 Task: Find a flat in Grand Island, United States for 8 guests from 12th to 16th July, with a price range of ₹10,000 to ₹16,000, including amenities like Wifi, TV, and Gym.
Action: Mouse moved to (797, 147)
Screenshot: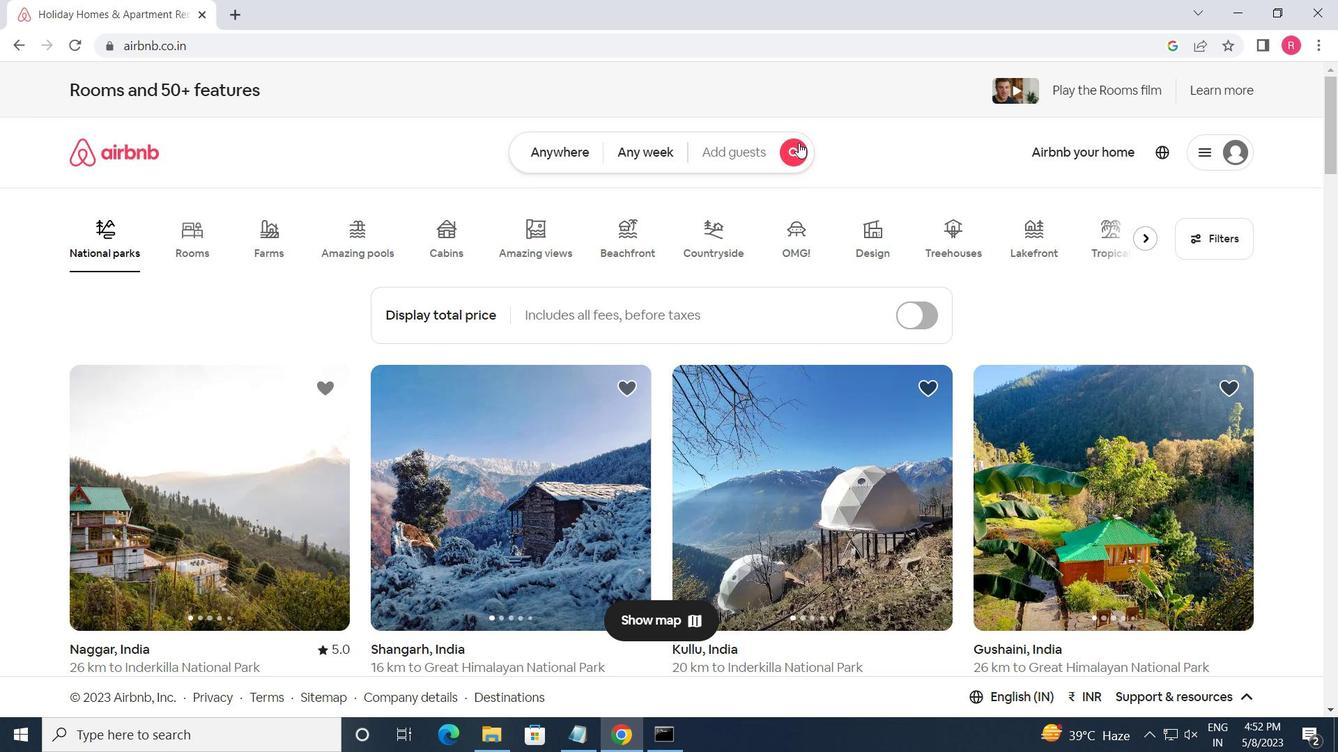 
Action: Mouse pressed left at (797, 147)
Screenshot: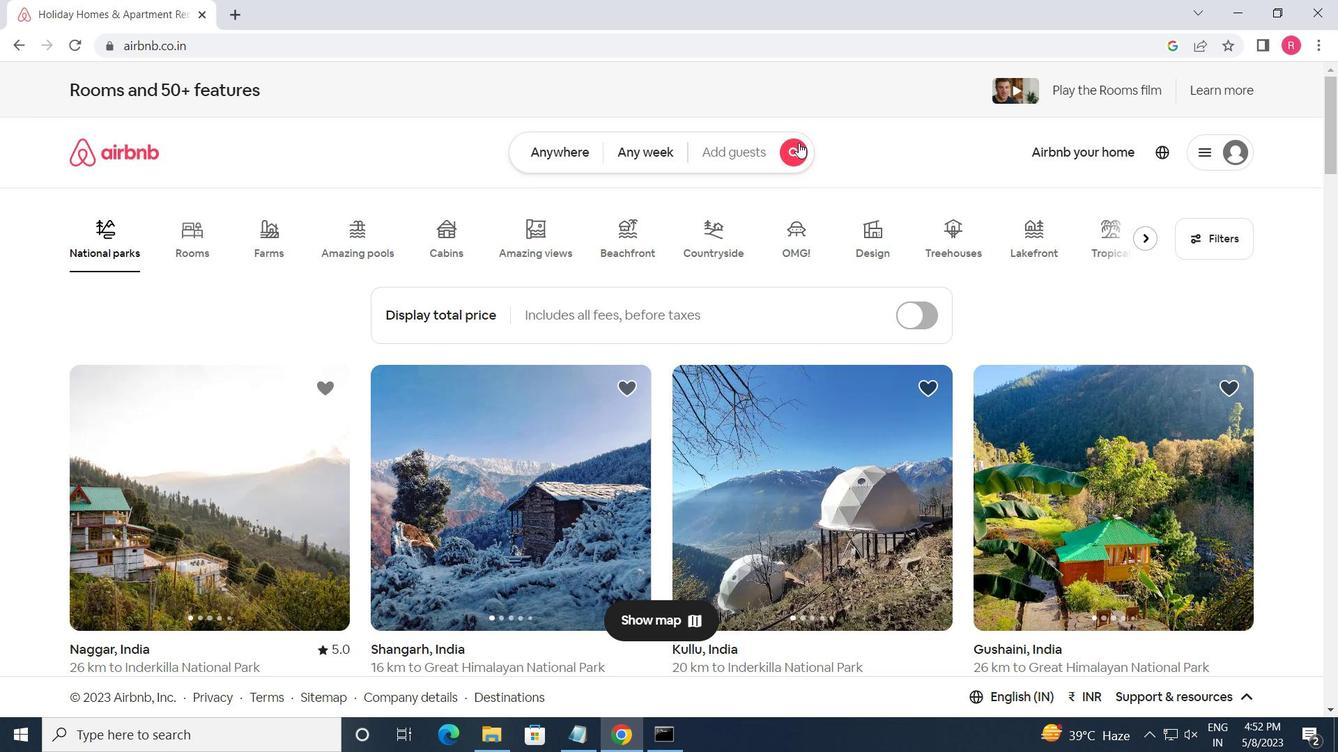 
Action: Mouse moved to (412, 220)
Screenshot: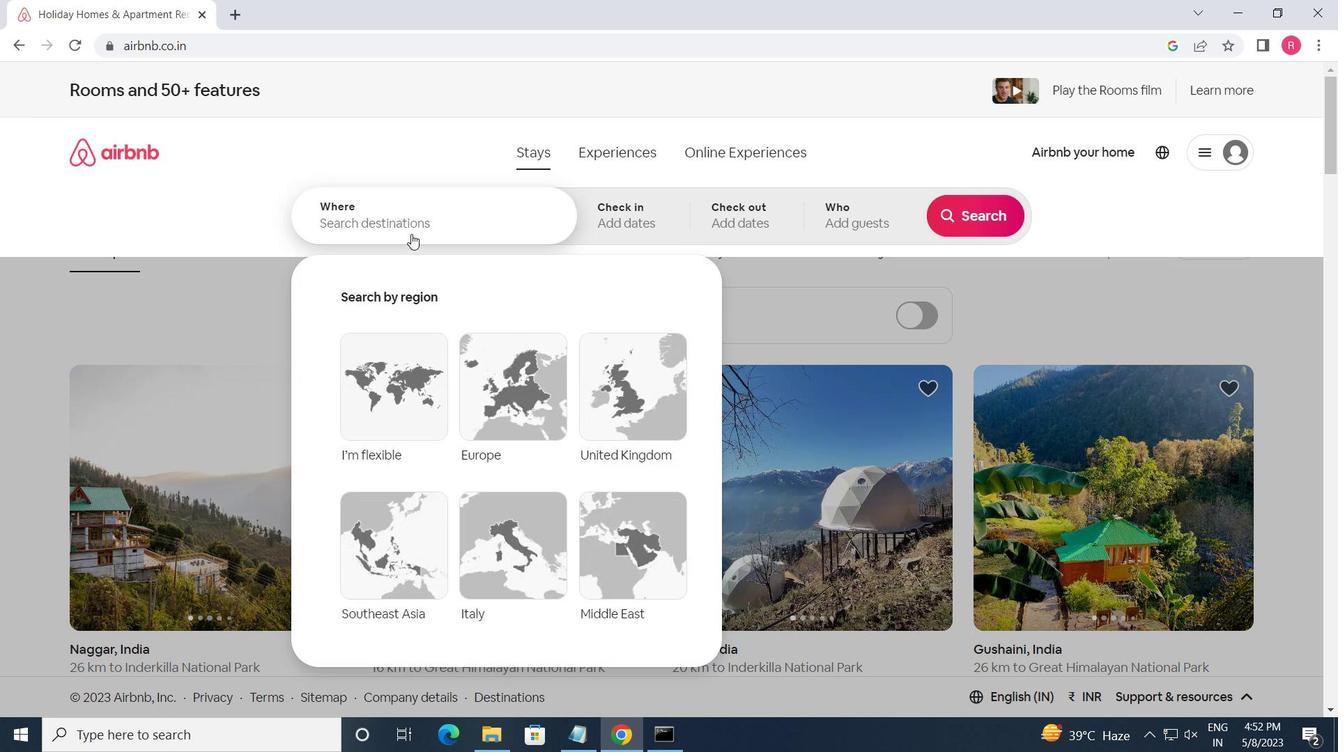
Action: Mouse pressed left at (412, 220)
Screenshot: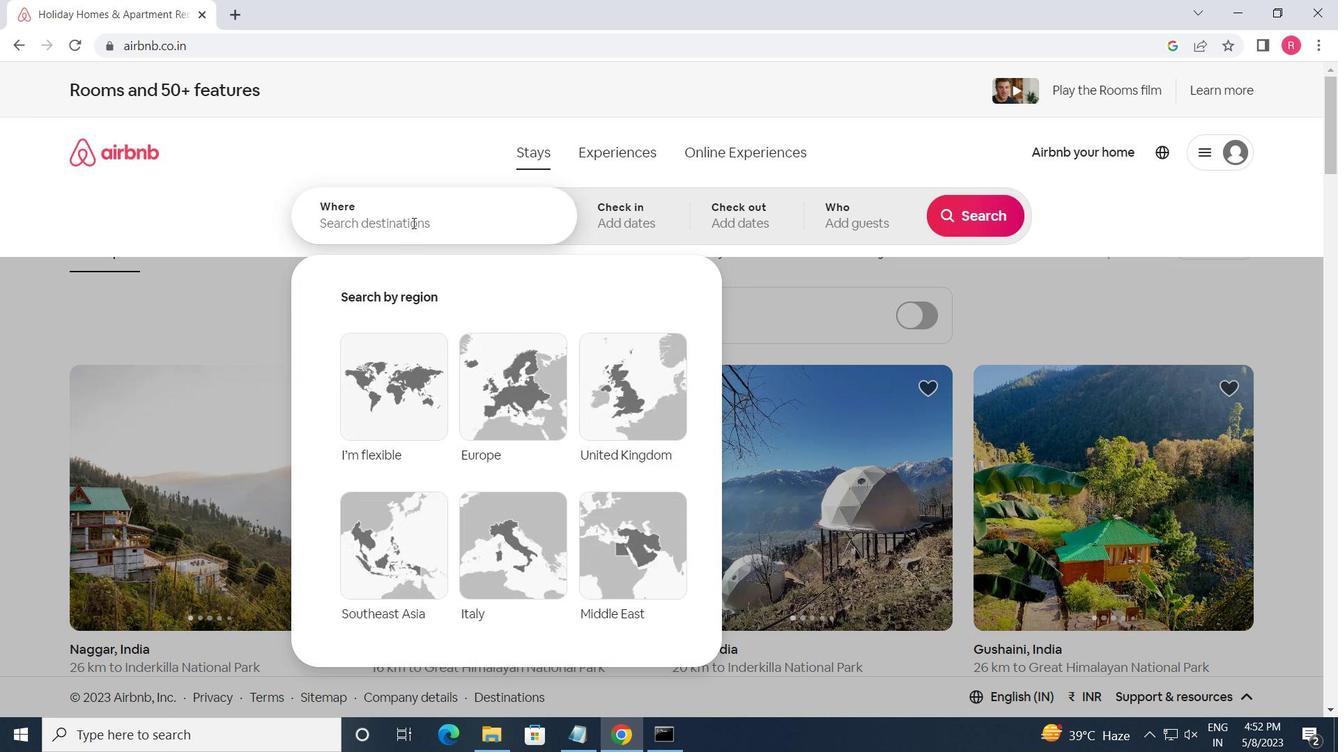 
Action: Key pressed <Key.shift><Key.shift><Key.shift>GRAND<Key.space><Key.shift_r>LSLAND<Key.backspace><Key.backspace><Key.backspace><Key.backspace><Key.backspace><Key.backspace><Key.space><Key.shift_r>ISLAND,<Key.space><Key.shift_r>UNITED<Key.space><Key.shift>STATES<Key.enter>
Screenshot: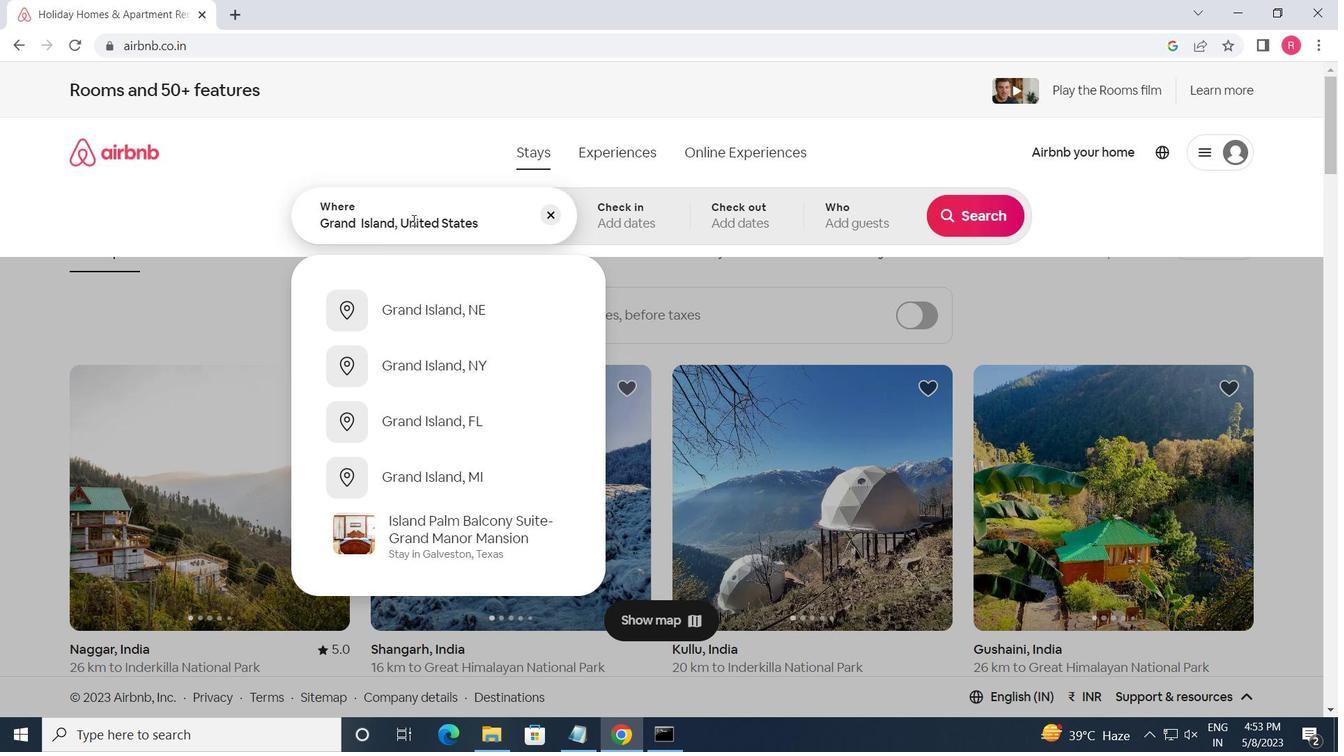 
Action: Mouse moved to (980, 353)
Screenshot: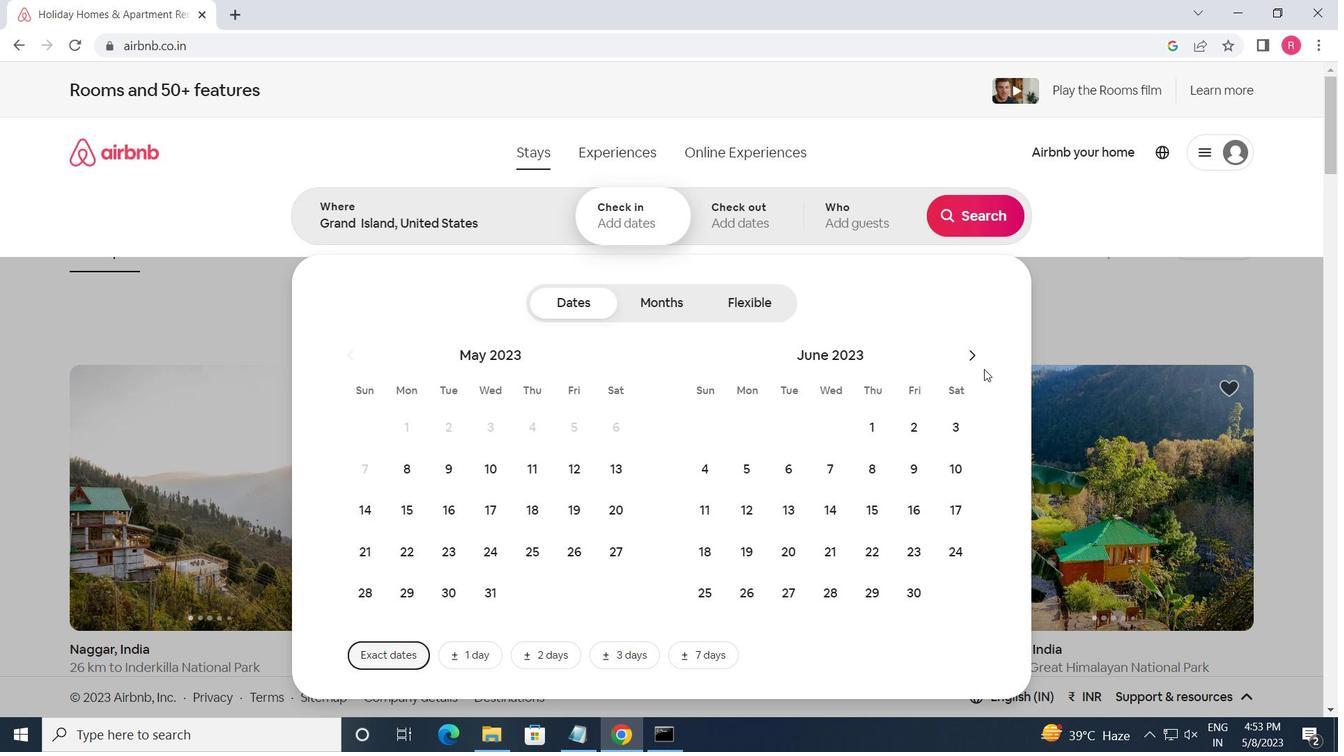
Action: Mouse pressed left at (980, 353)
Screenshot: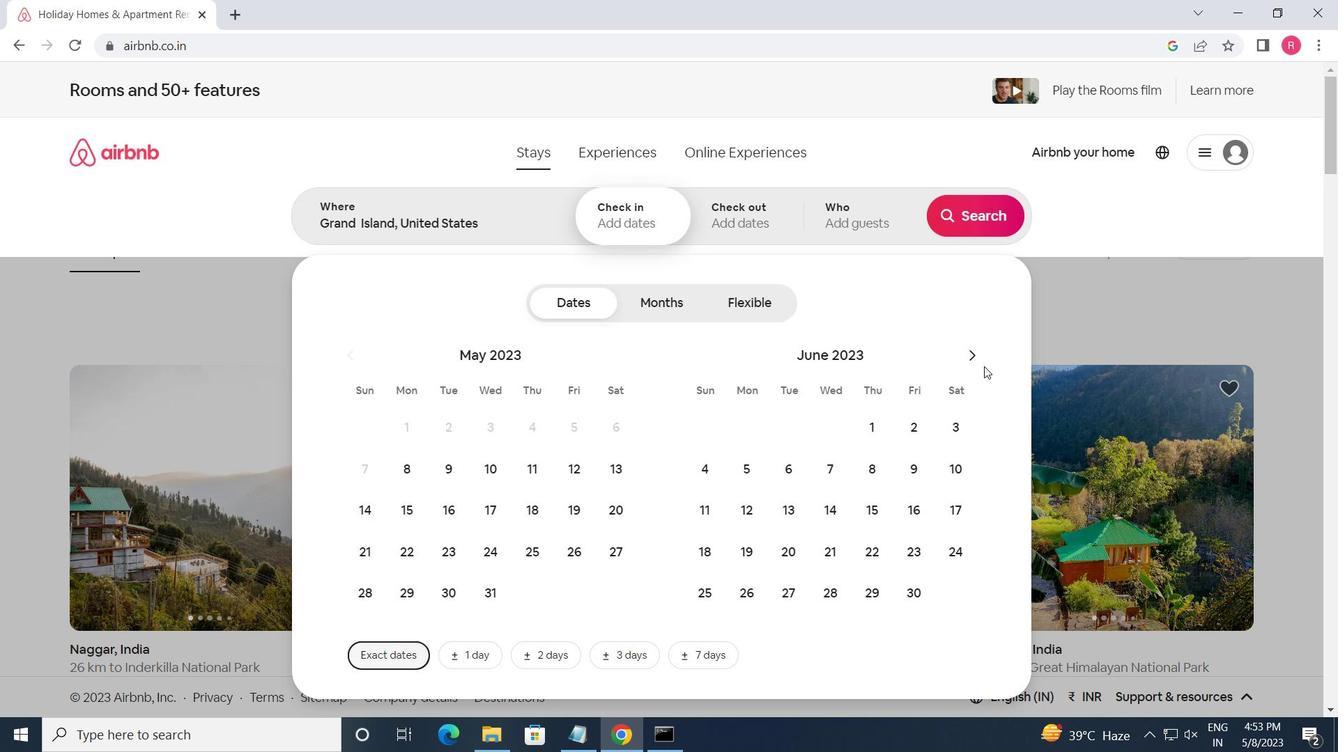 
Action: Mouse moved to (830, 513)
Screenshot: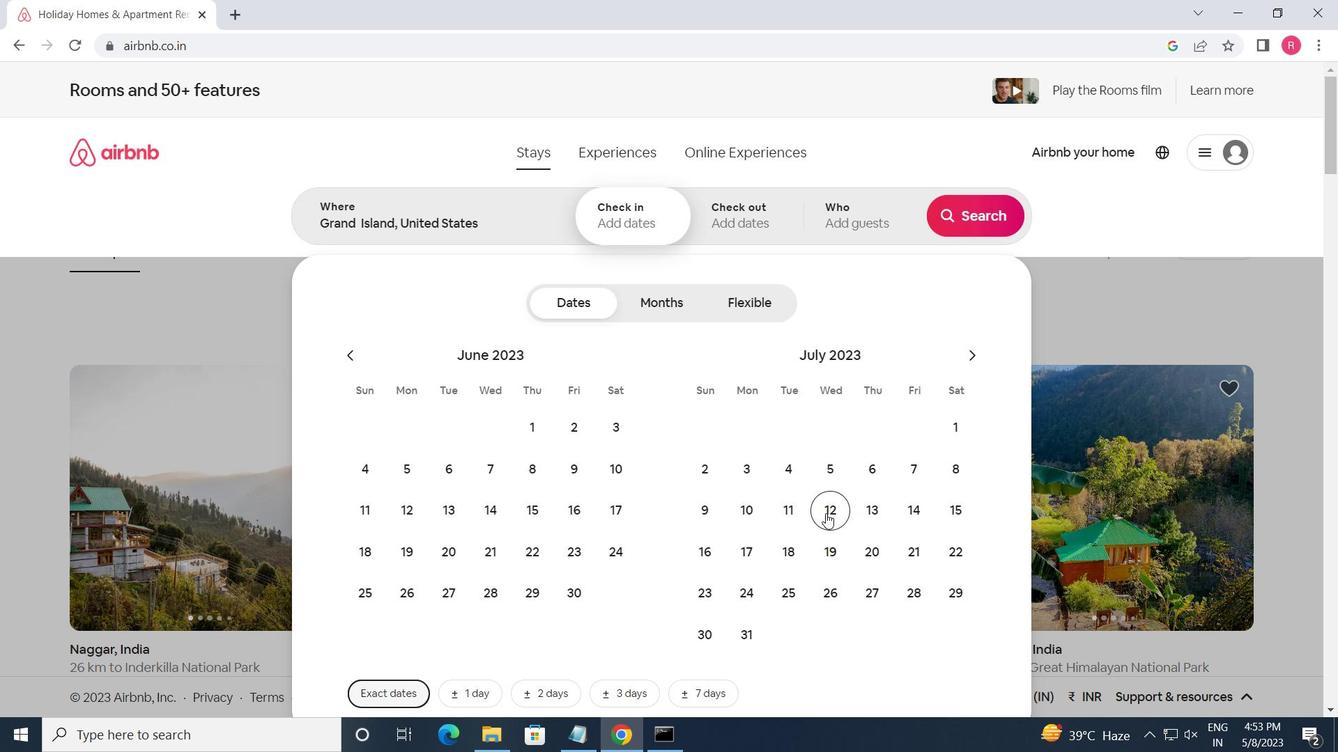 
Action: Mouse pressed left at (830, 513)
Screenshot: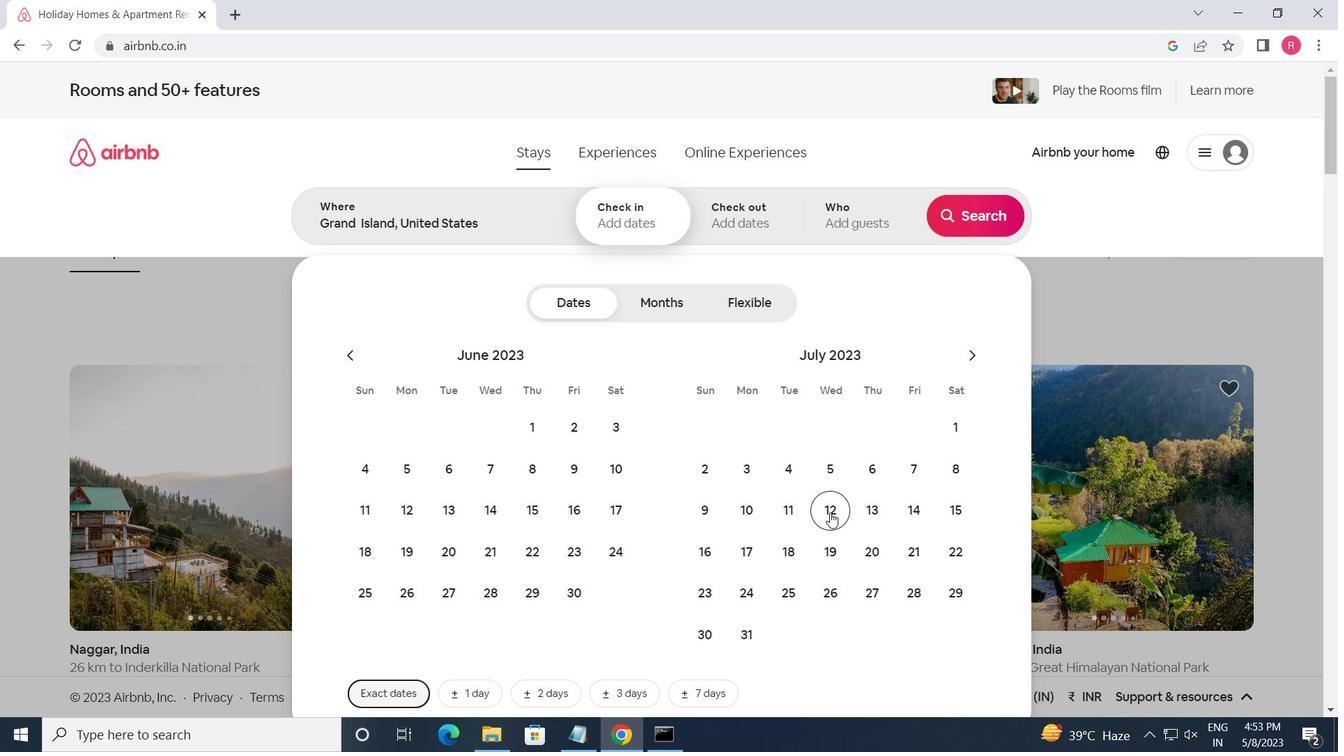 
Action: Mouse moved to (713, 558)
Screenshot: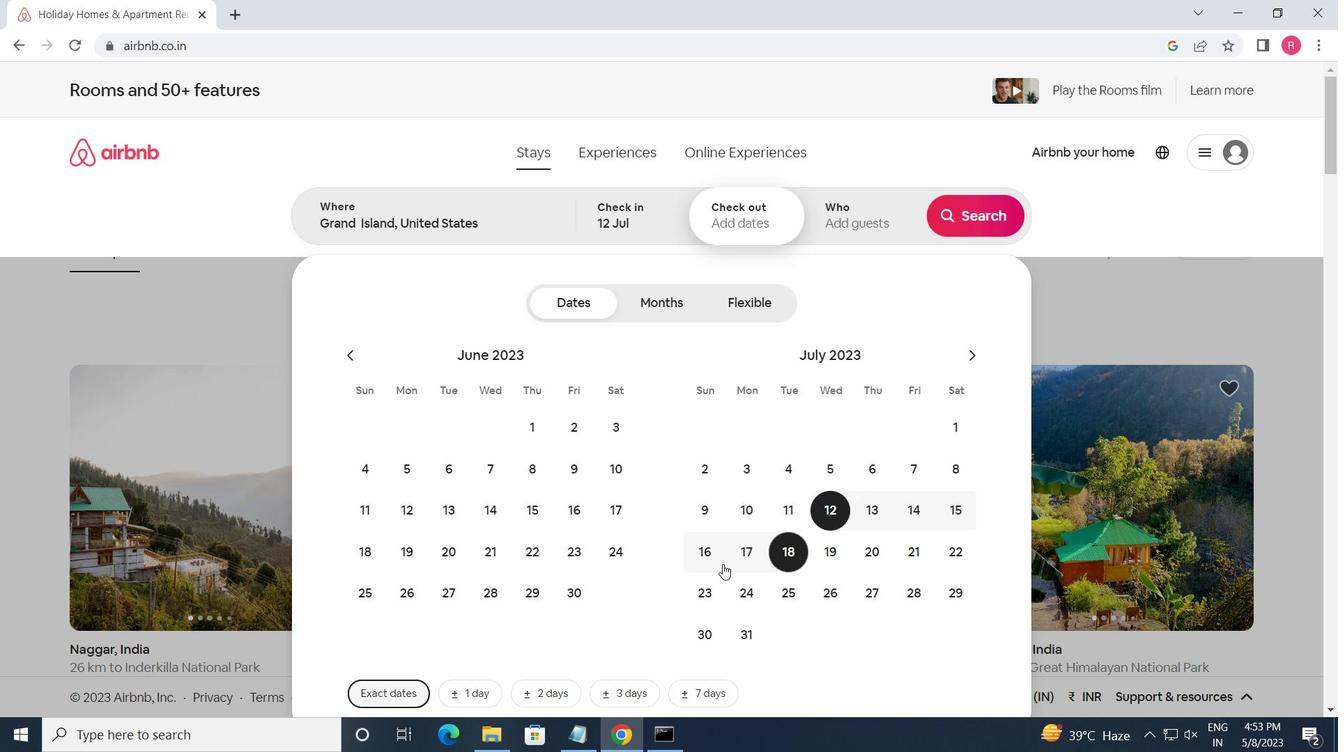 
Action: Mouse pressed left at (713, 558)
Screenshot: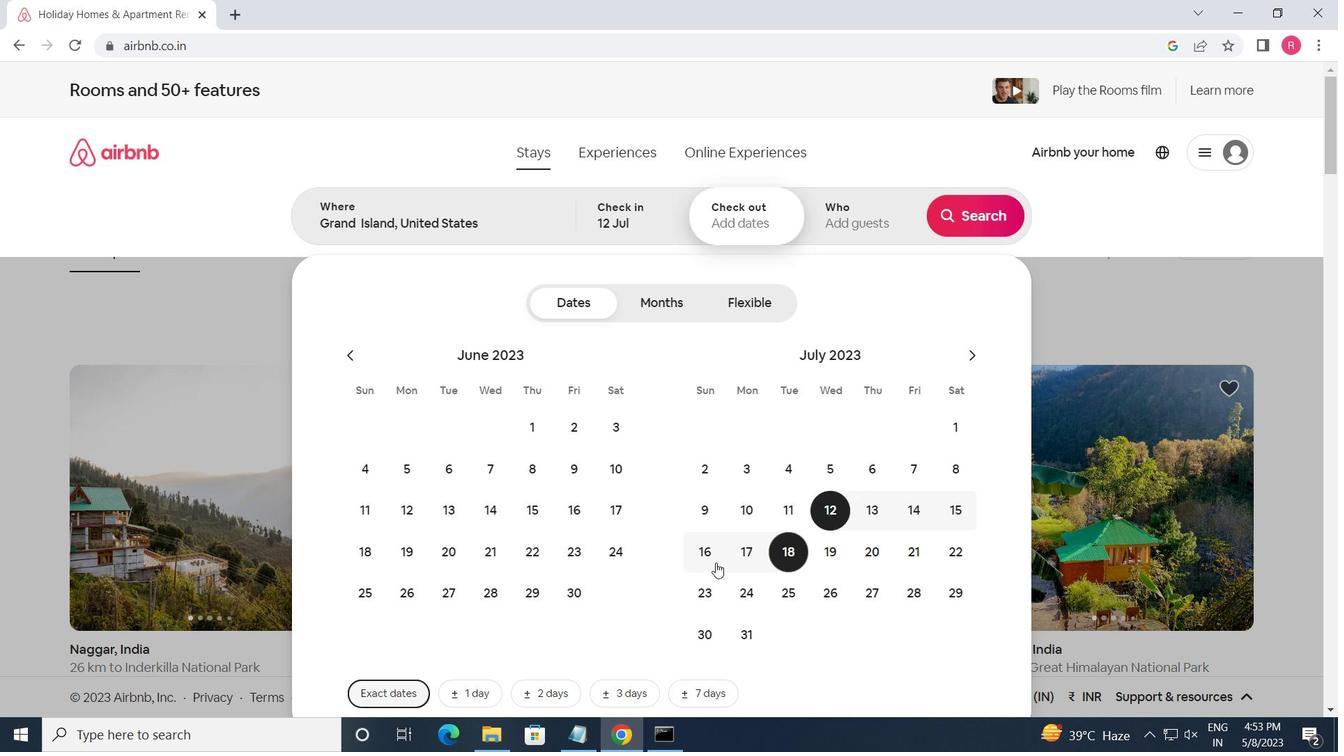 
Action: Mouse moved to (858, 233)
Screenshot: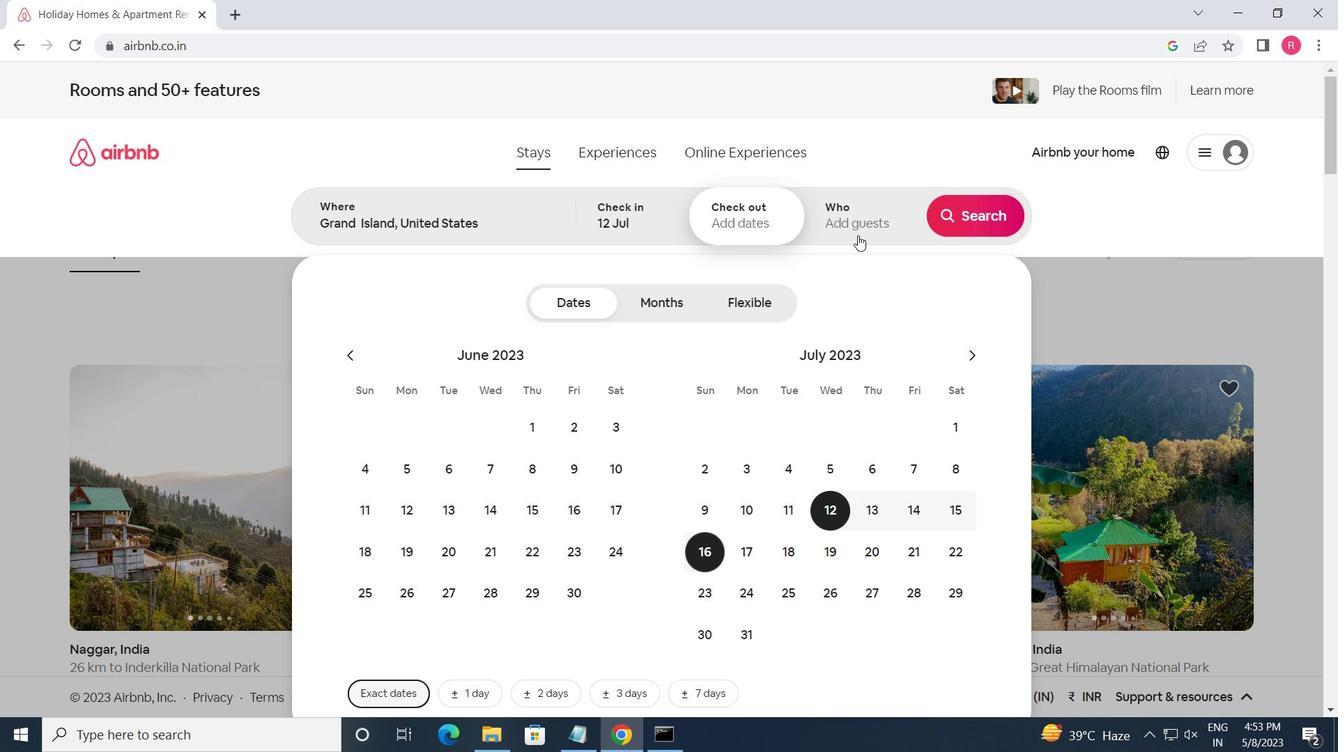 
Action: Mouse pressed left at (858, 233)
Screenshot: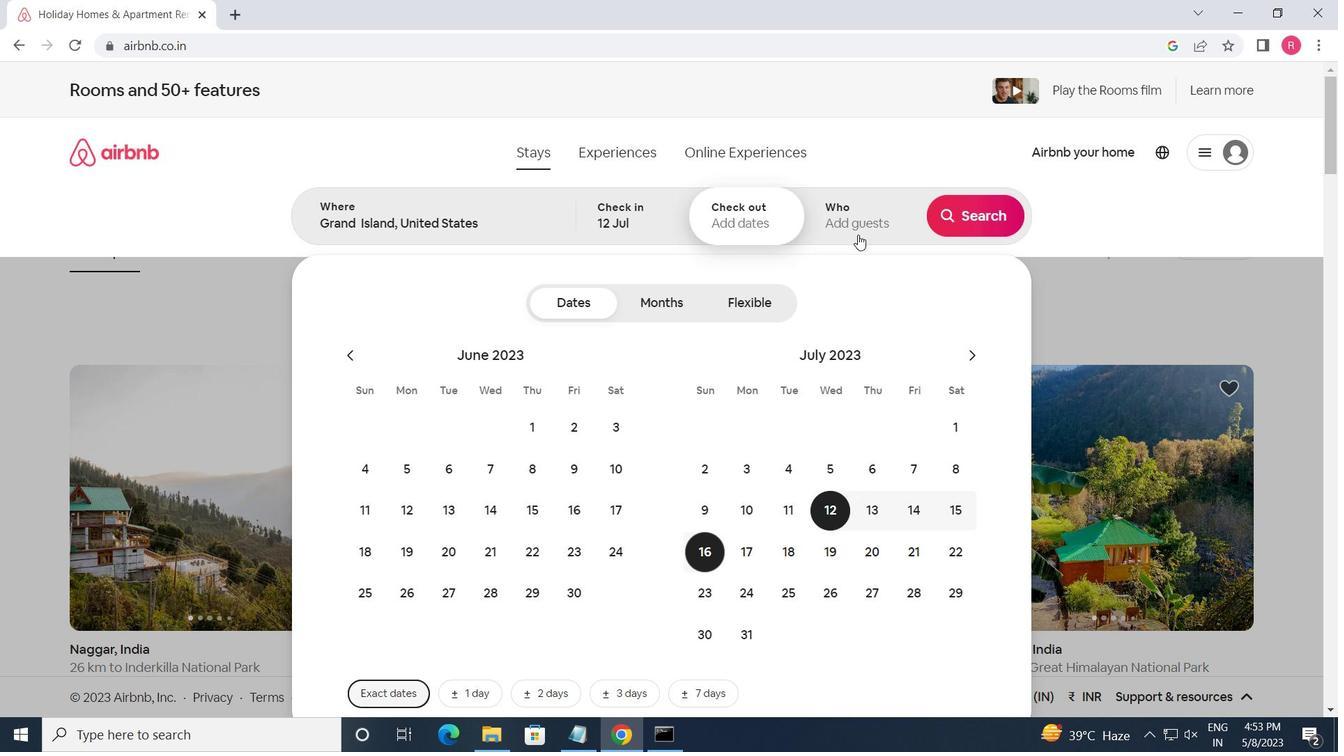 
Action: Mouse moved to (980, 300)
Screenshot: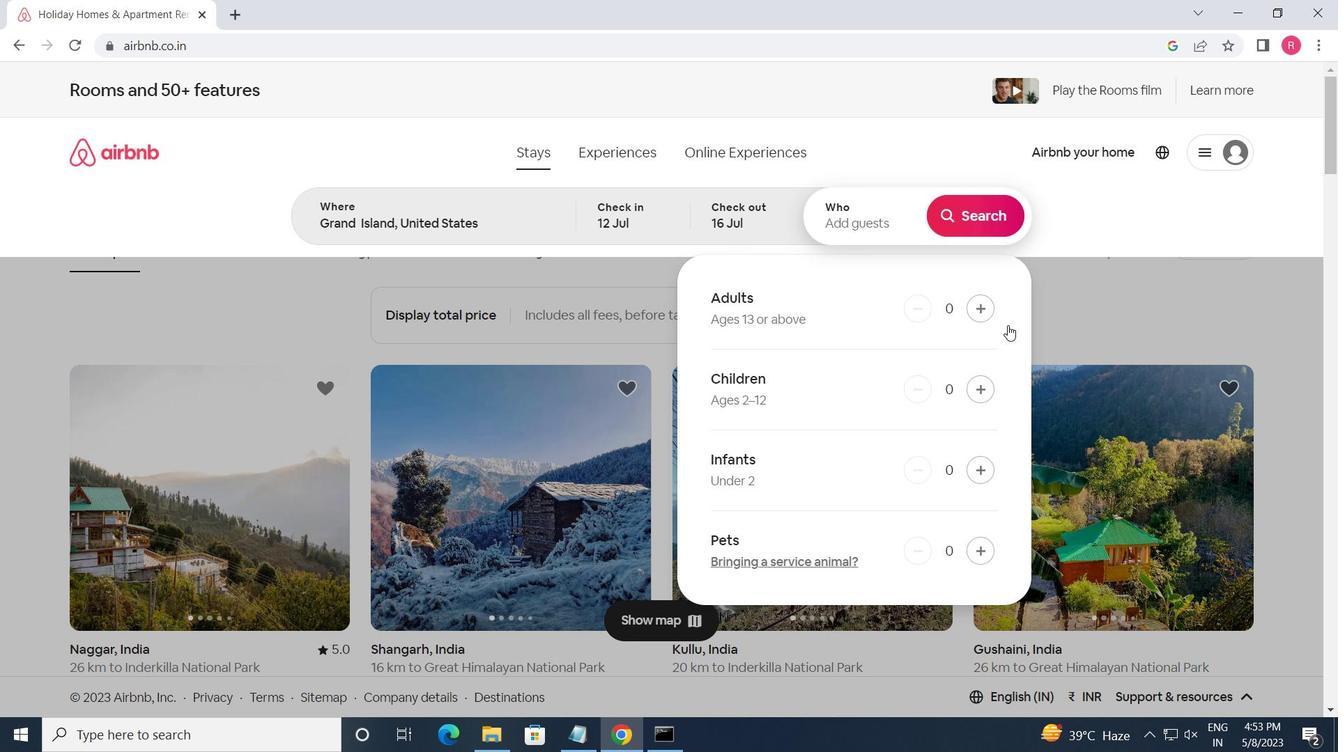 
Action: Mouse pressed left at (980, 300)
Screenshot: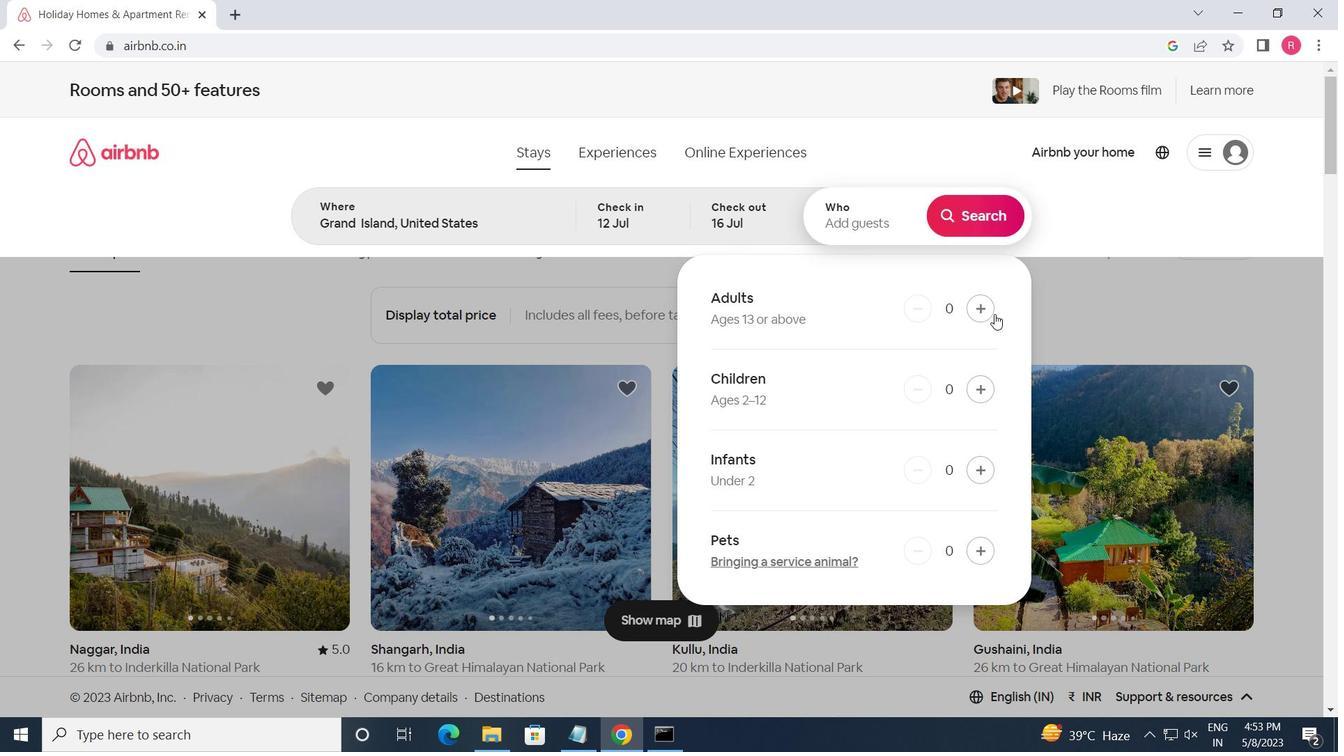 
Action: Mouse pressed left at (980, 300)
Screenshot: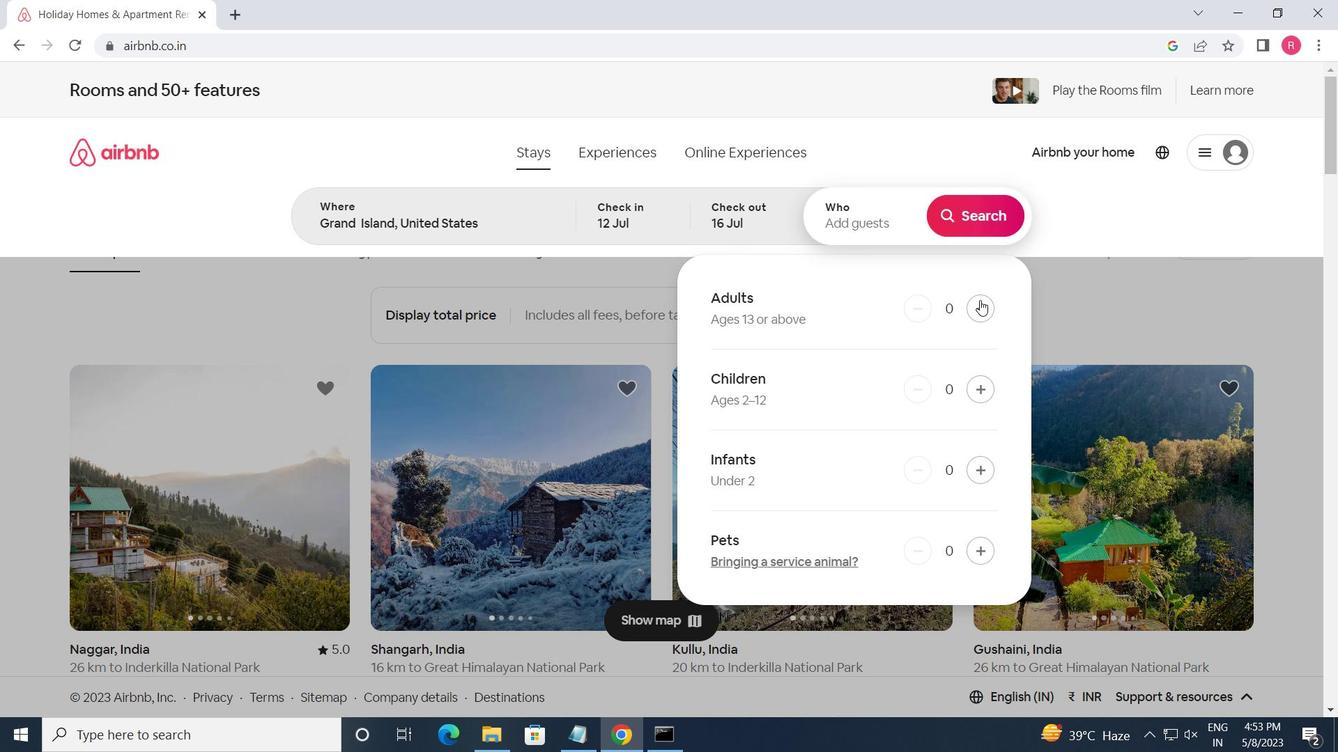 
Action: Mouse pressed left at (980, 300)
Screenshot: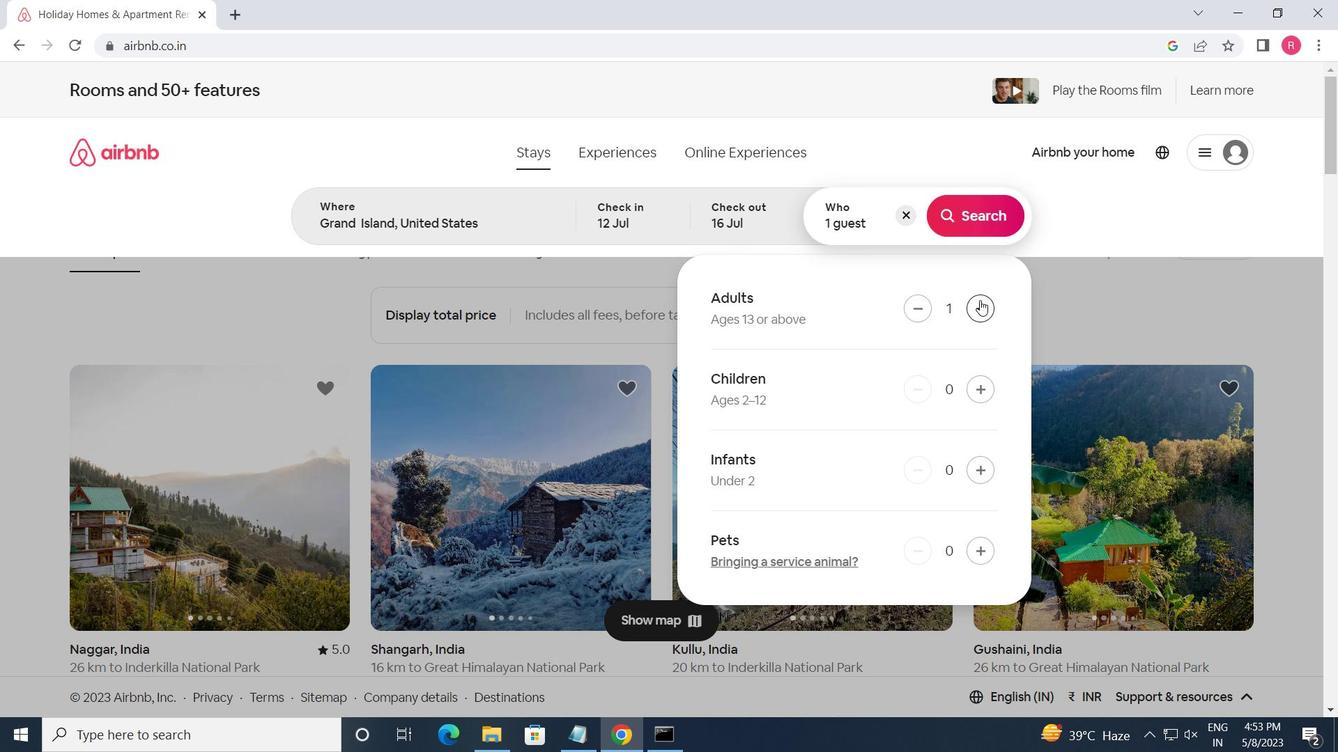 
Action: Mouse pressed left at (980, 300)
Screenshot: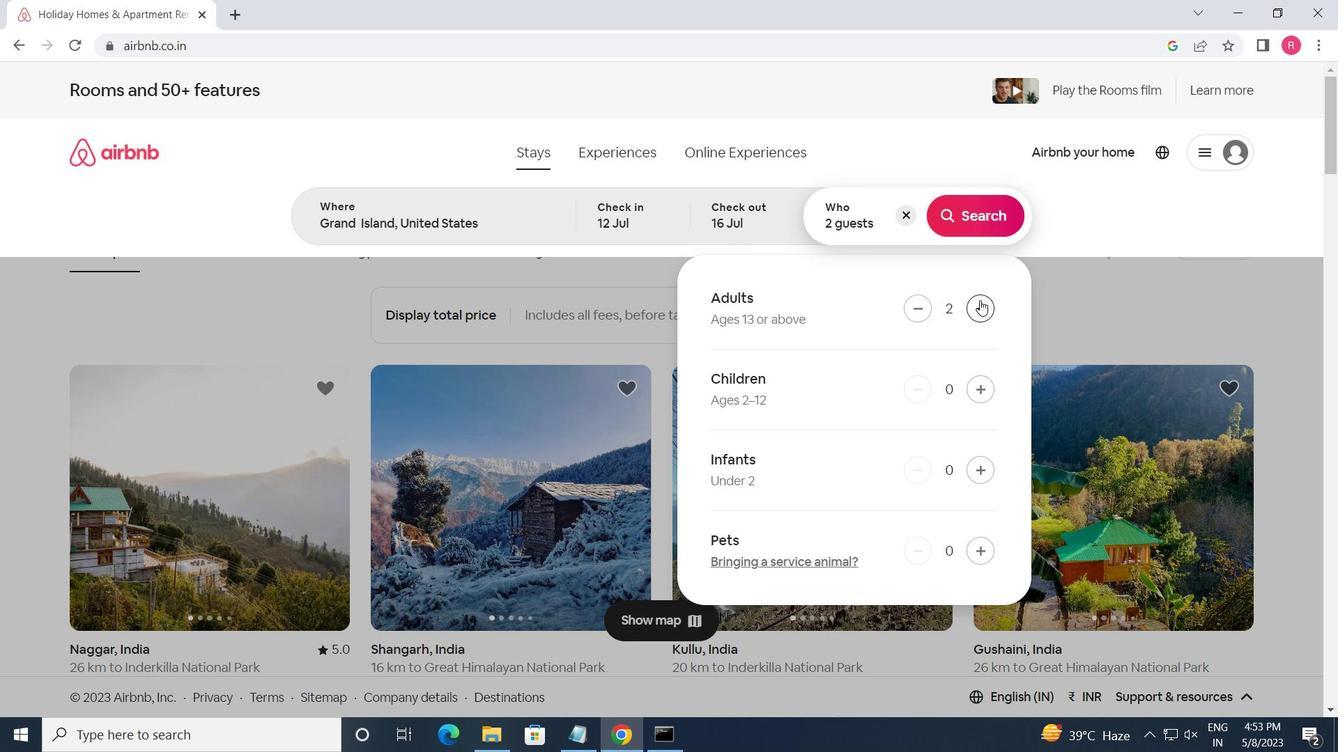 
Action: Mouse pressed left at (980, 300)
Screenshot: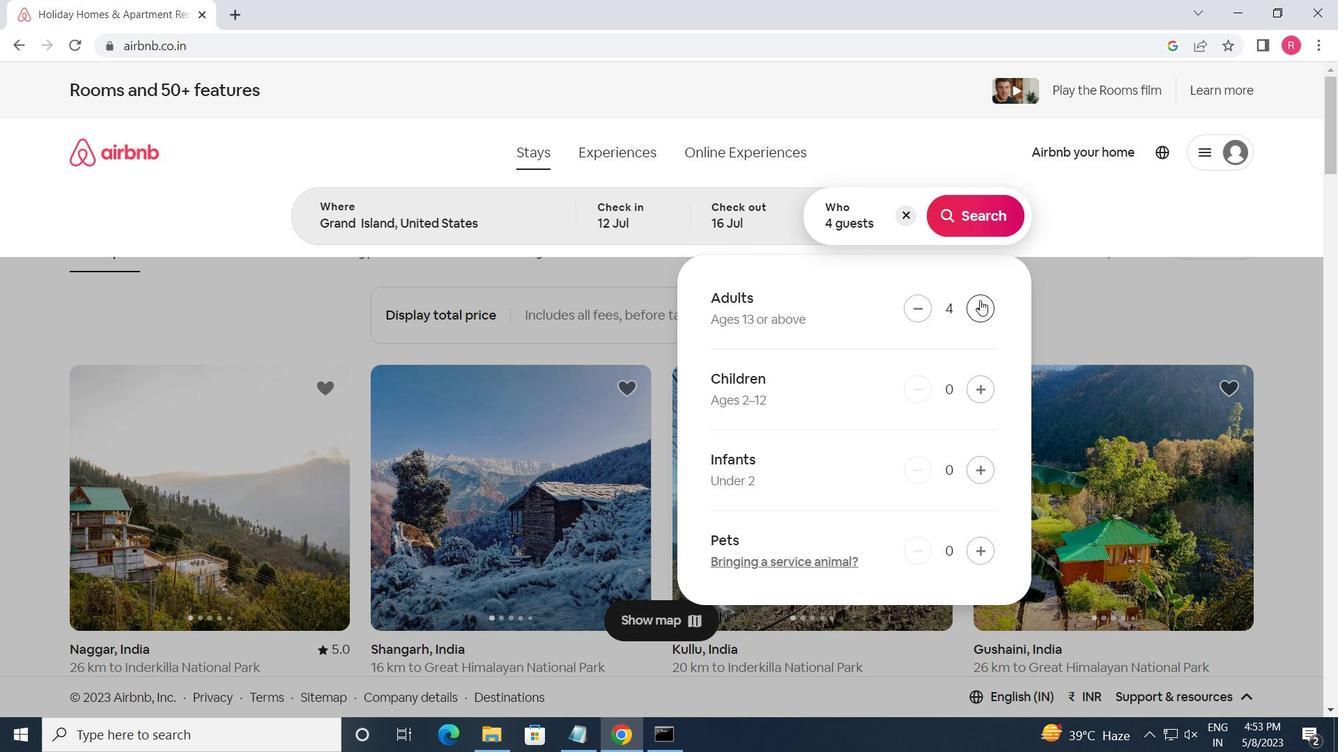 
Action: Mouse pressed left at (980, 300)
Screenshot: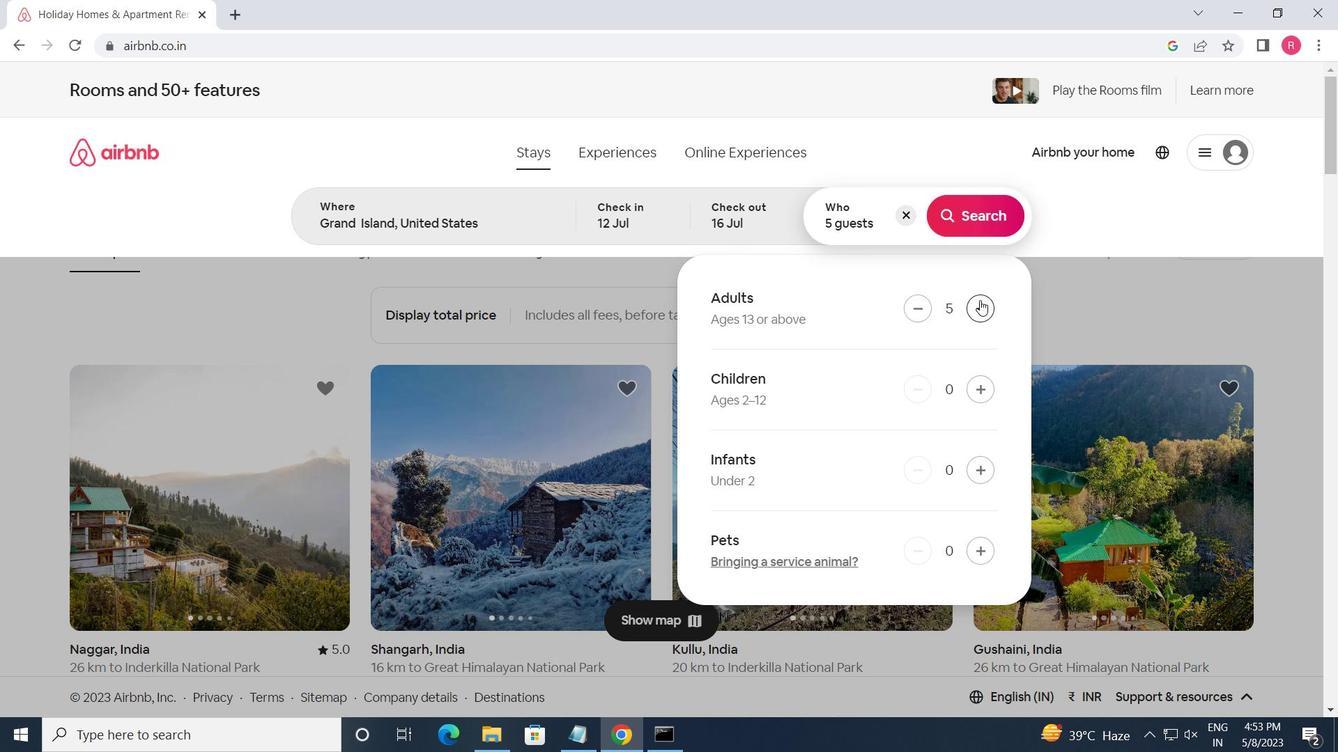 
Action: Mouse pressed left at (980, 300)
Screenshot: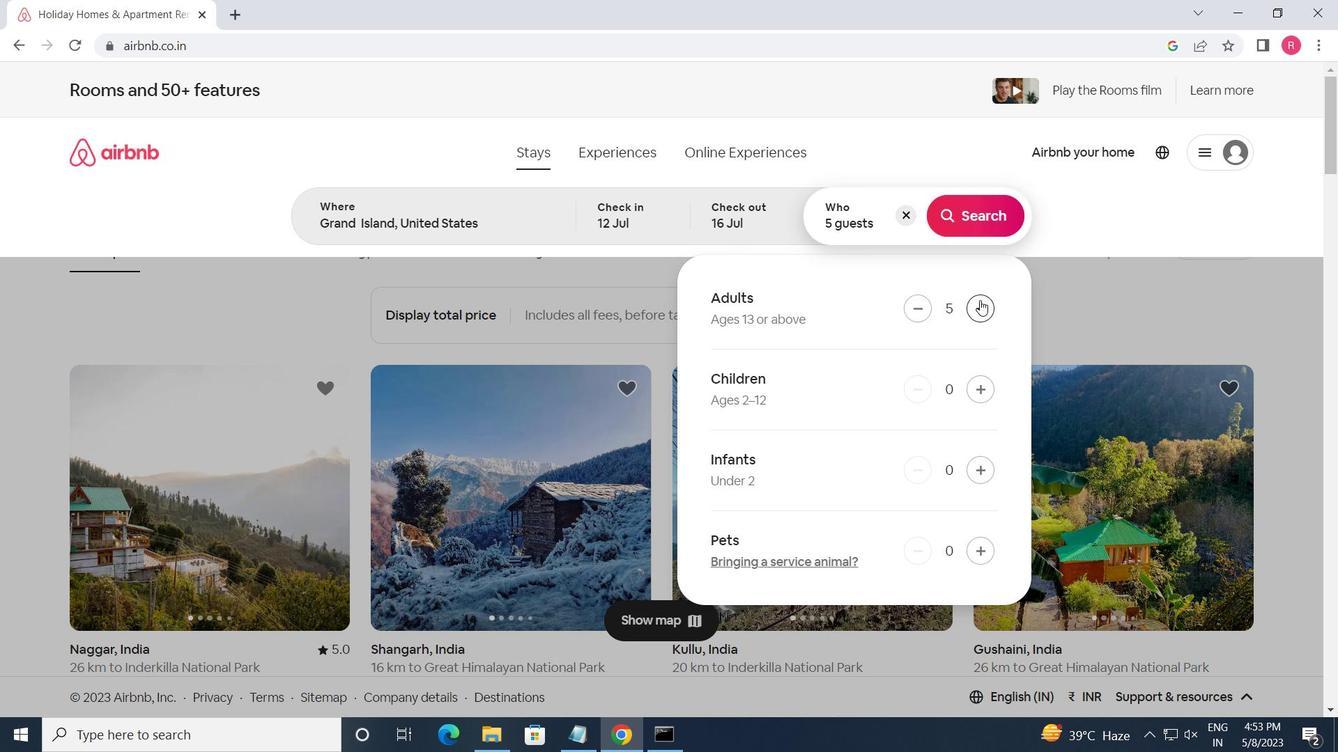 
Action: Mouse pressed left at (980, 300)
Screenshot: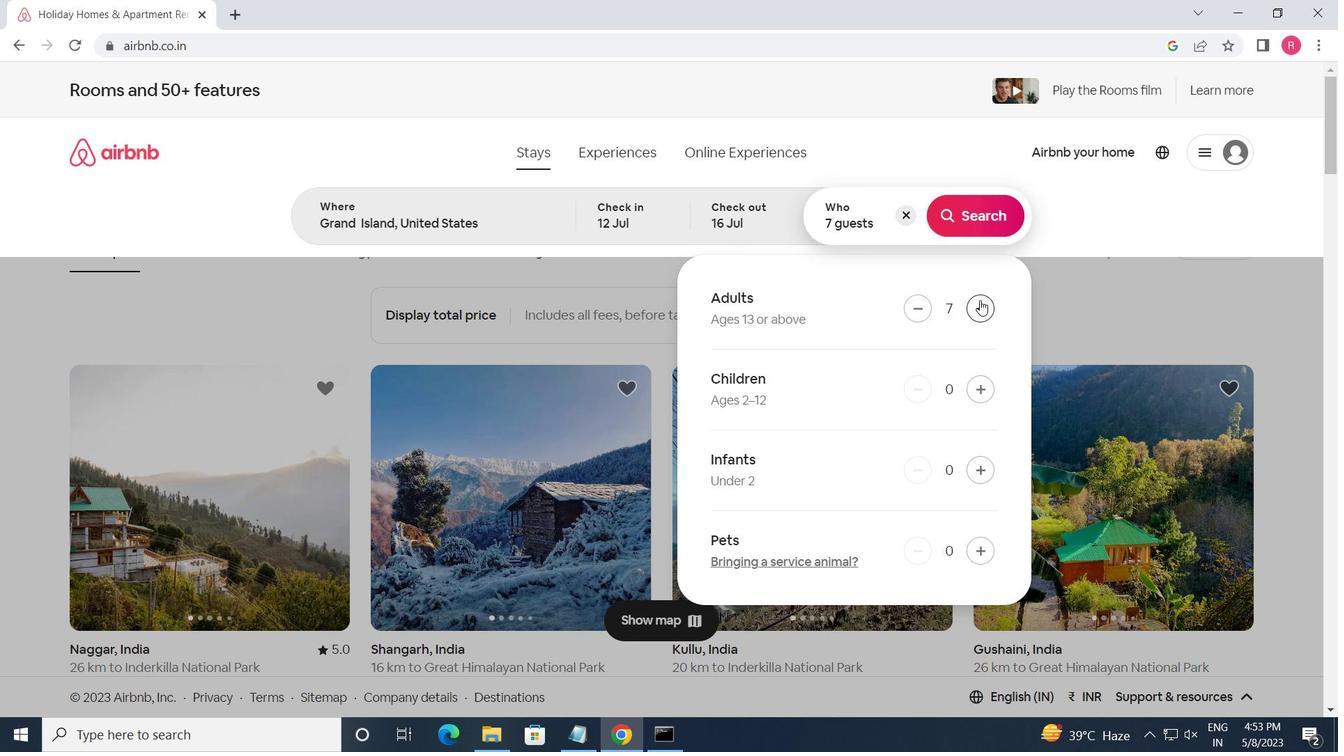 
Action: Mouse pressed left at (980, 300)
Screenshot: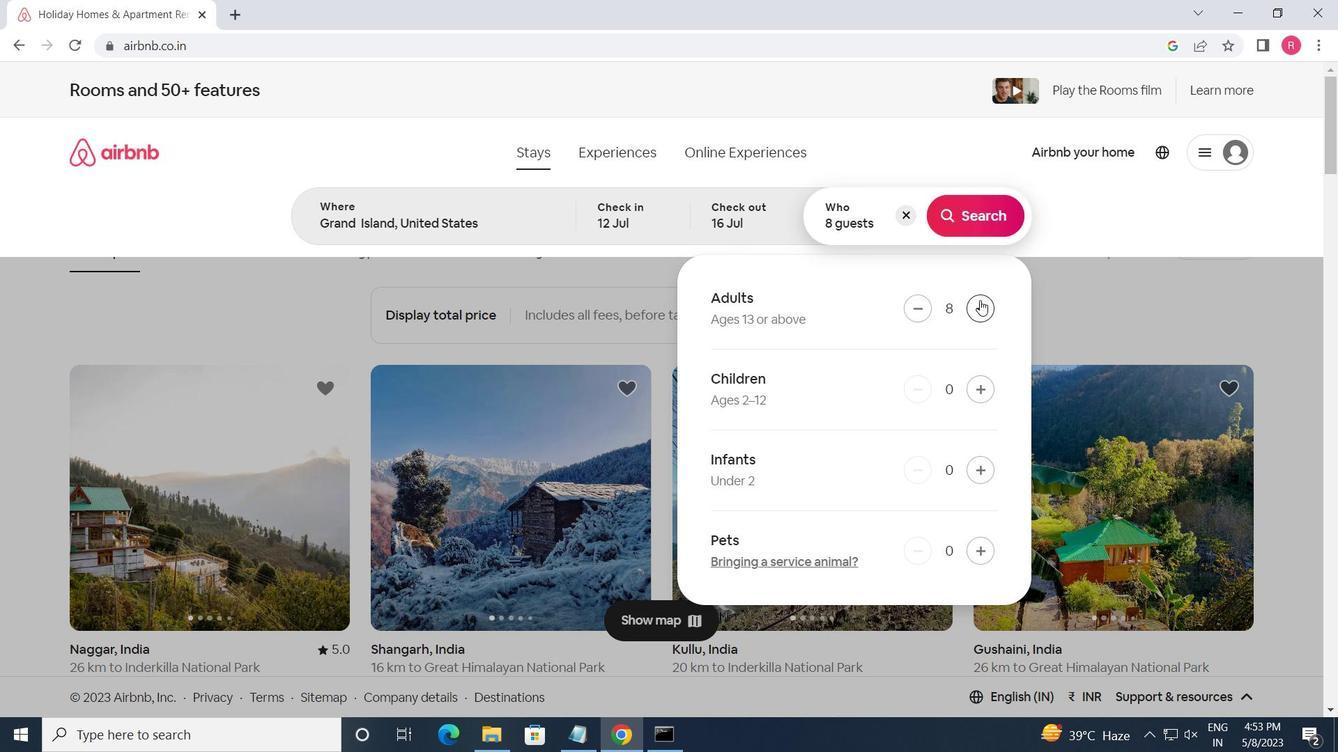 
Action: Mouse moved to (918, 303)
Screenshot: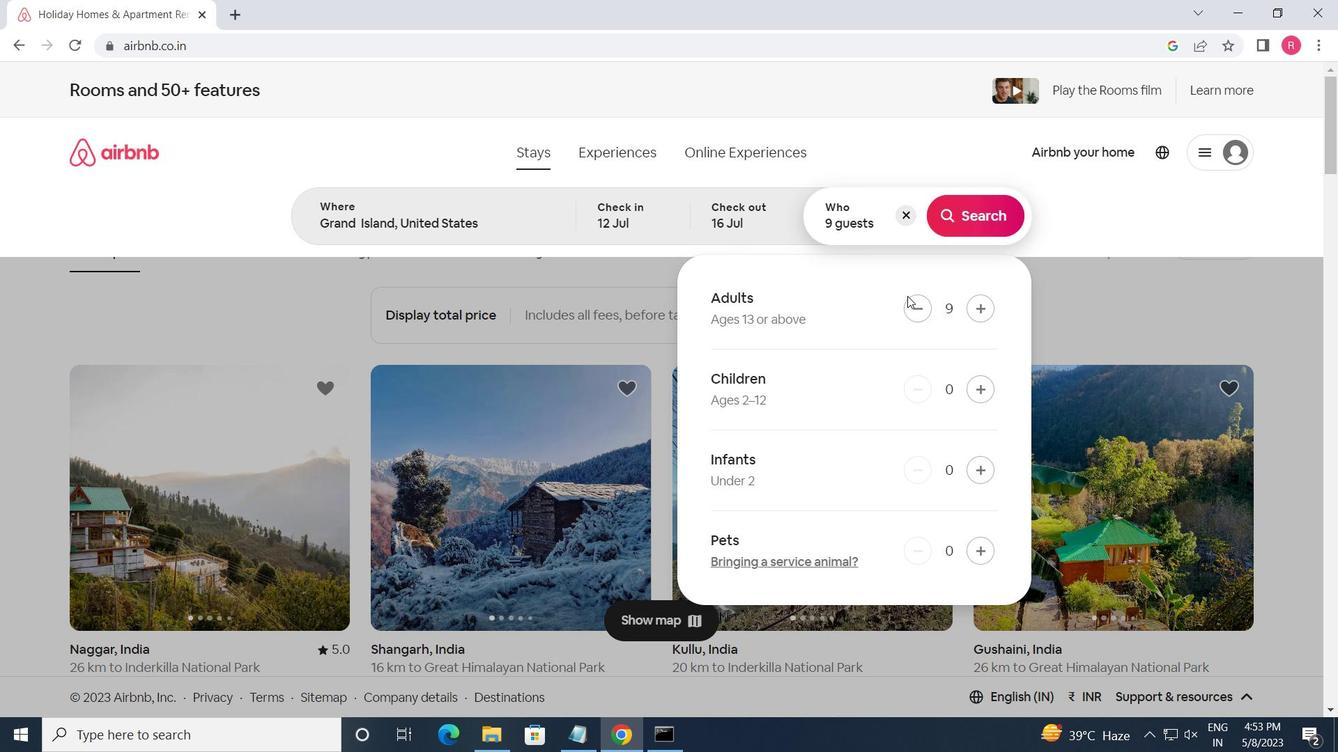 
Action: Mouse pressed left at (918, 303)
Screenshot: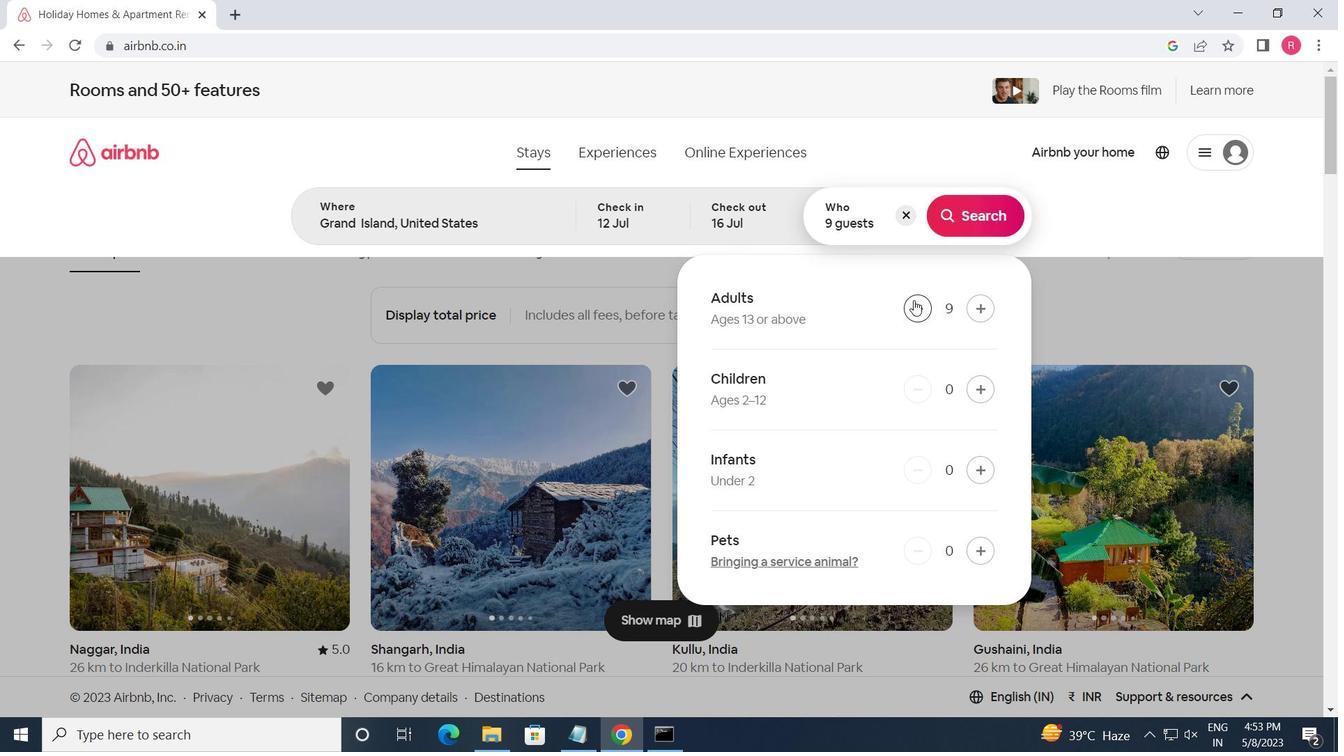 
Action: Mouse moved to (964, 209)
Screenshot: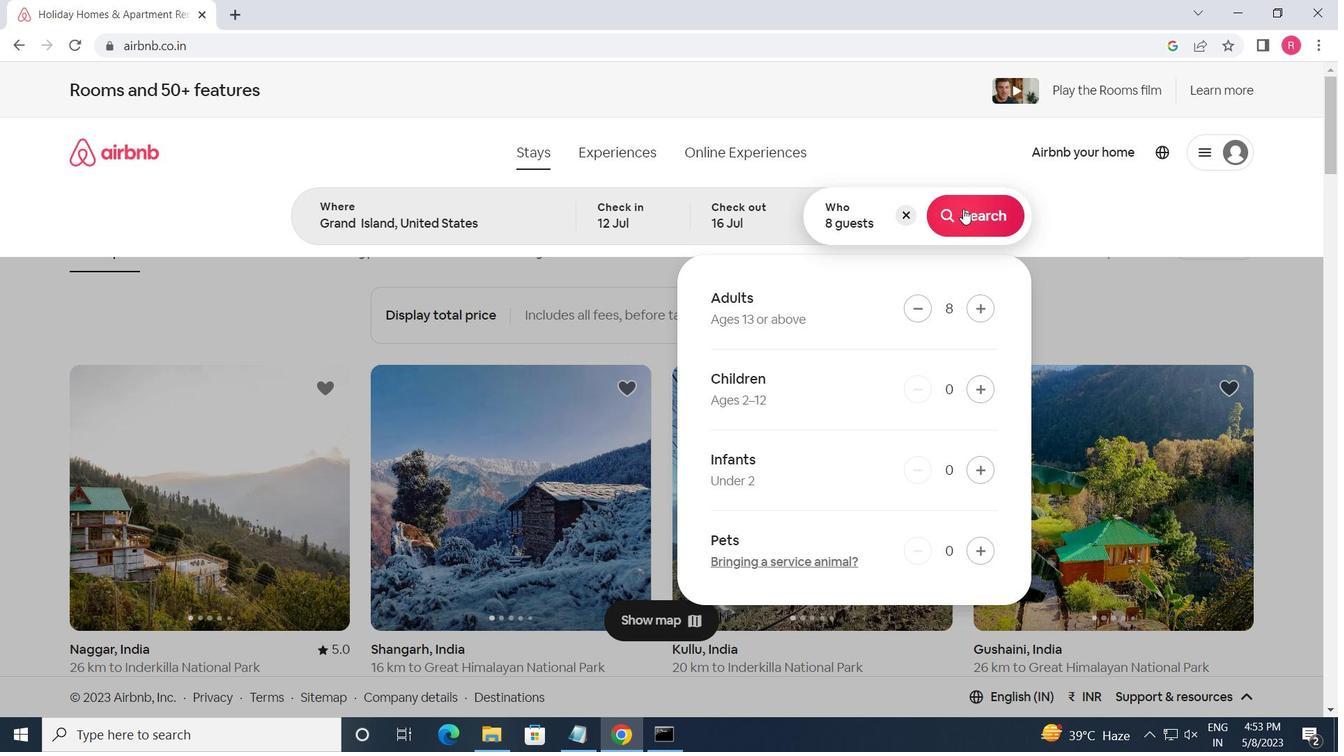 
Action: Mouse pressed left at (964, 209)
Screenshot: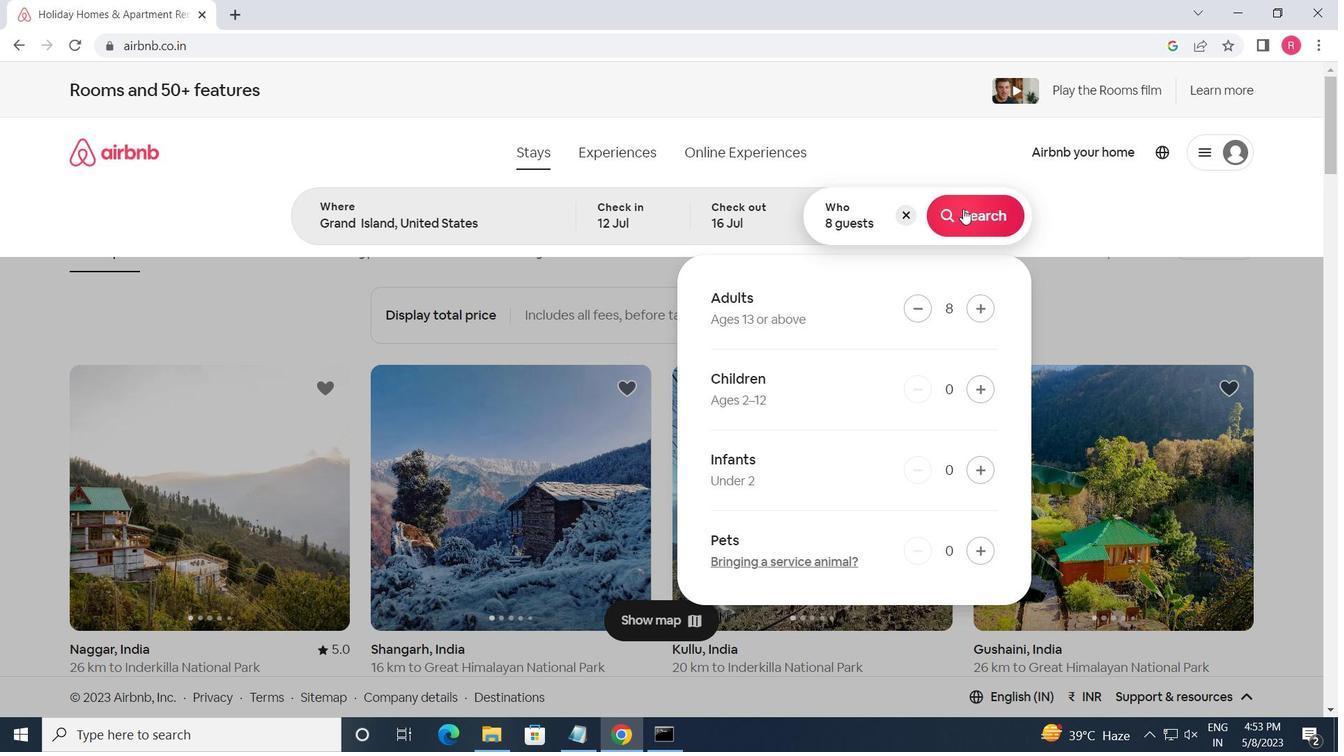 
Action: Mouse moved to (1249, 174)
Screenshot: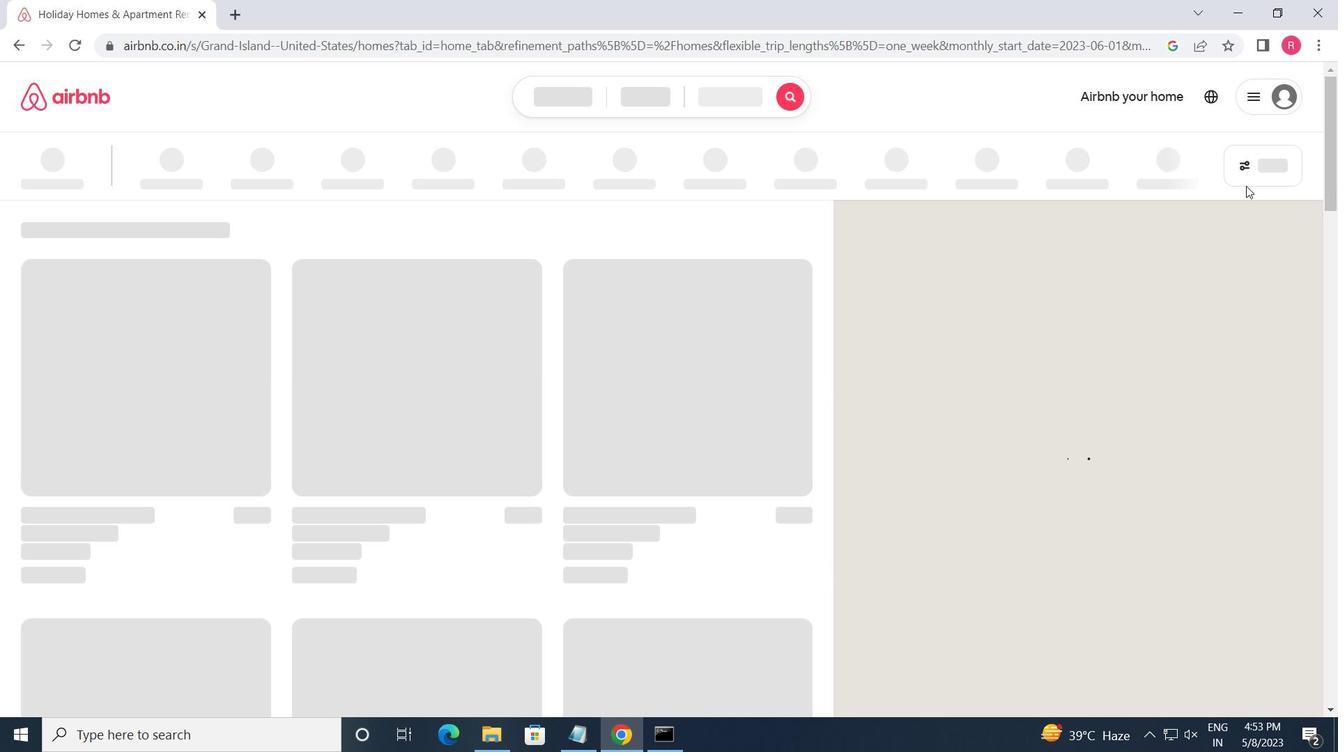 
Action: Mouse pressed left at (1249, 174)
Screenshot: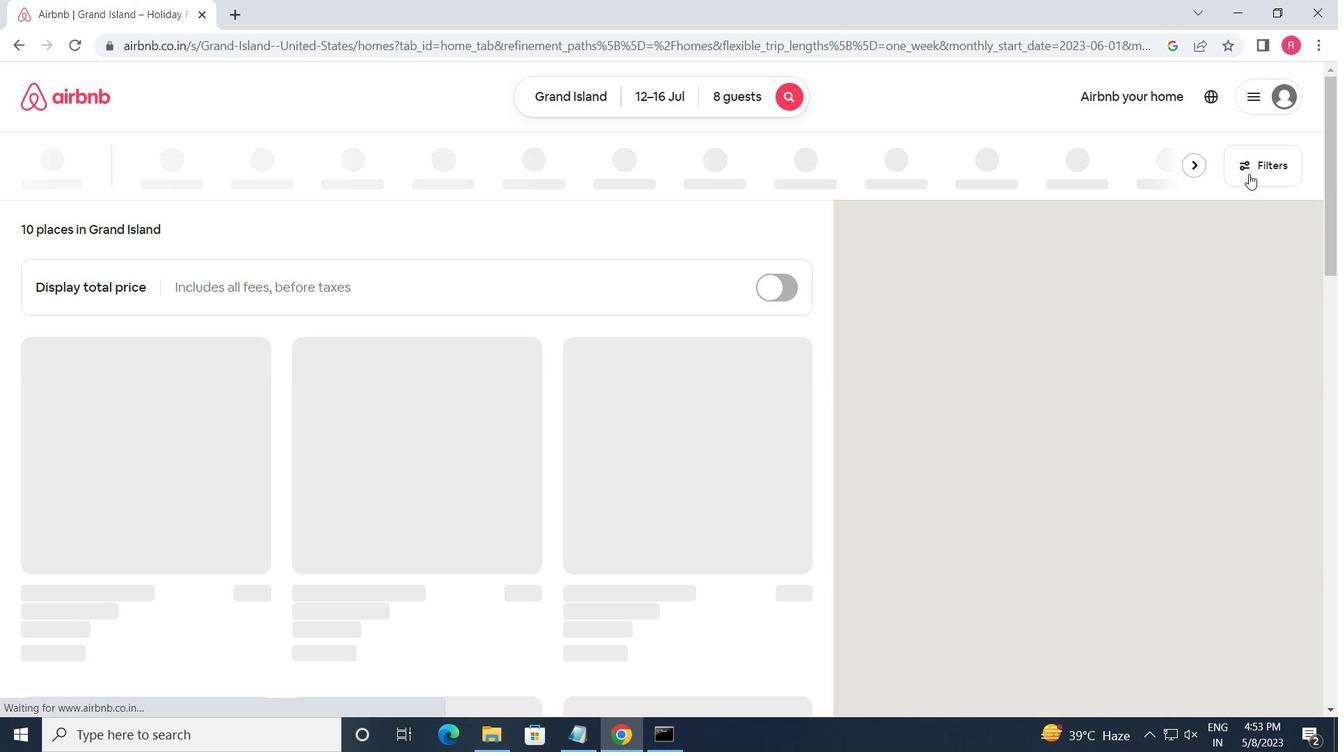 
Action: Mouse moved to (472, 590)
Screenshot: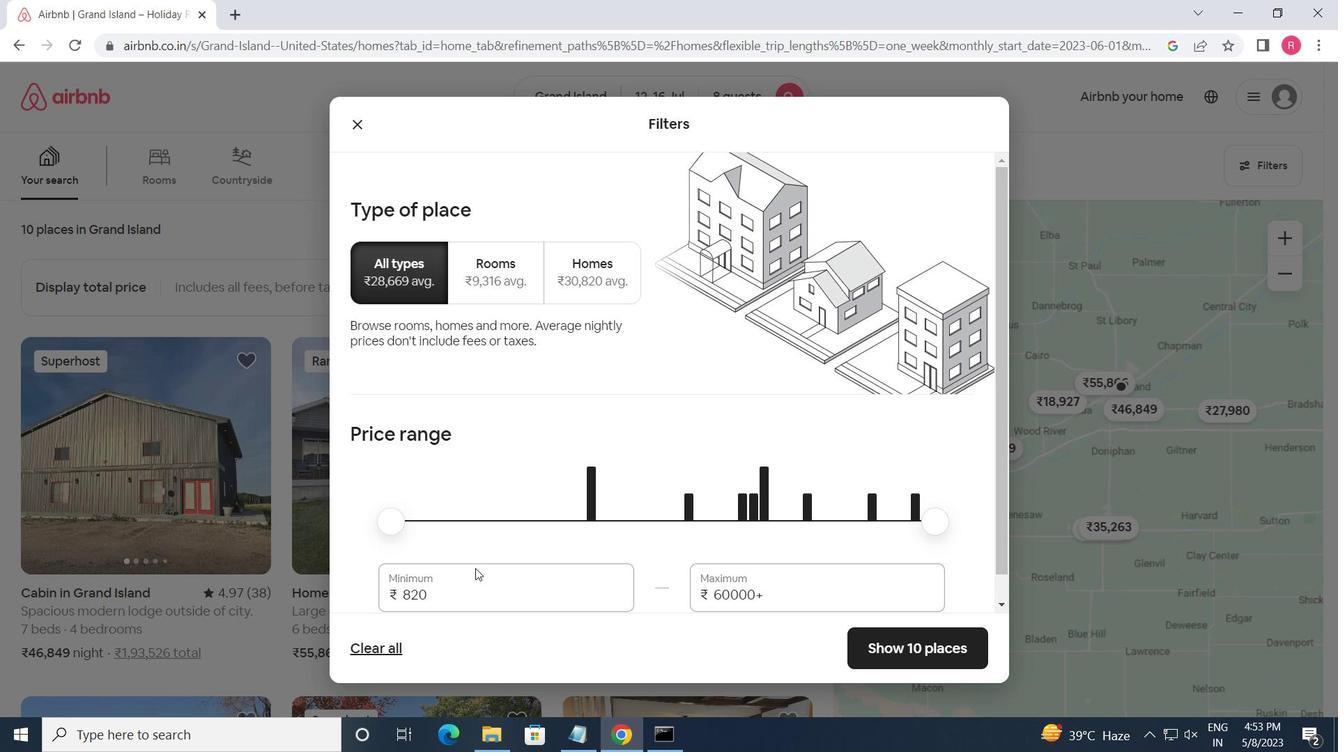 
Action: Mouse pressed left at (472, 590)
Screenshot: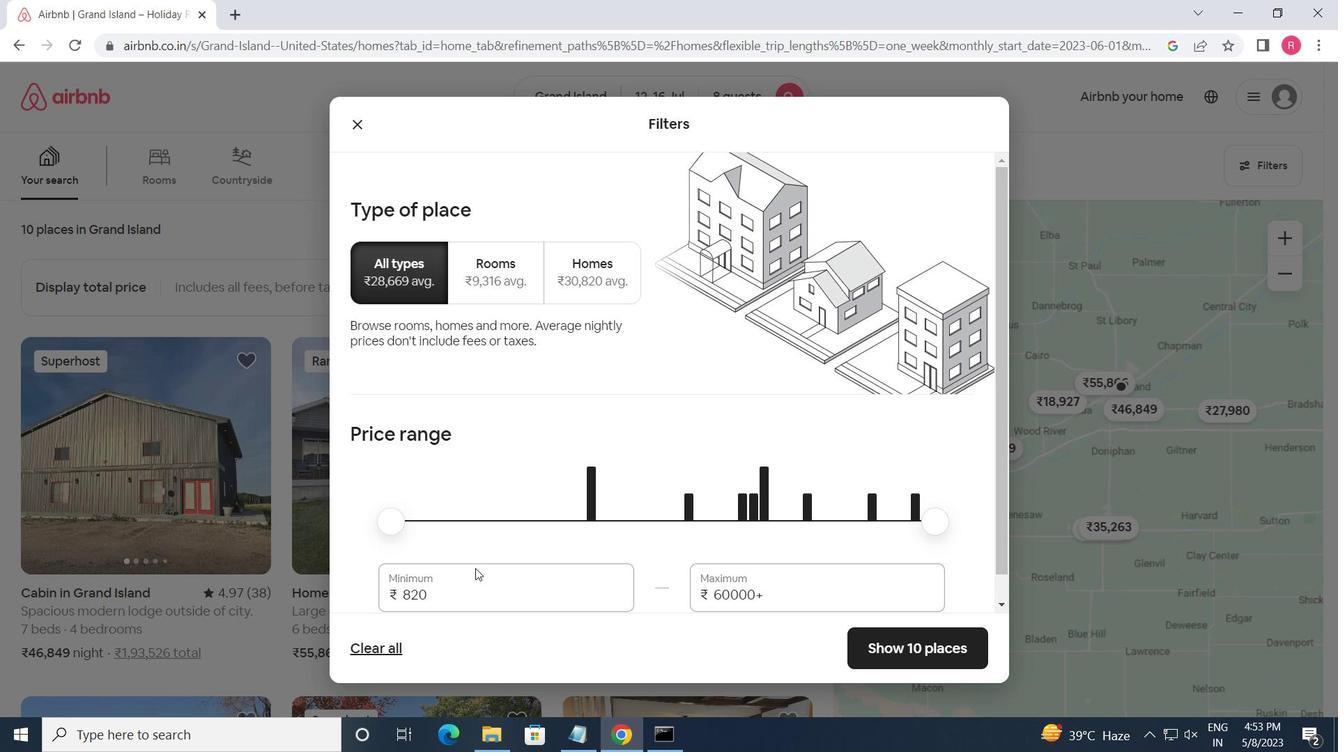 
Action: Mouse moved to (472, 591)
Screenshot: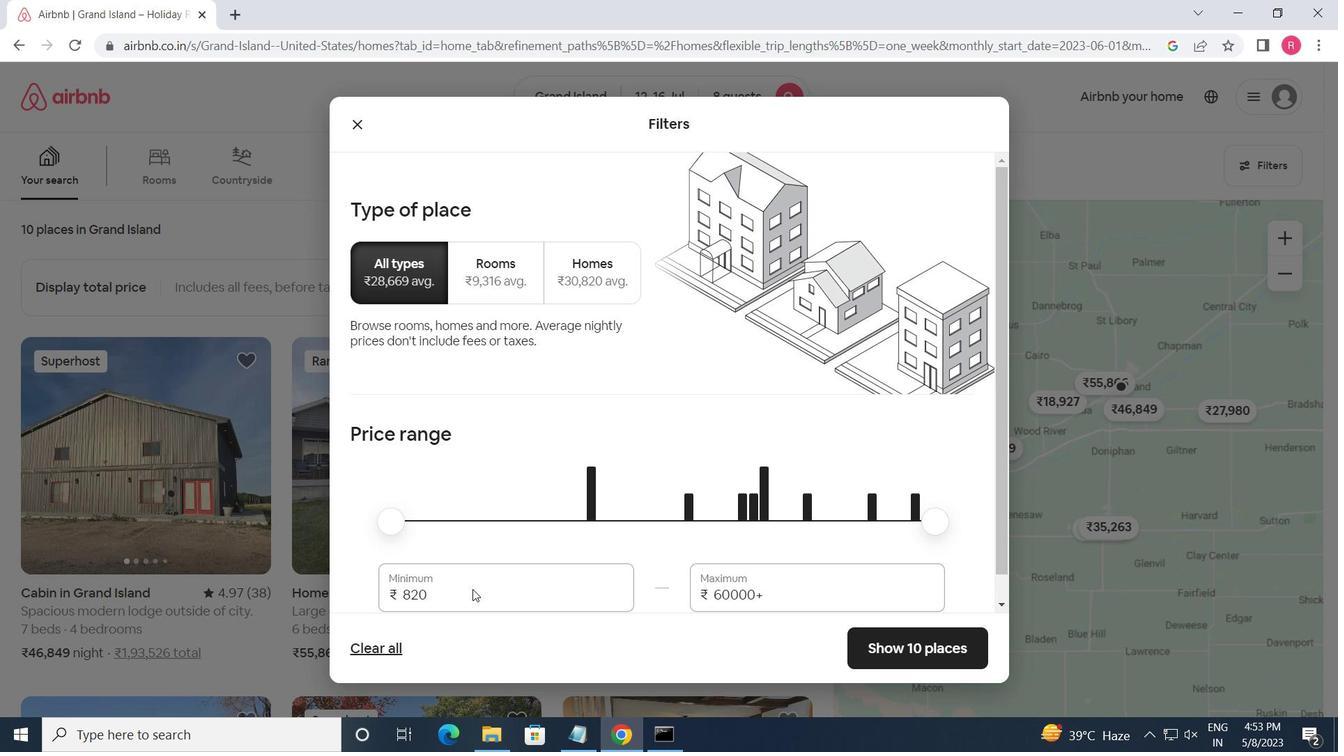 
Action: Mouse pressed left at (472, 591)
Screenshot: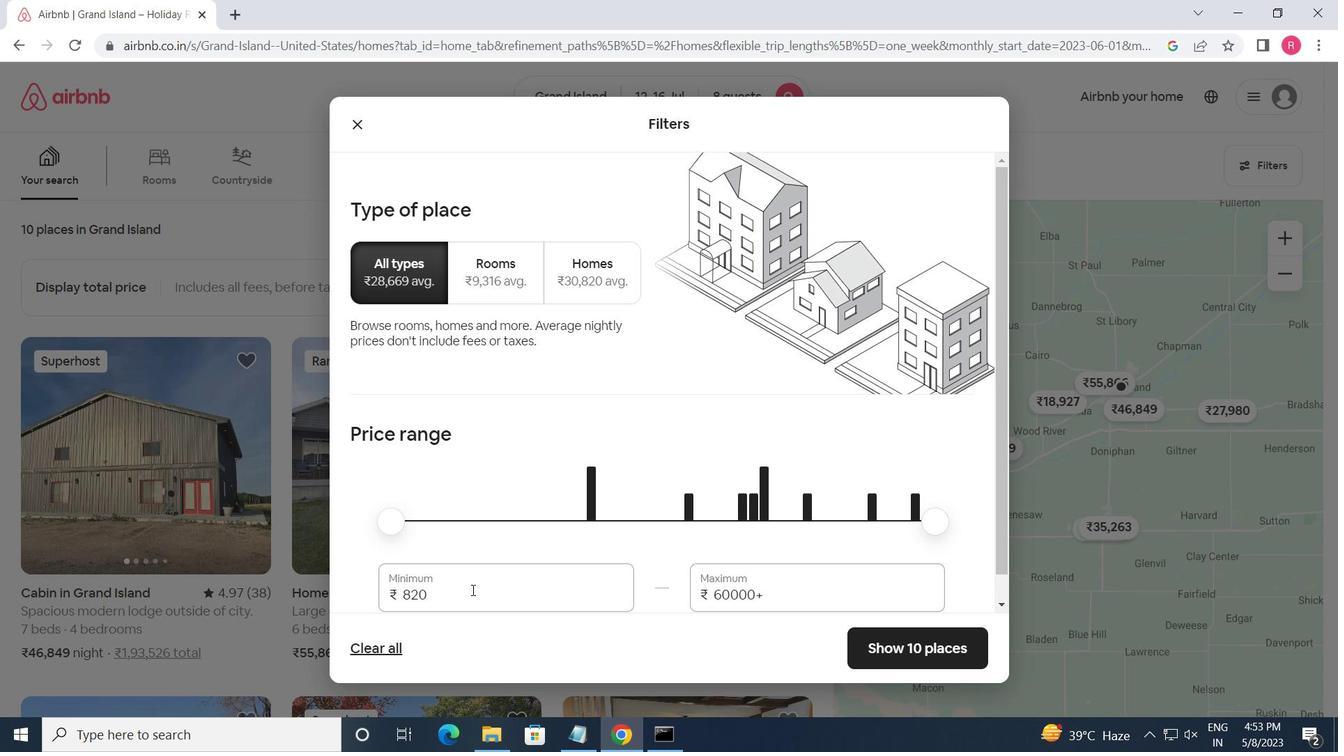 
Action: Mouse moved to (471, 591)
Screenshot: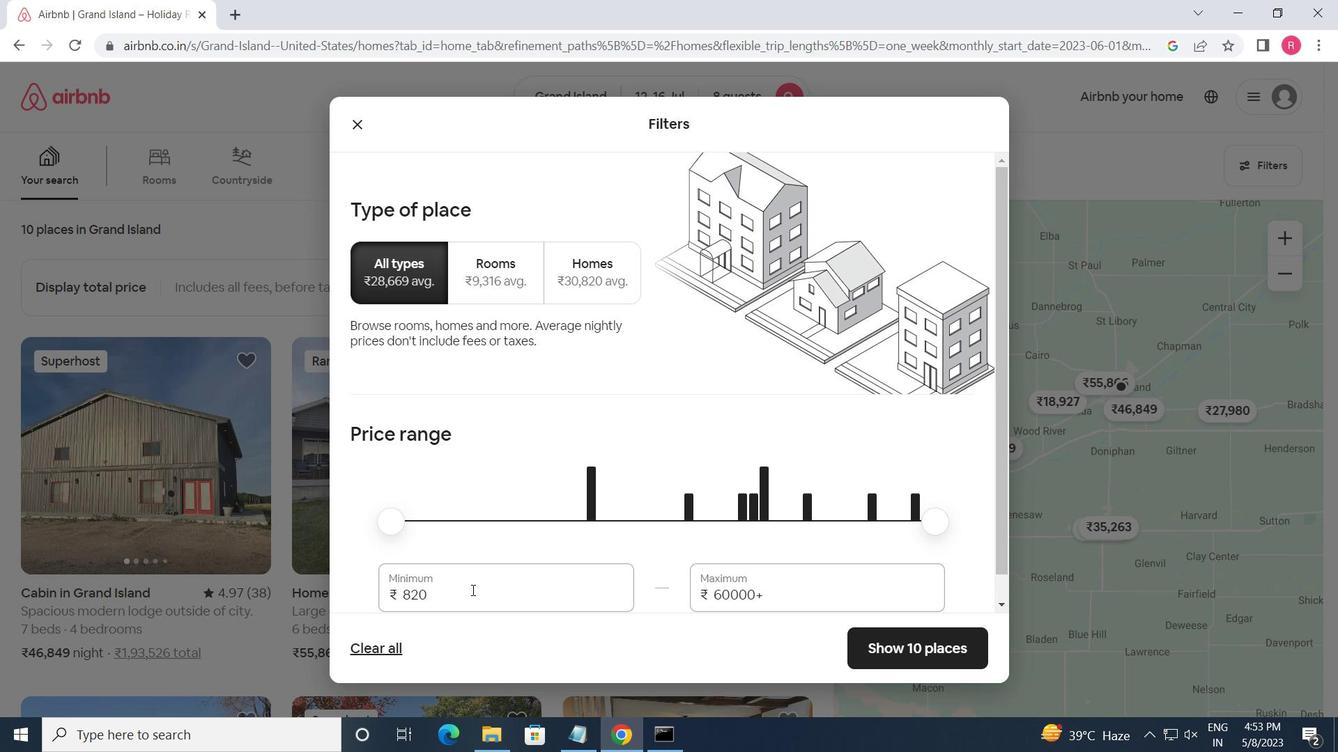 
Action: Key pressed 10000<Key.tab>16000
Screenshot: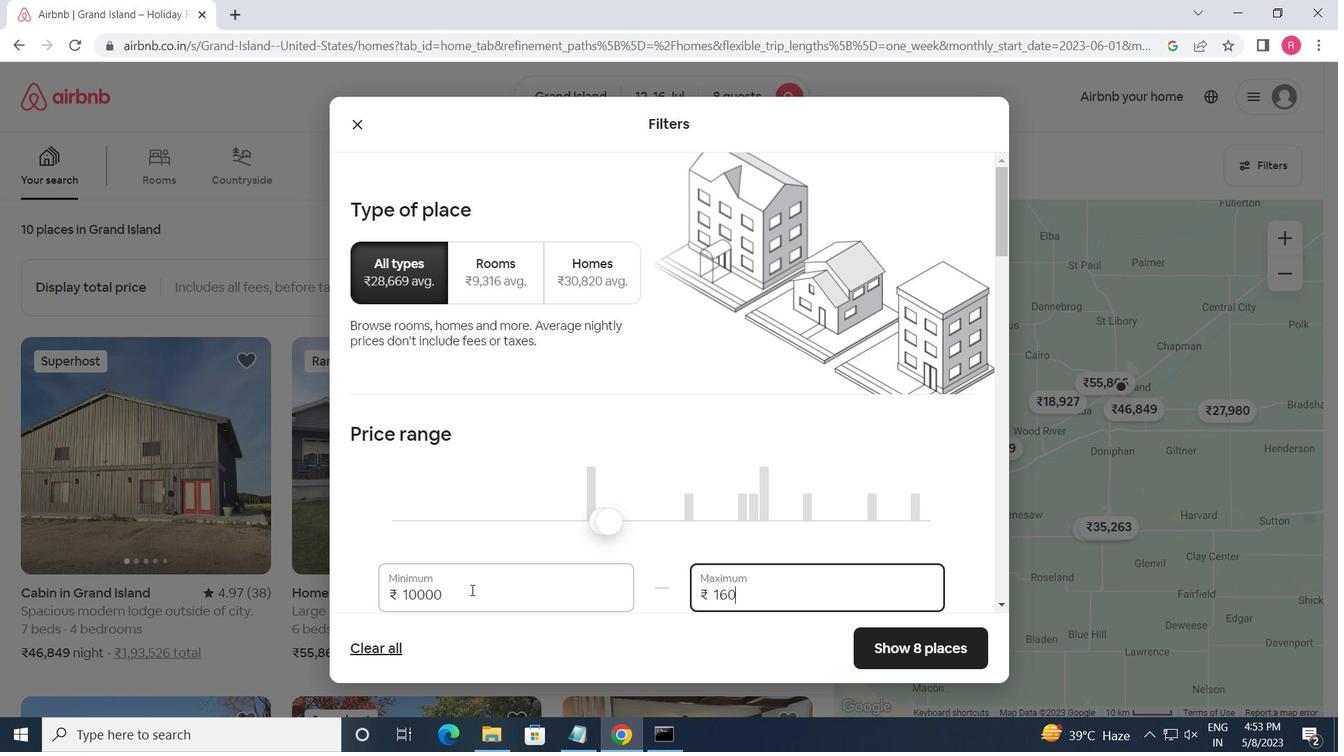 
Action: Mouse moved to (587, 604)
Screenshot: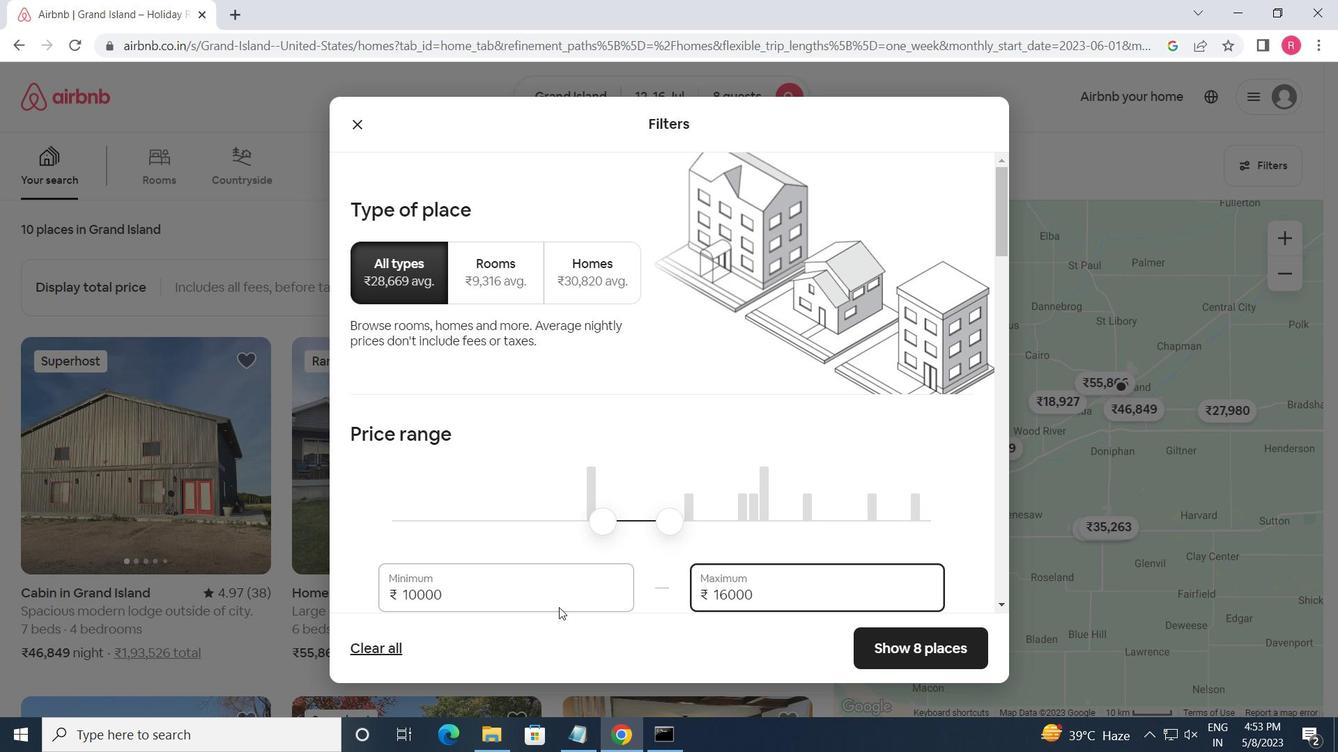 
Action: Mouse scrolled (587, 603) with delta (0, 0)
Screenshot: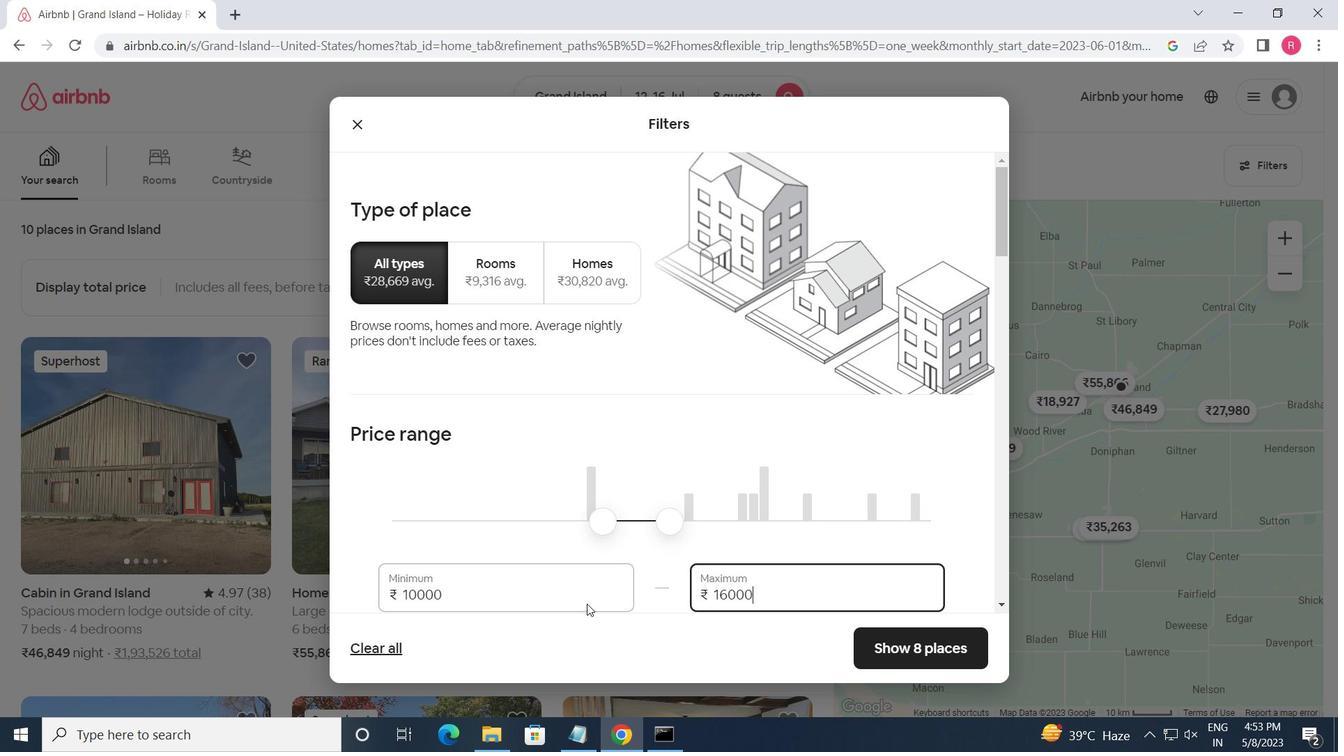 
Action: Mouse moved to (592, 603)
Screenshot: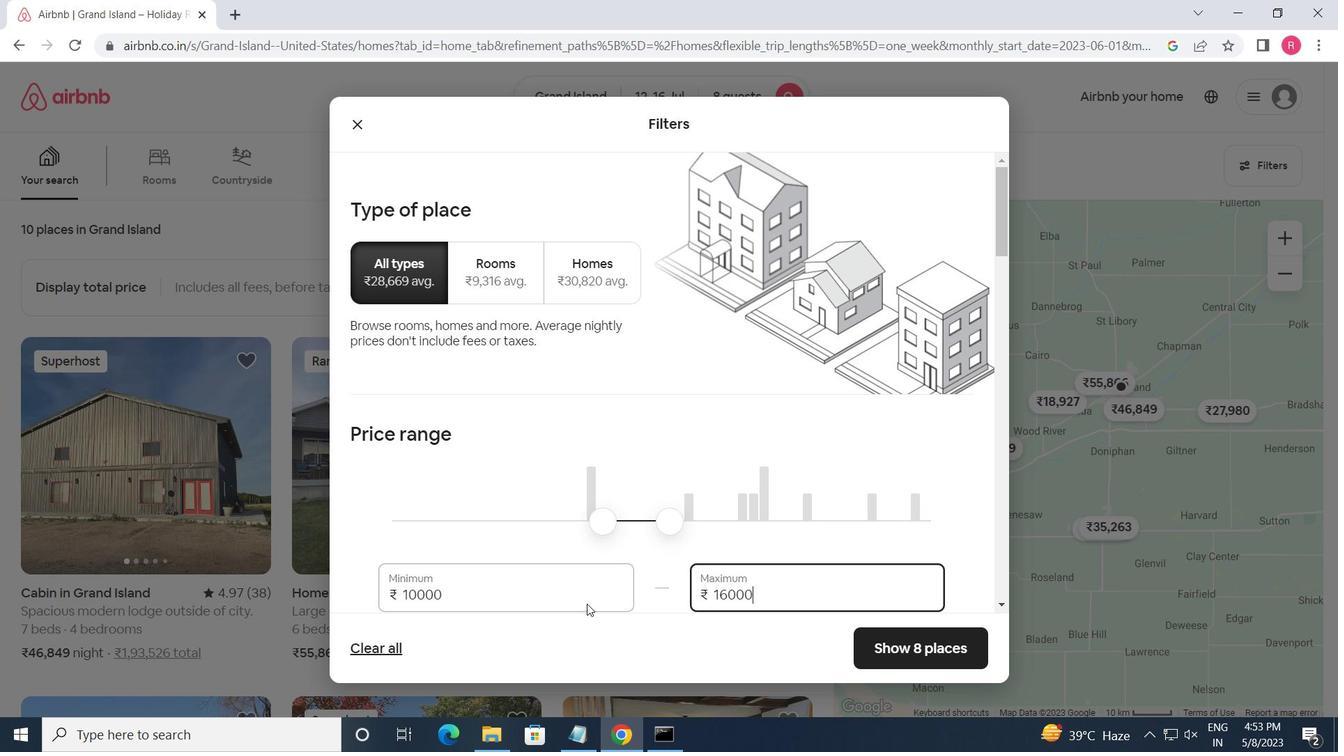 
Action: Mouse scrolled (592, 602) with delta (0, 0)
Screenshot: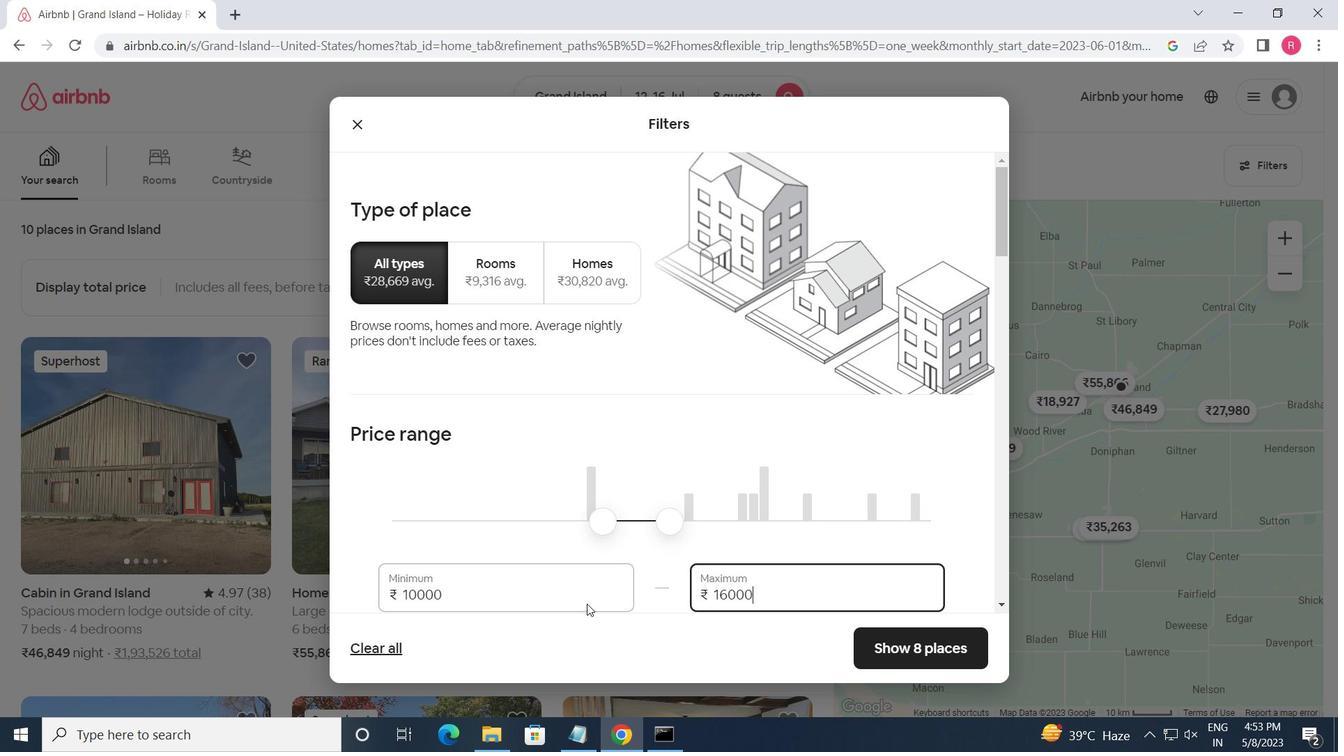 
Action: Mouse moved to (610, 598)
Screenshot: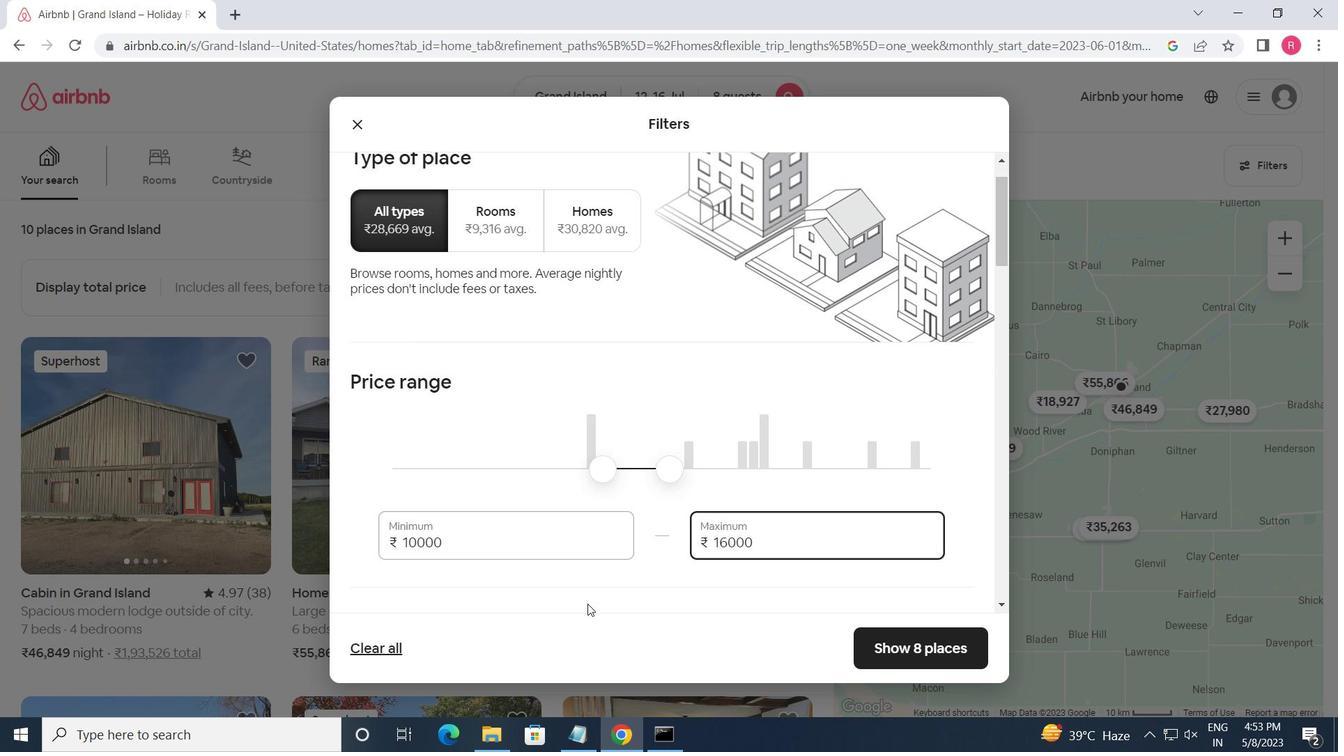 
Action: Mouse scrolled (610, 598) with delta (0, 0)
Screenshot: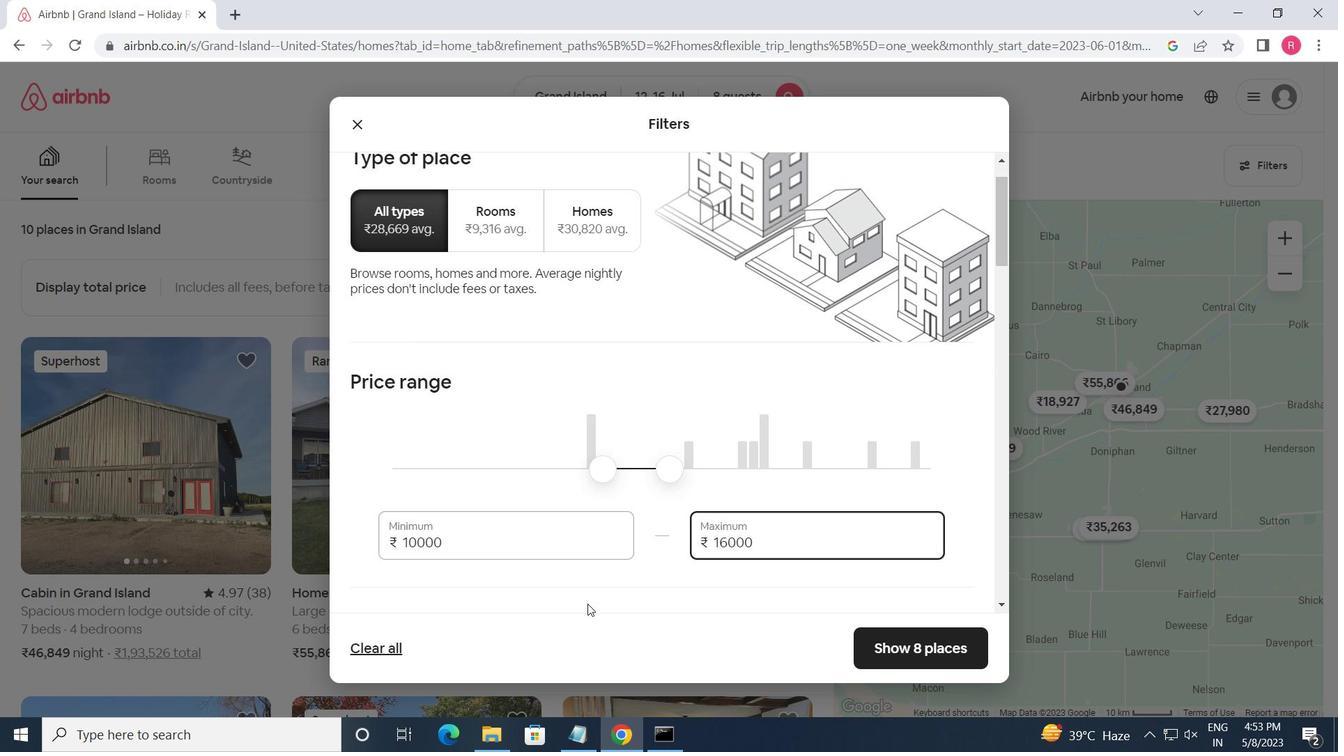 
Action: Mouse moved to (645, 585)
Screenshot: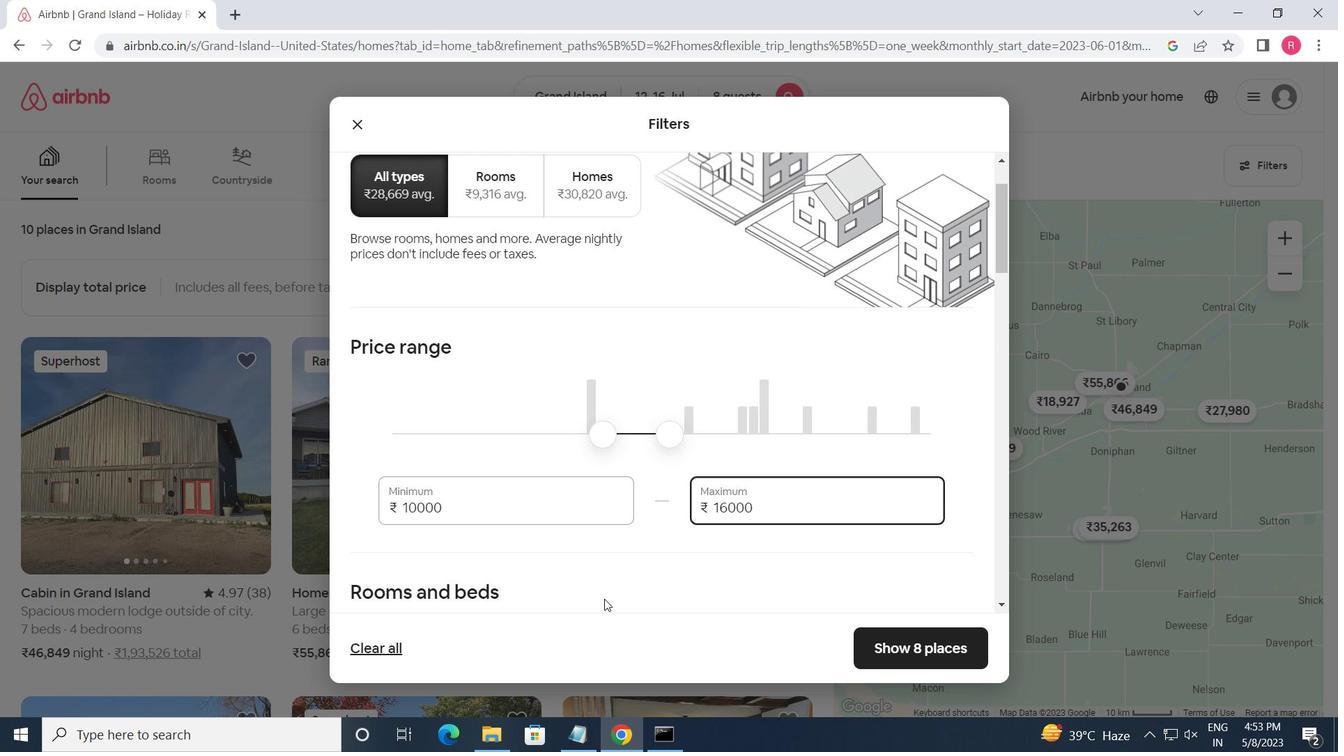 
Action: Mouse scrolled (645, 584) with delta (0, 0)
Screenshot: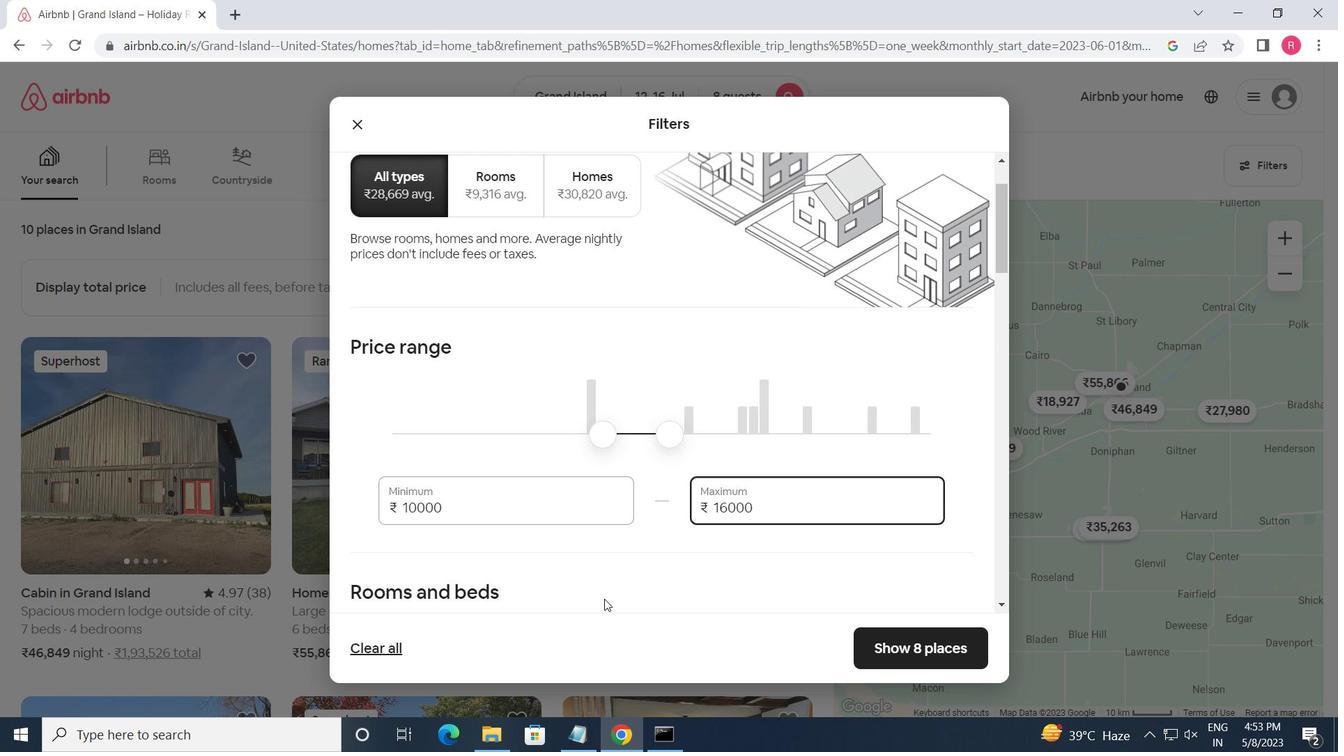 
Action: Mouse moved to (888, 419)
Screenshot: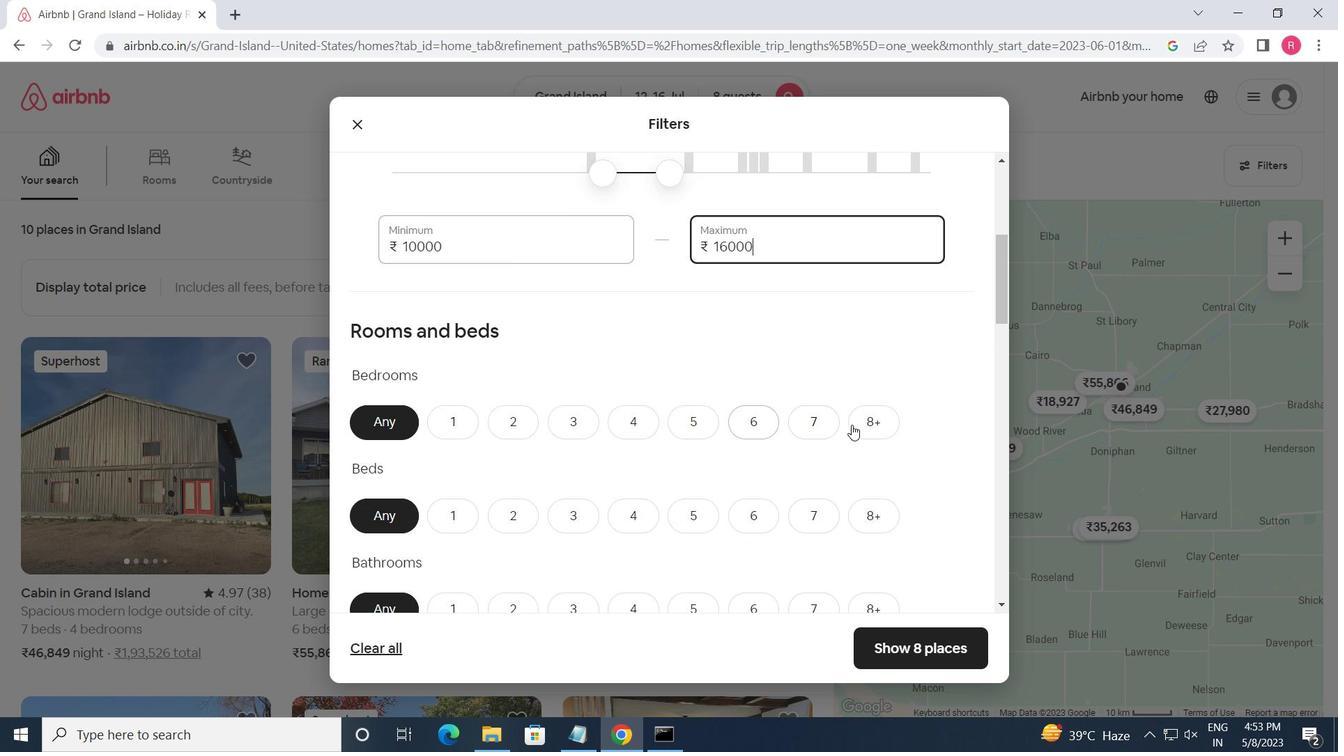 
Action: Mouse pressed left at (888, 419)
Screenshot: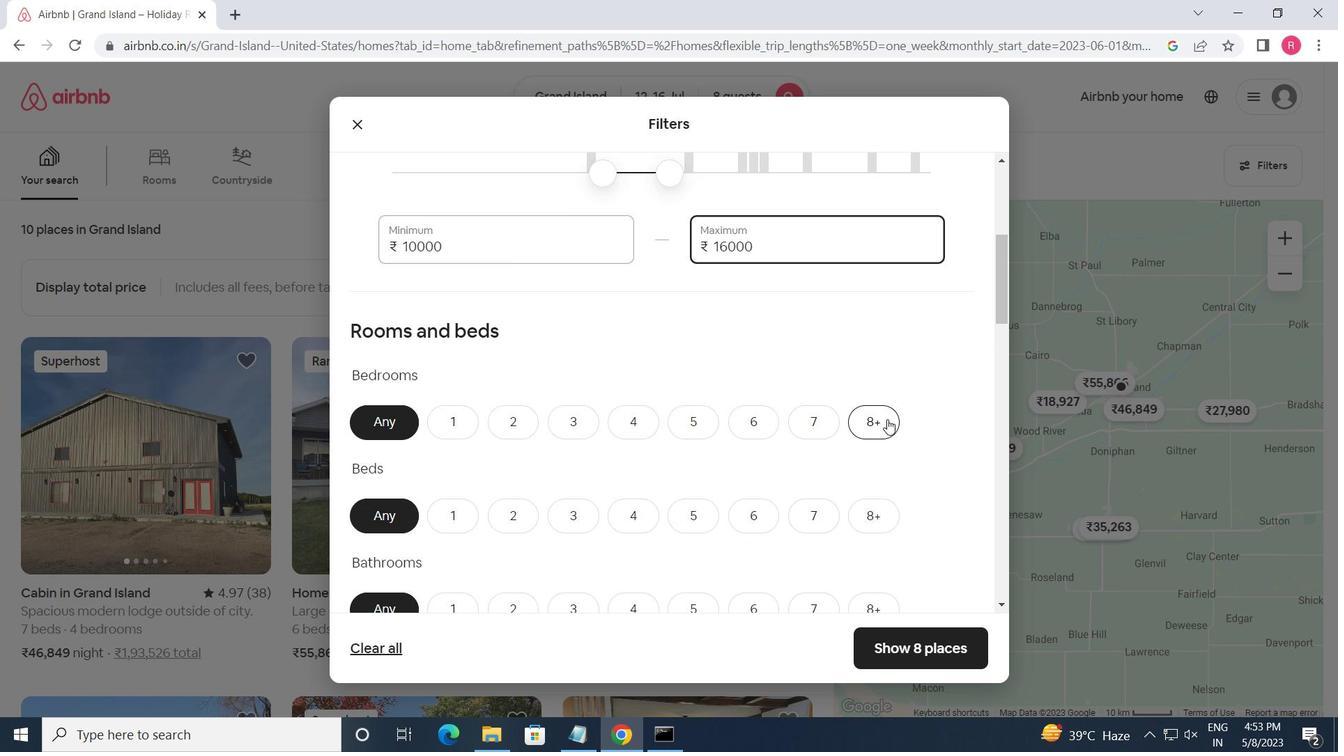 
Action: Mouse moved to (883, 498)
Screenshot: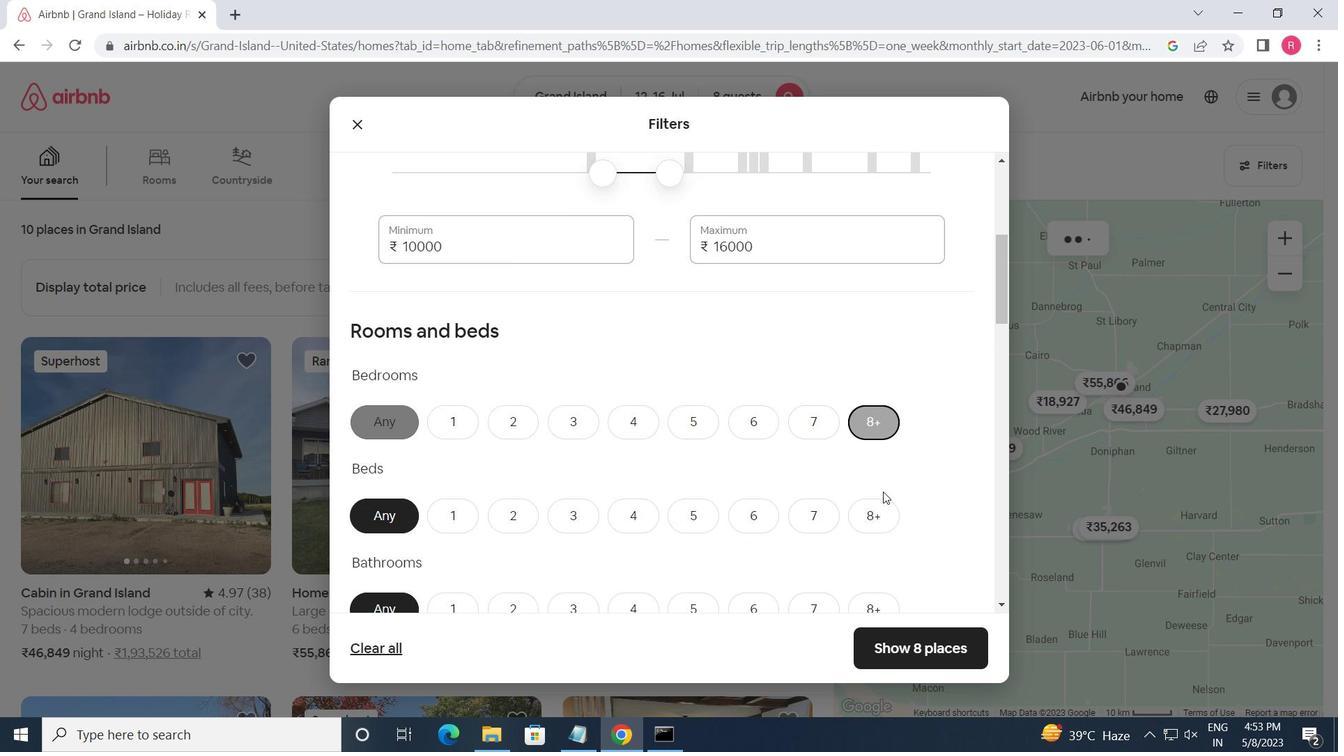 
Action: Mouse pressed left at (883, 498)
Screenshot: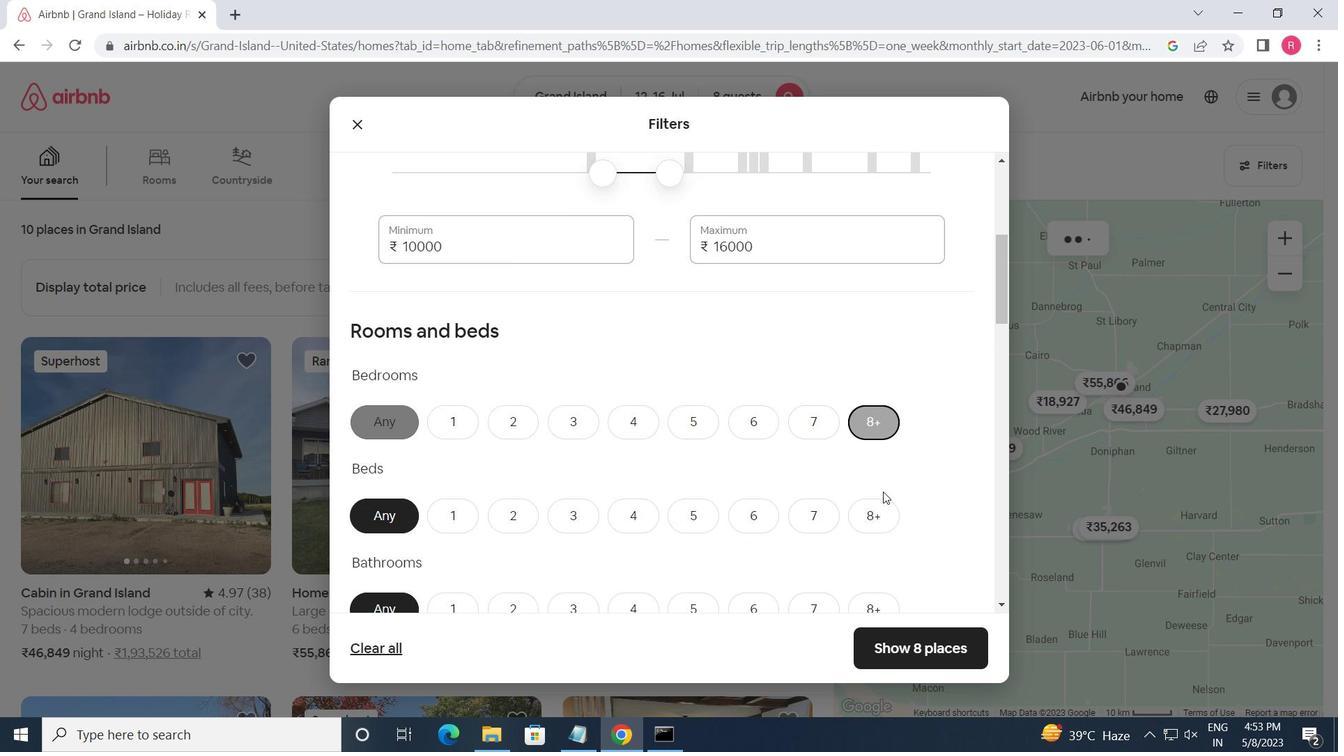 
Action: Mouse moved to (876, 605)
Screenshot: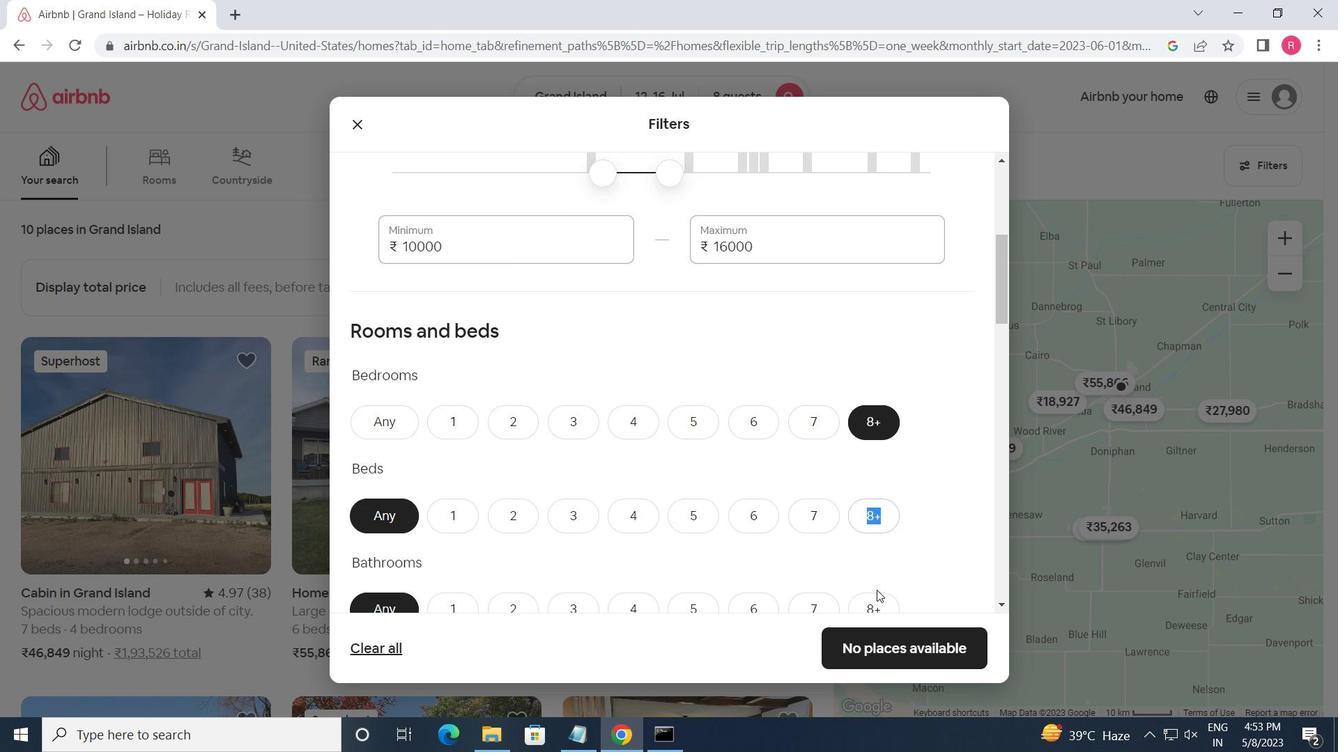 
Action: Mouse pressed left at (876, 605)
Screenshot: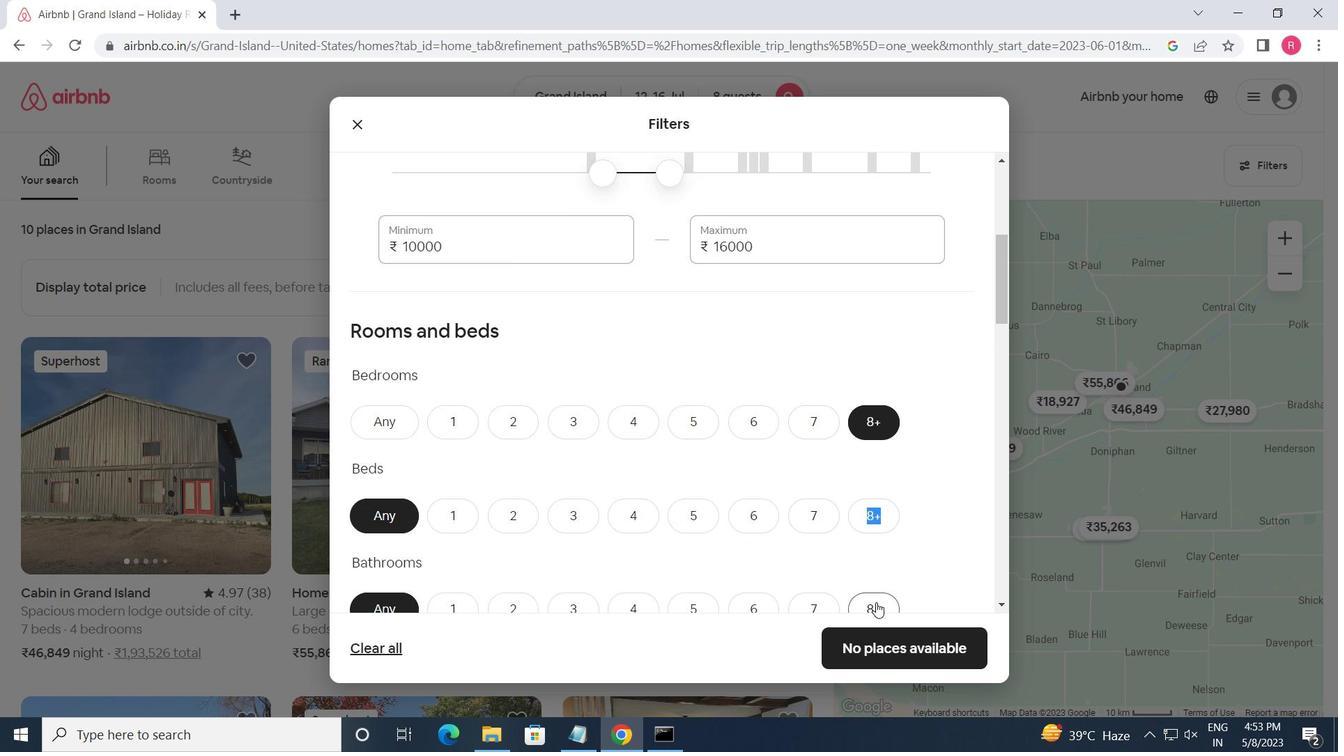 
Action: Mouse moved to (884, 523)
Screenshot: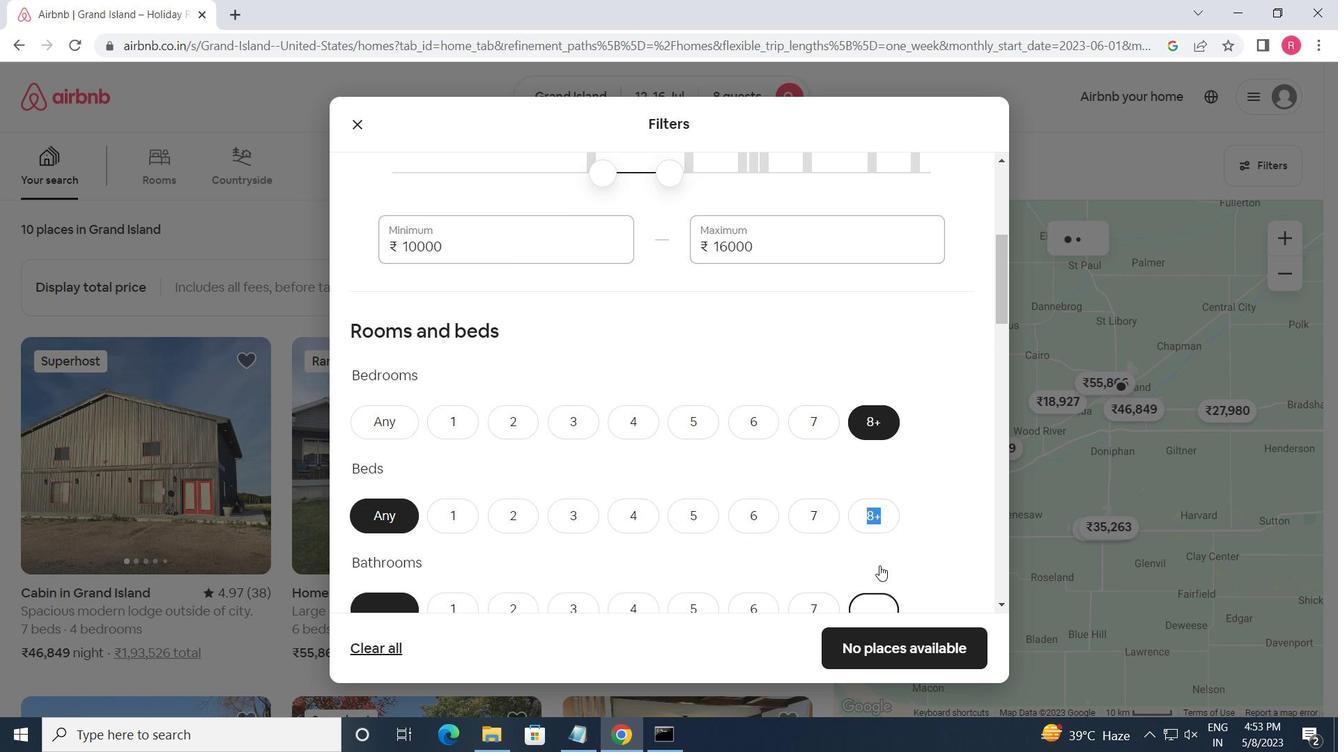 
Action: Mouse pressed left at (884, 523)
Screenshot: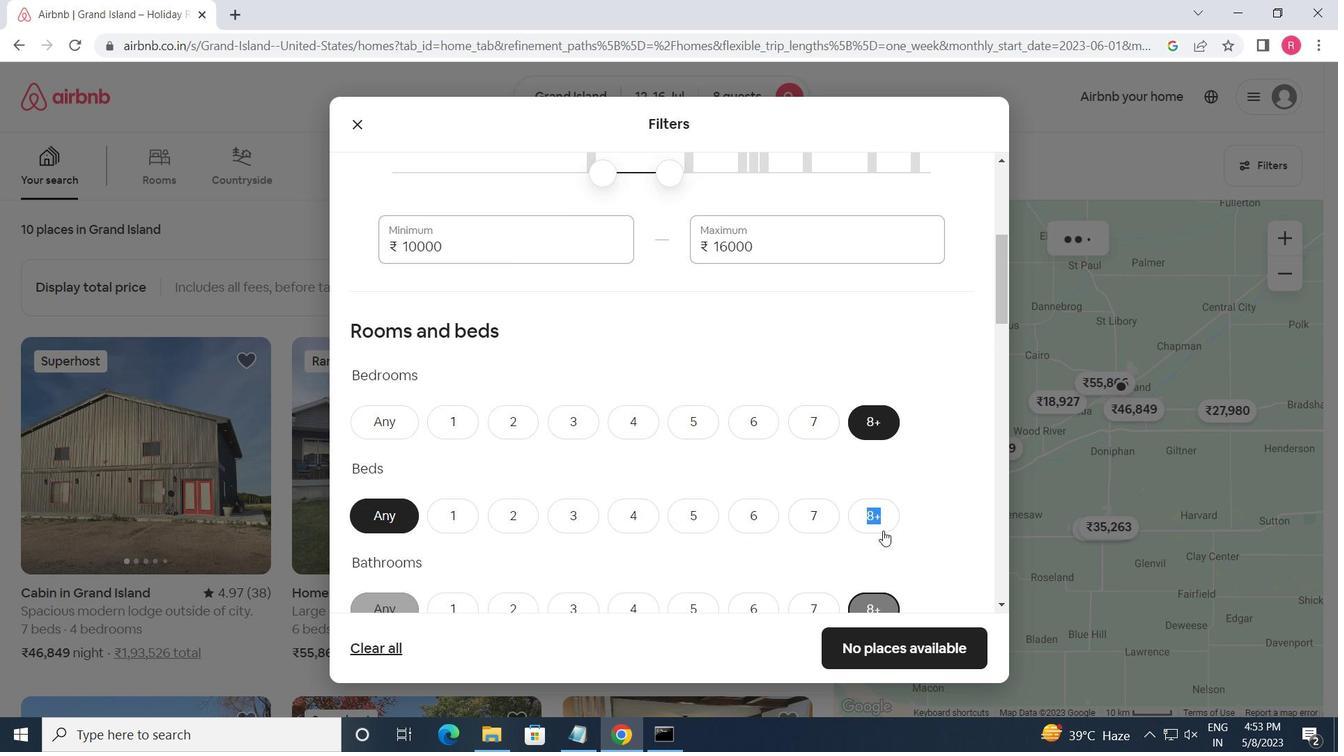 
Action: Mouse scrolled (884, 522) with delta (0, 0)
Screenshot: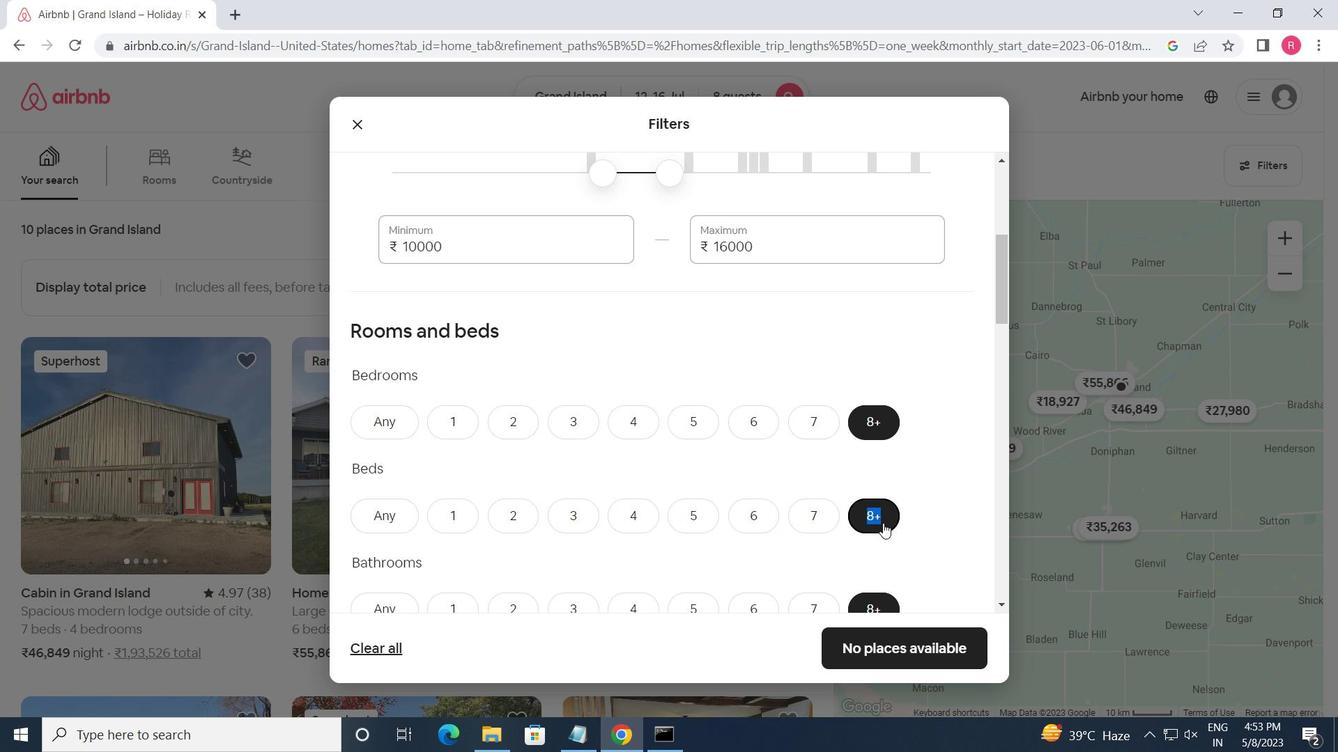 
Action: Mouse scrolled (884, 522) with delta (0, 0)
Screenshot: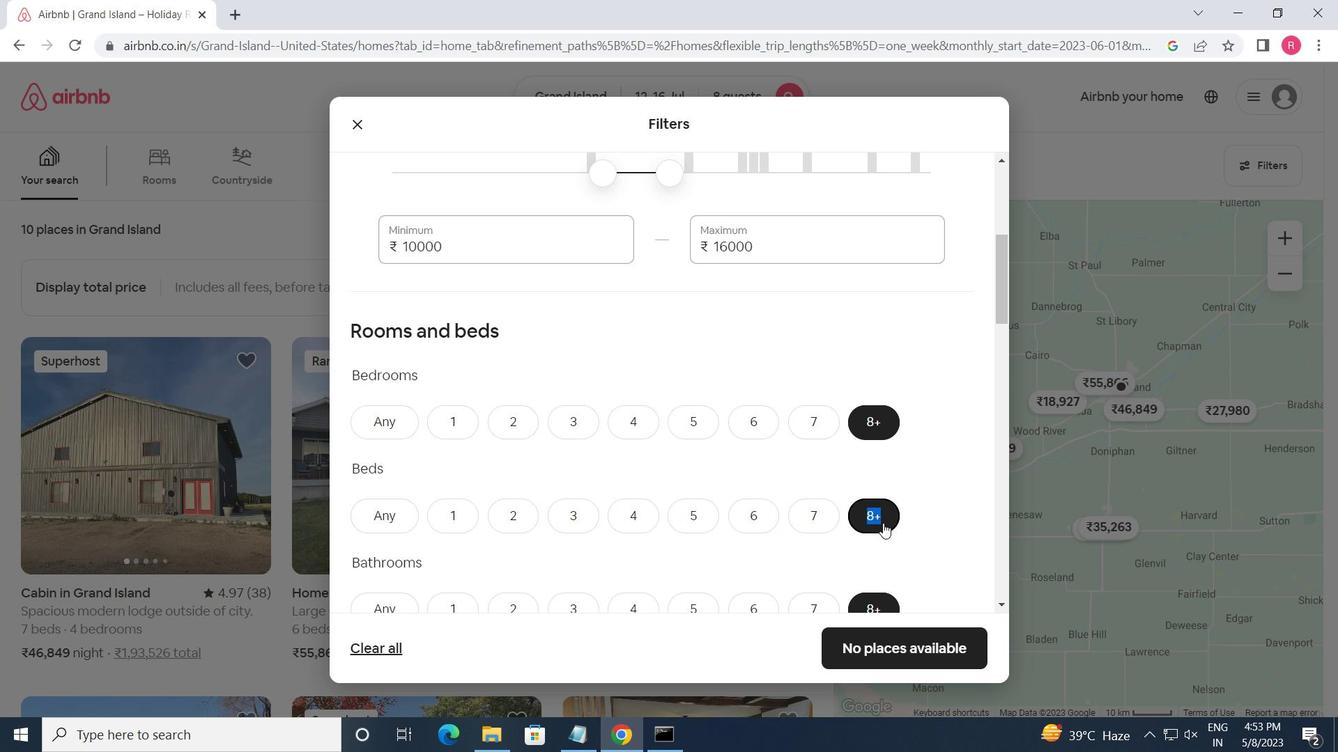 
Action: Mouse scrolled (884, 522) with delta (0, 0)
Screenshot: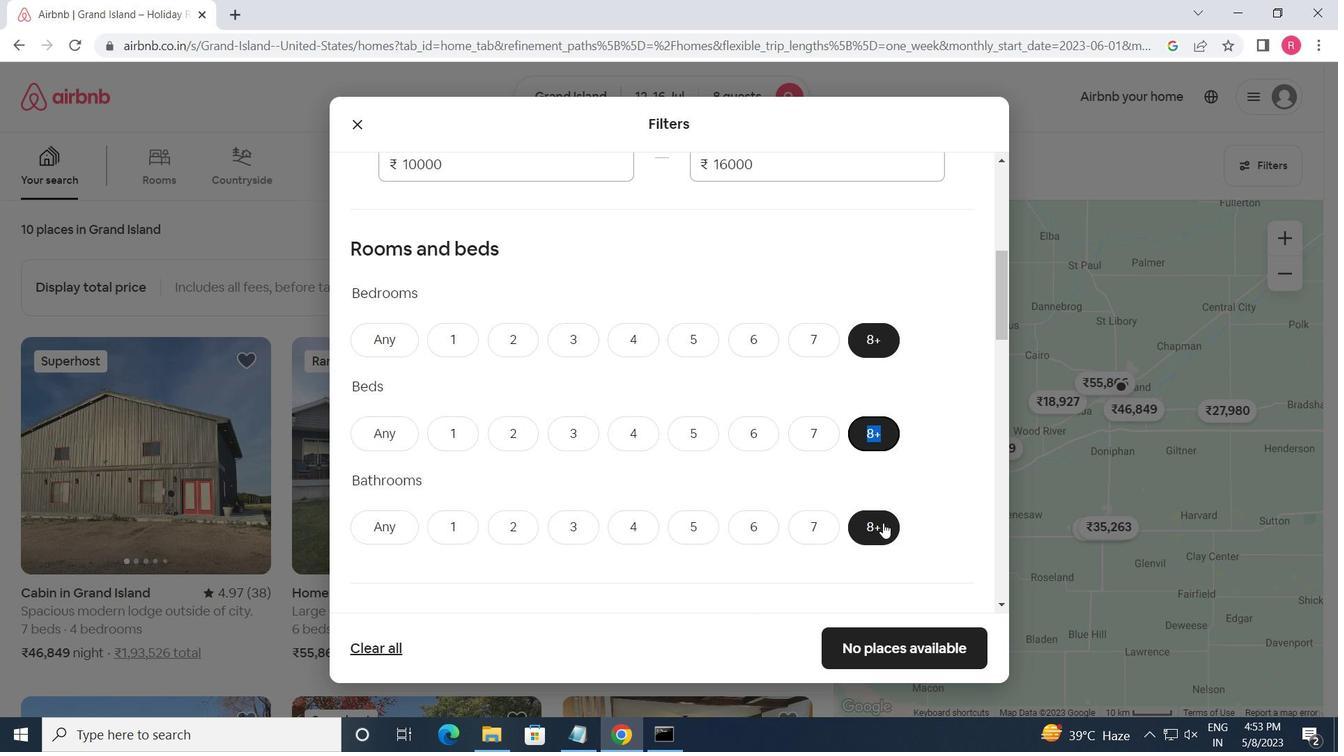 
Action: Mouse moved to (884, 522)
Screenshot: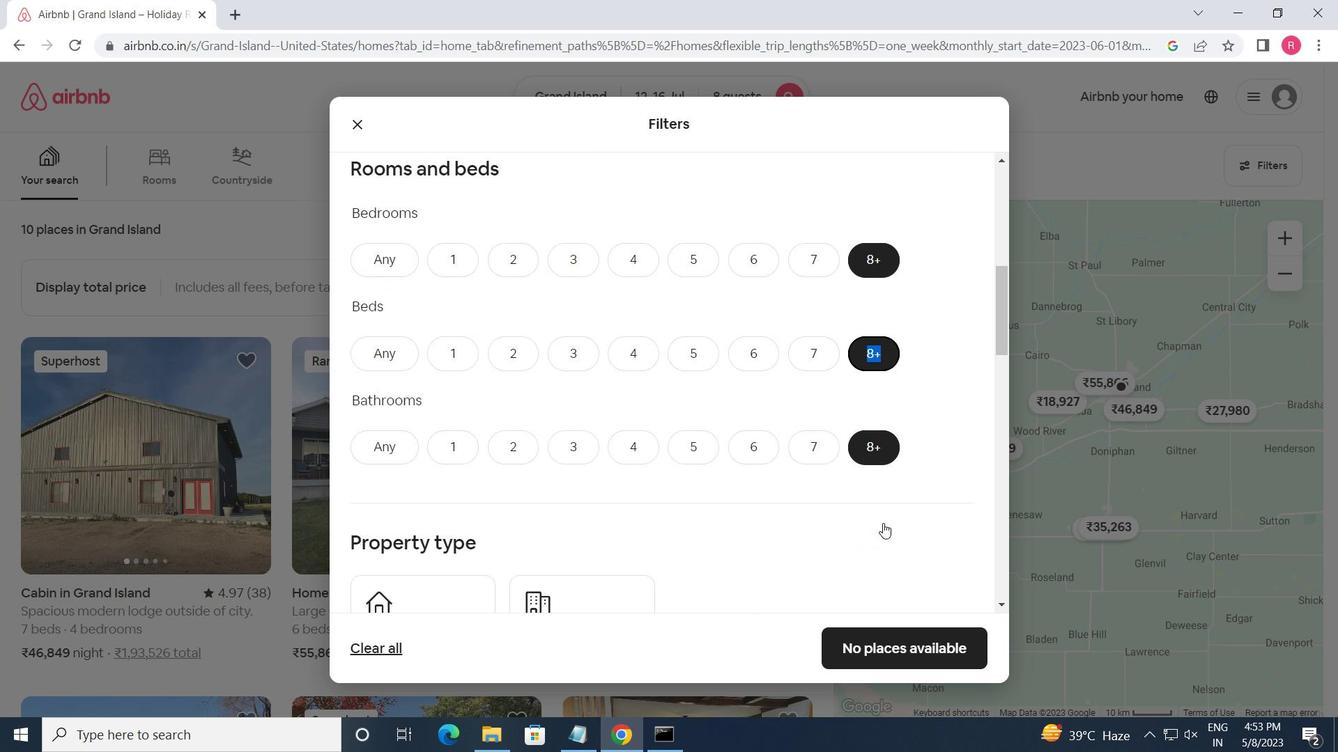 
Action: Mouse scrolled (884, 521) with delta (0, 0)
Screenshot: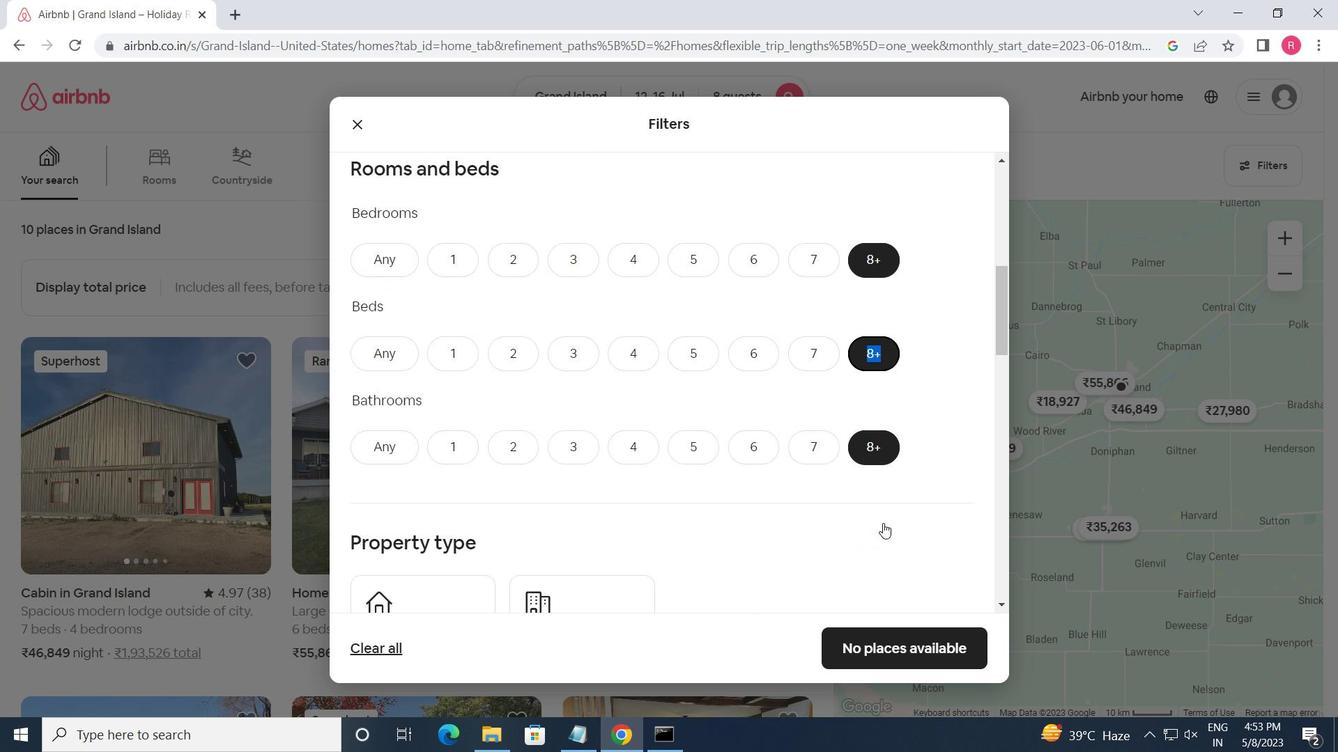 
Action: Mouse moved to (736, 425)
Screenshot: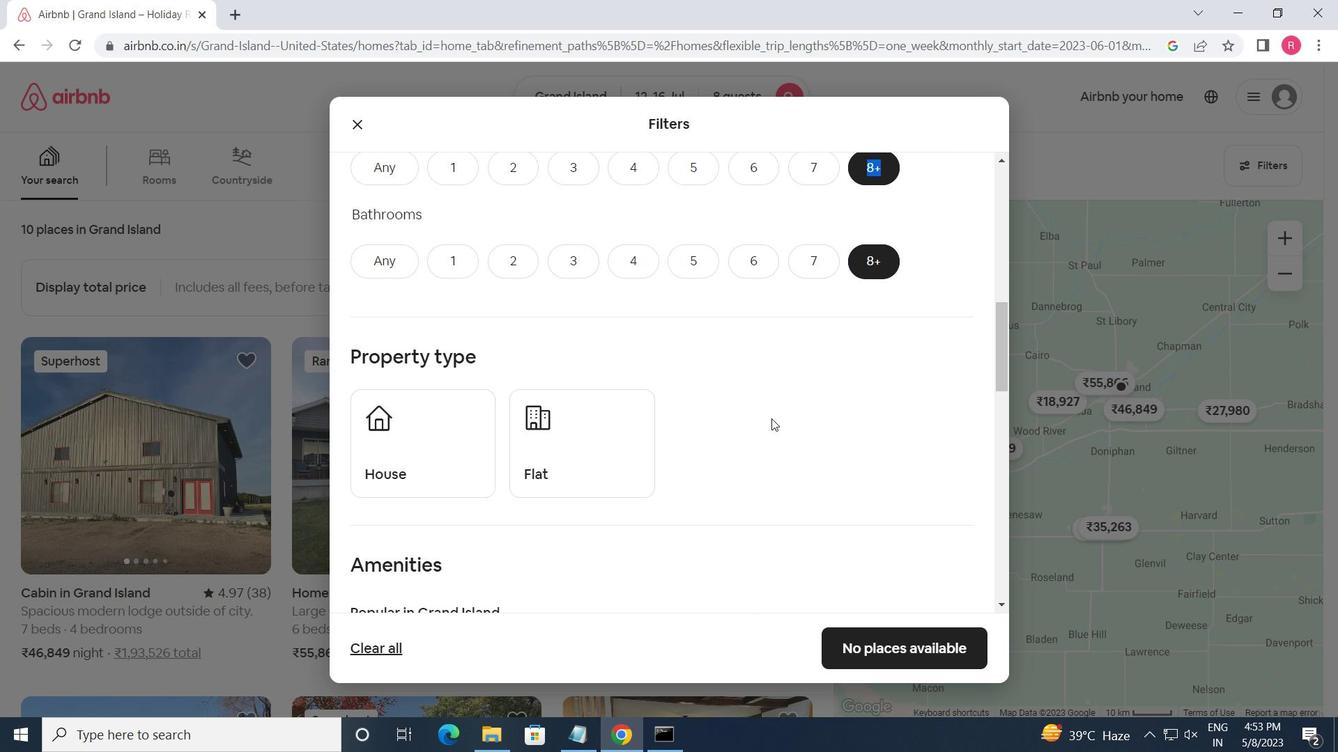 
Action: Mouse scrolled (736, 424) with delta (0, 0)
Screenshot: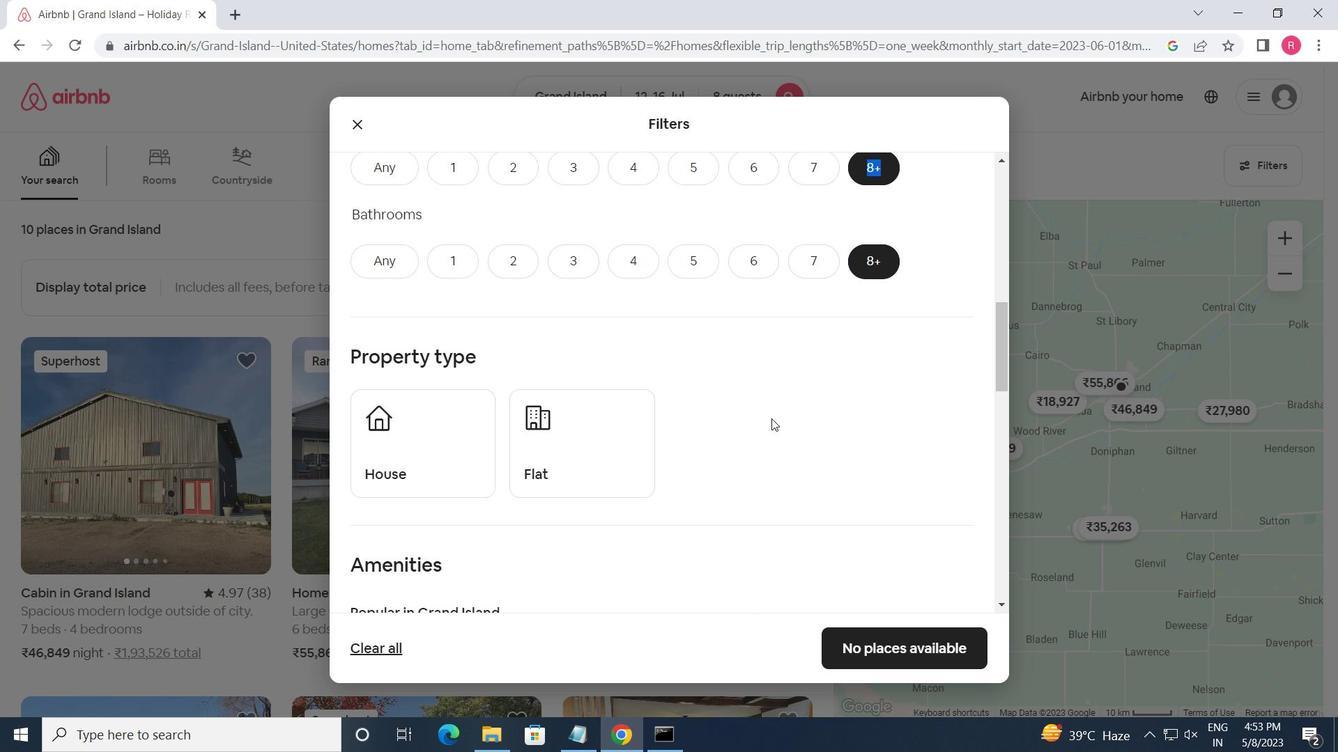 
Action: Mouse scrolled (736, 424) with delta (0, 0)
Screenshot: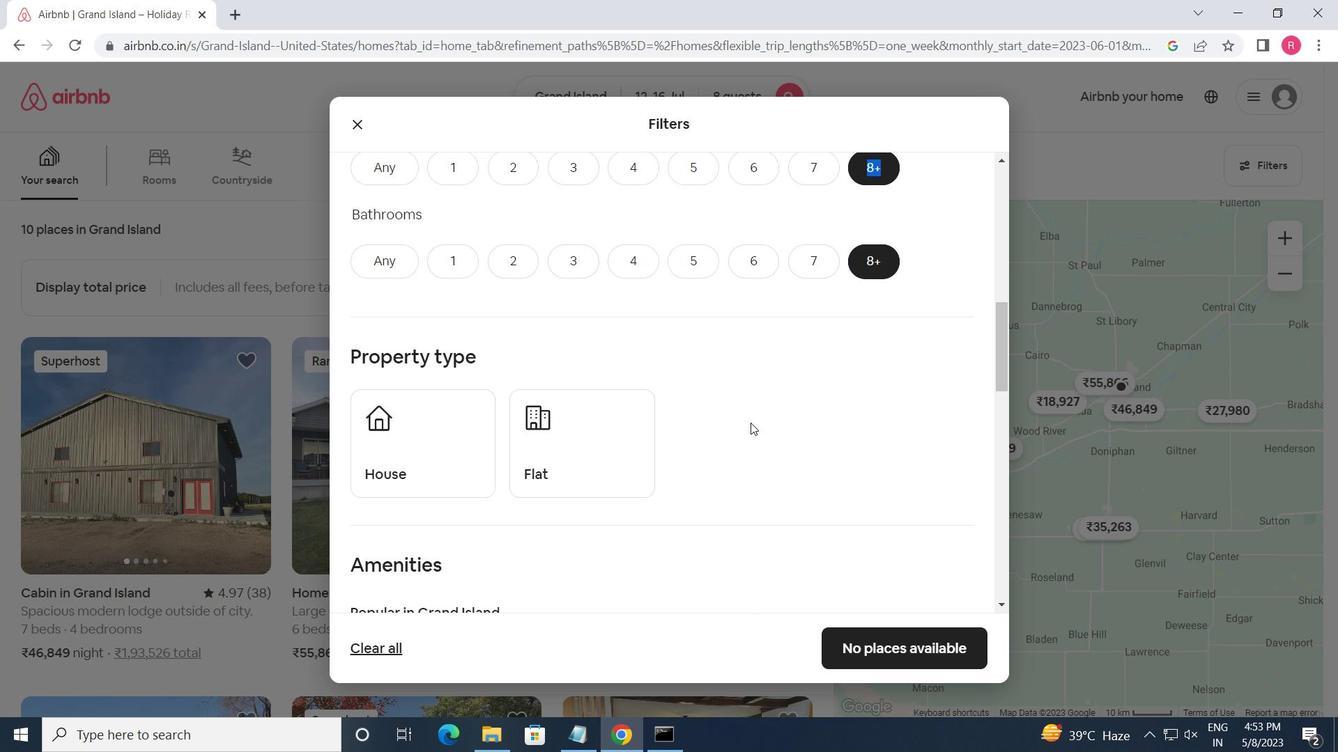 
Action: Mouse moved to (407, 234)
Screenshot: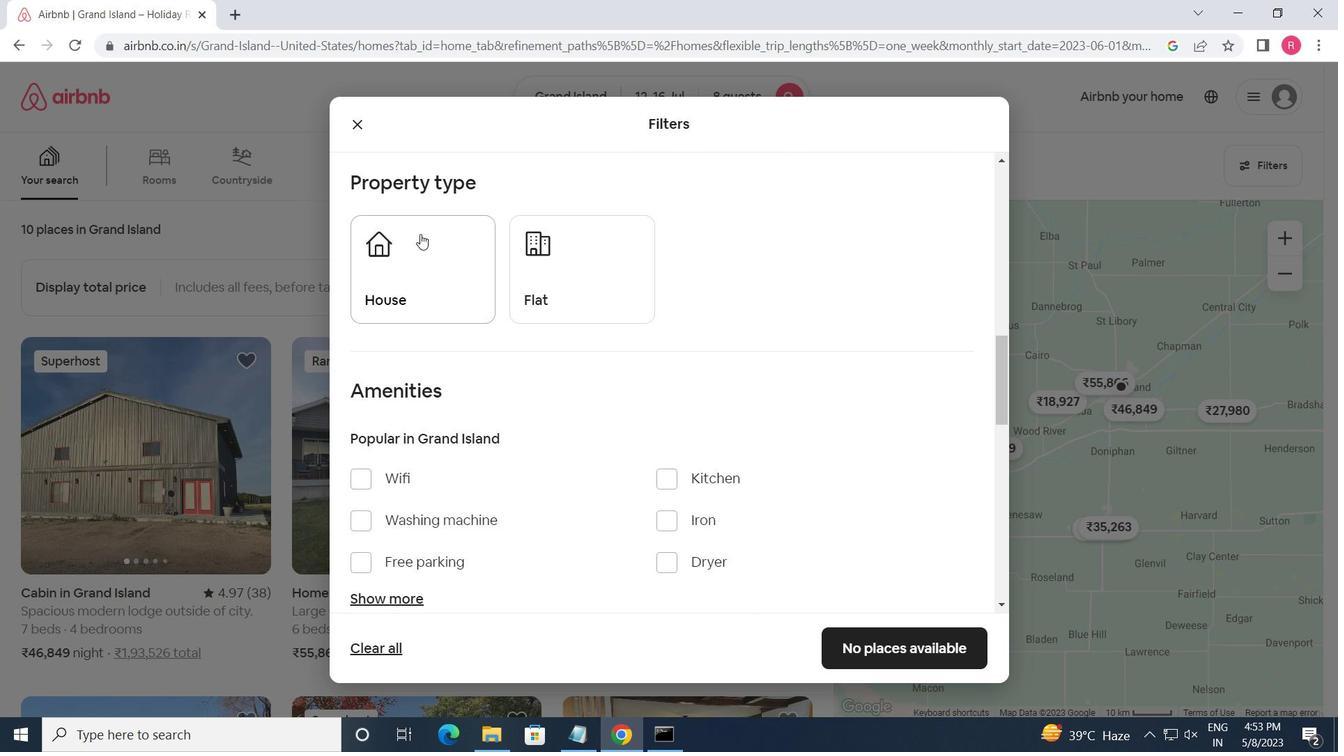 
Action: Mouse pressed left at (407, 234)
Screenshot: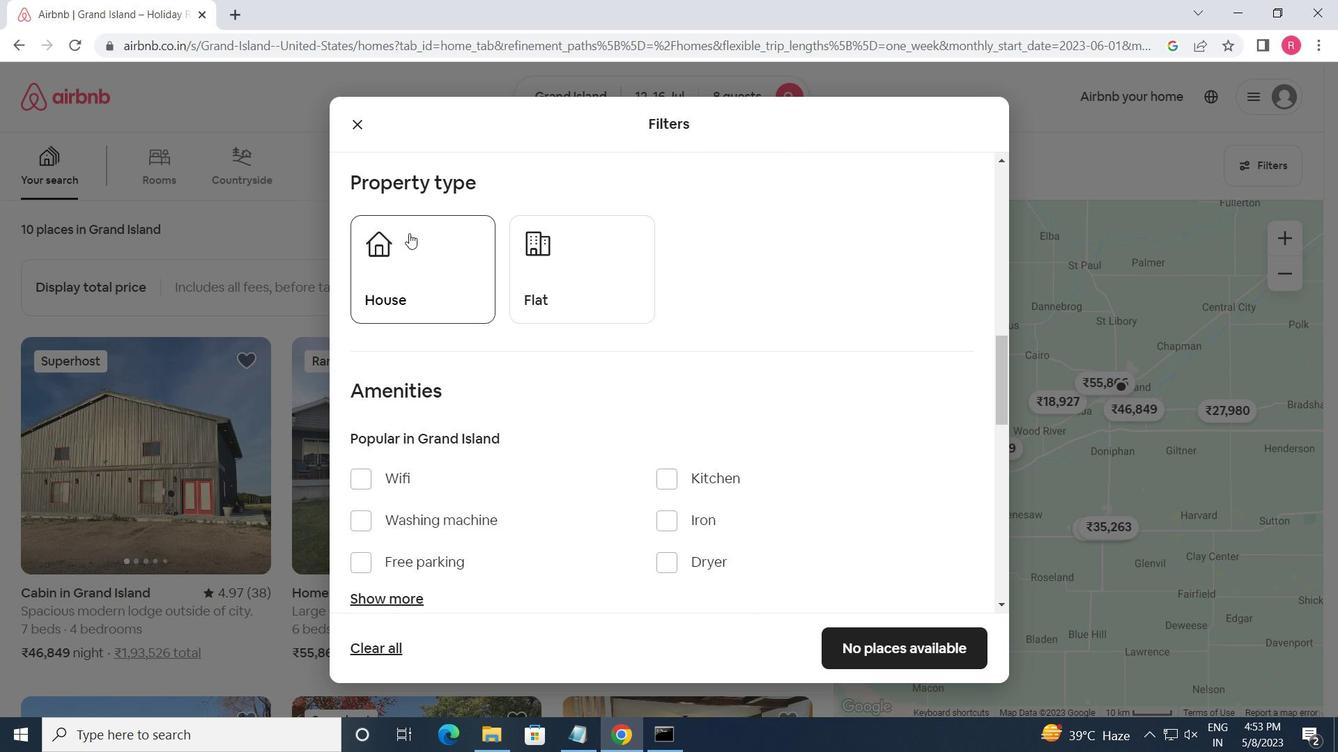 
Action: Mouse moved to (571, 273)
Screenshot: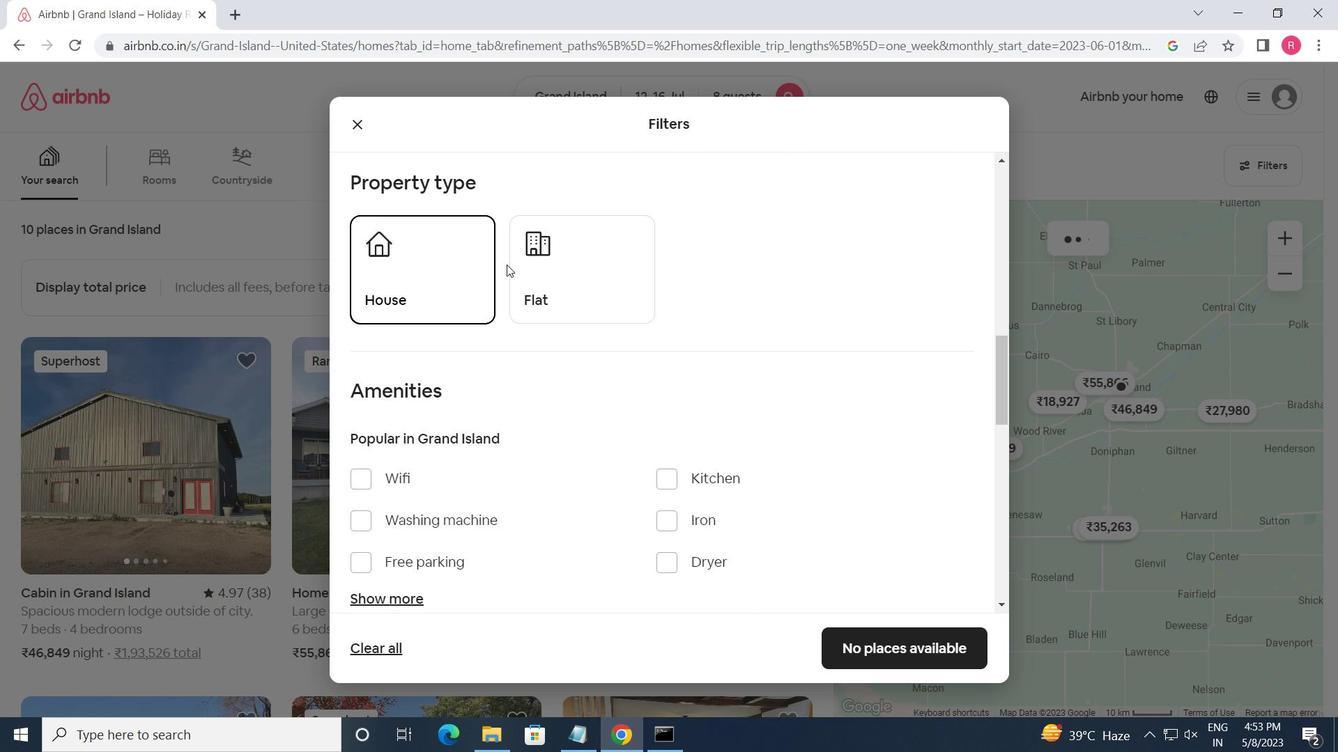 
Action: Mouse pressed left at (571, 273)
Screenshot: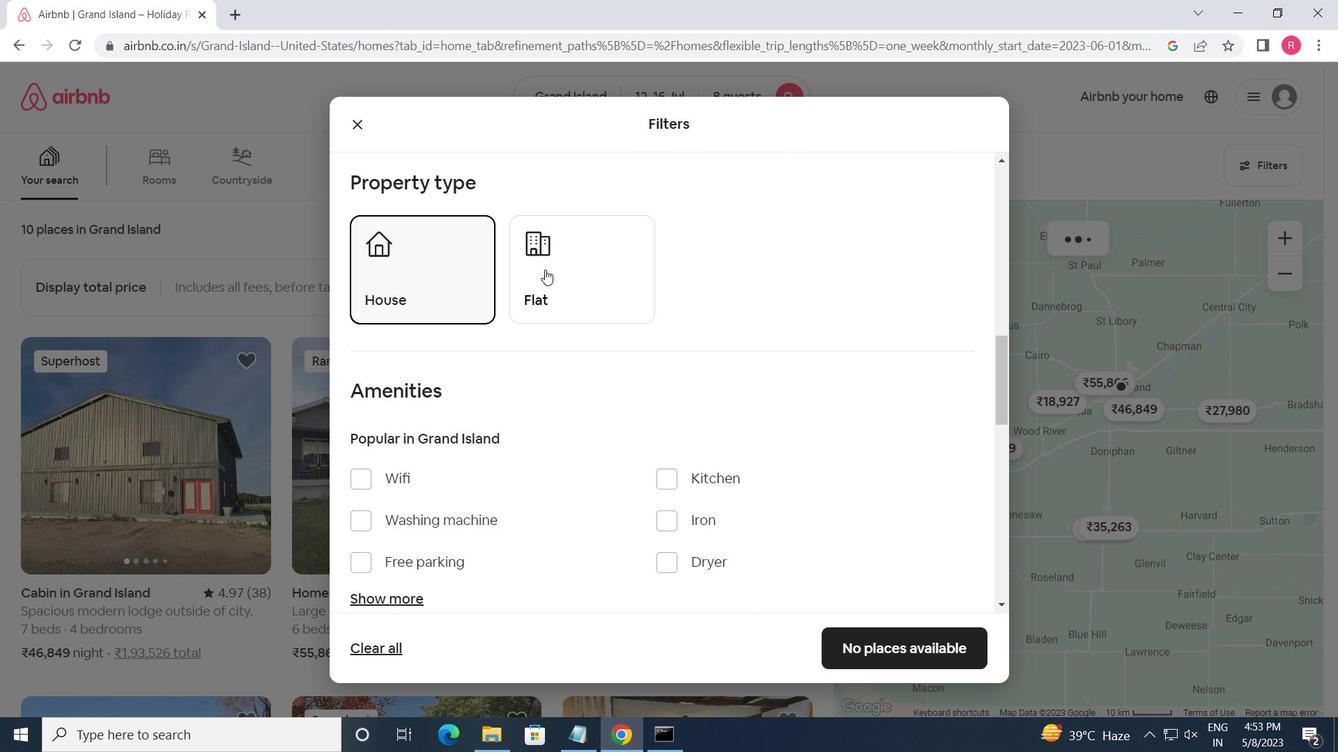 
Action: Mouse moved to (380, 607)
Screenshot: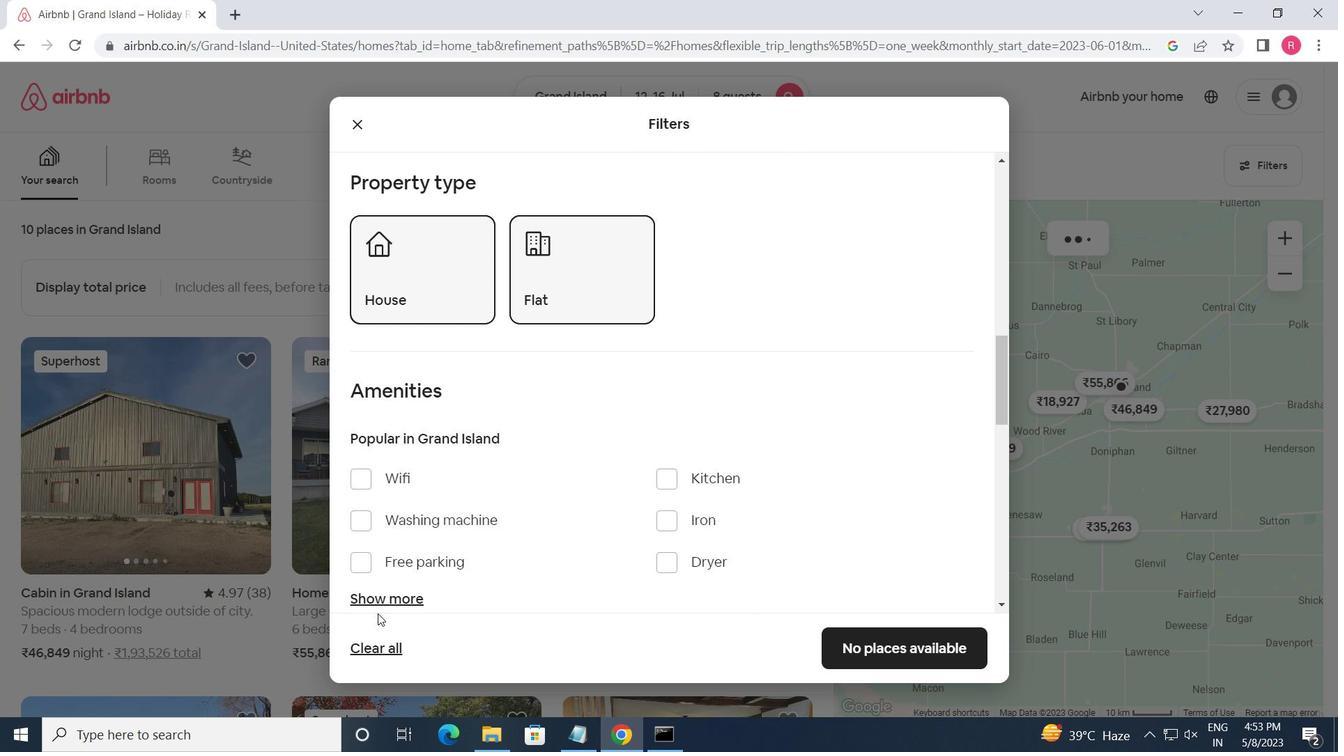 
Action: Mouse pressed left at (380, 607)
Screenshot: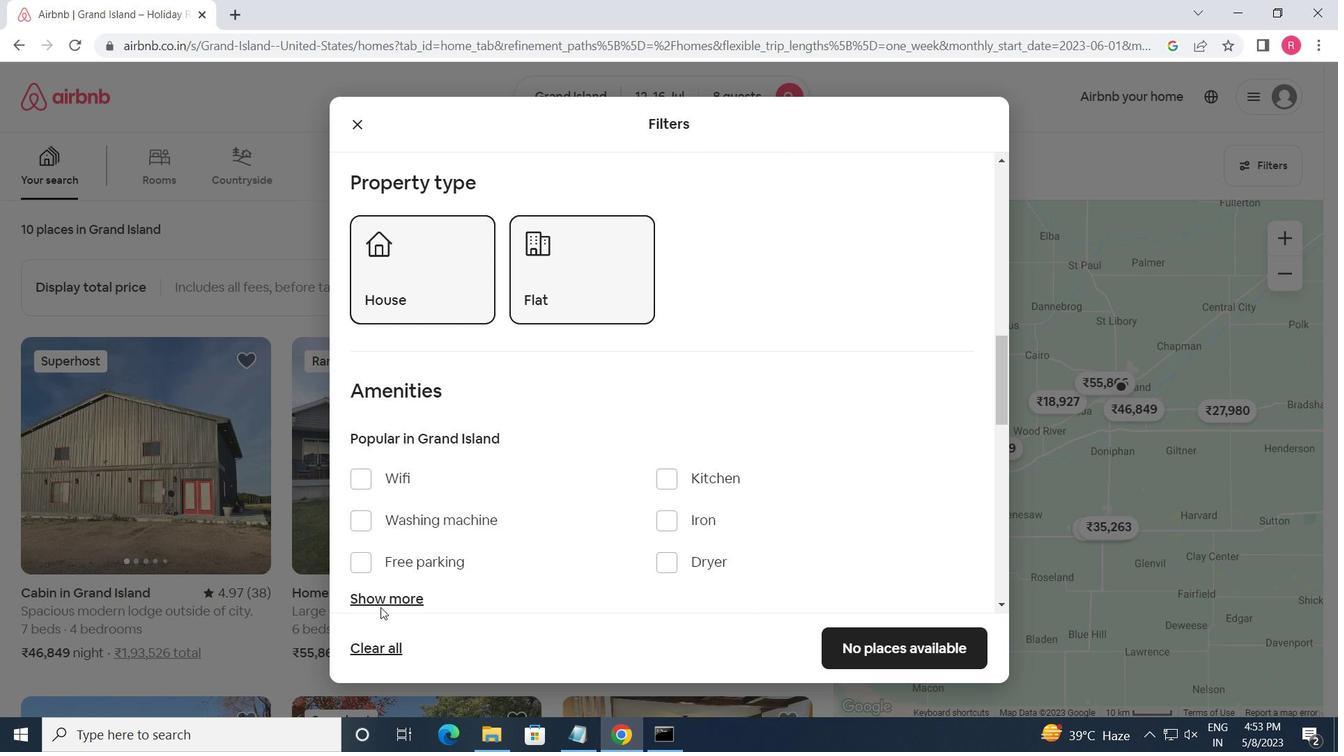 
Action: Mouse moved to (542, 527)
Screenshot: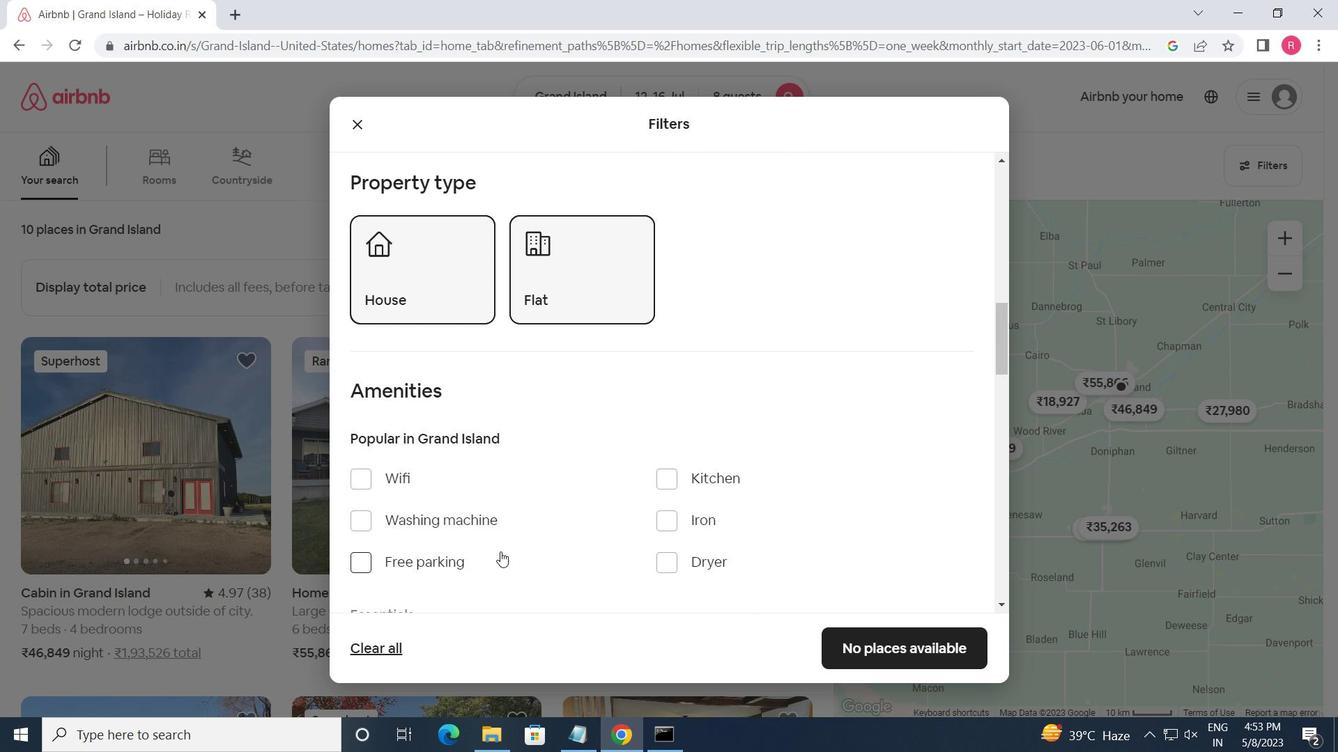 
Action: Mouse scrolled (542, 527) with delta (0, 0)
Screenshot: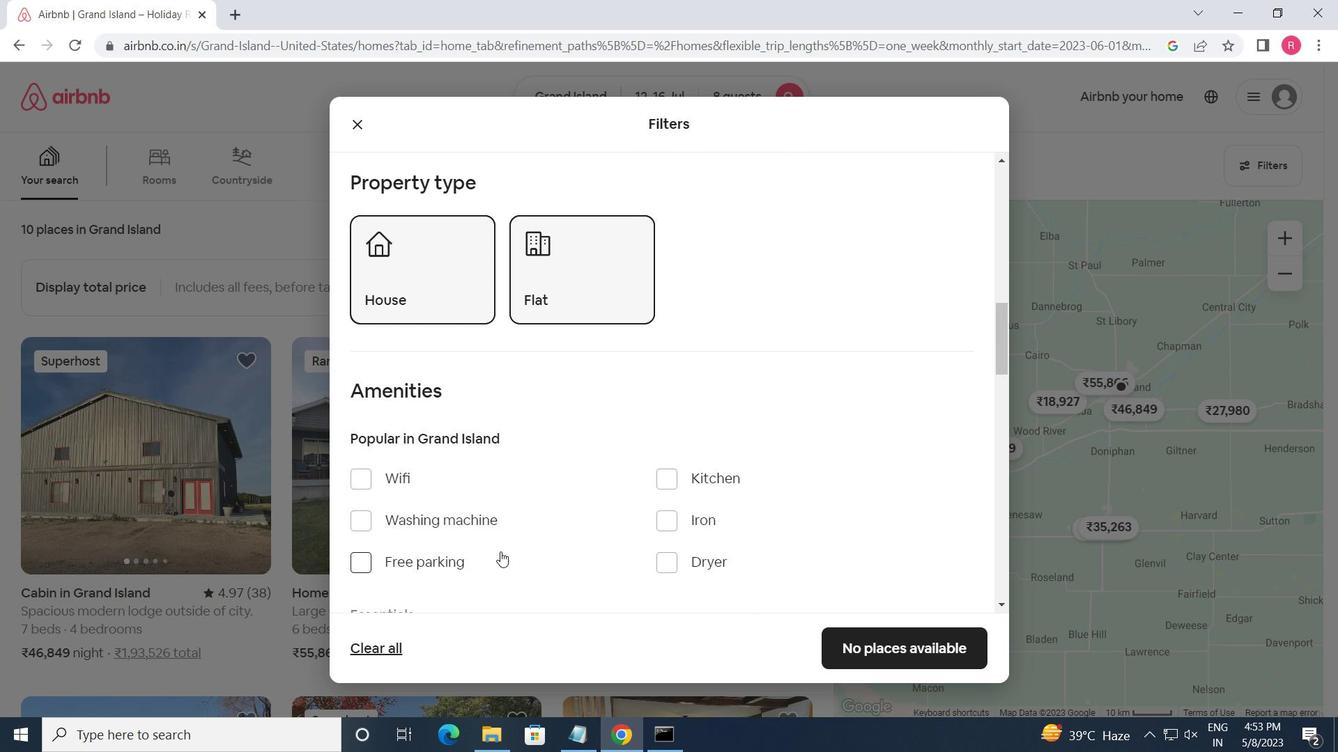
Action: Mouse moved to (545, 524)
Screenshot: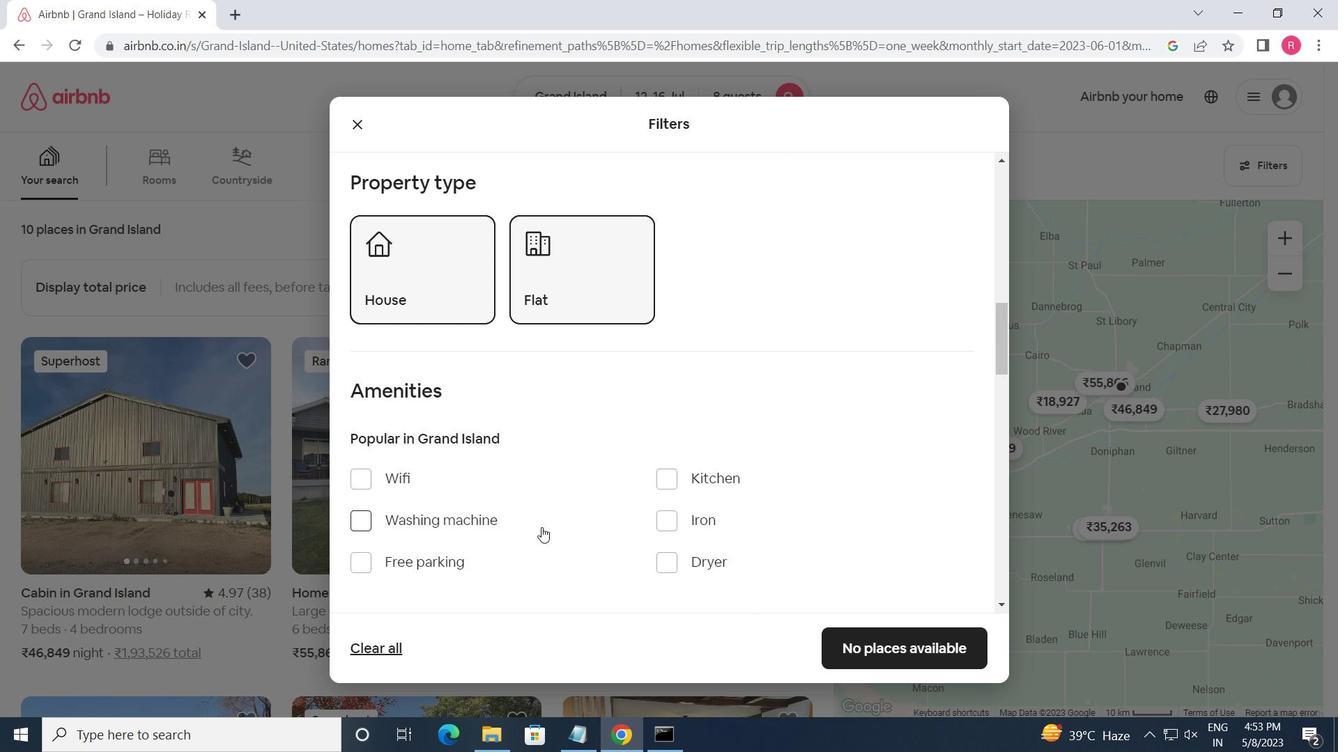 
Action: Mouse scrolled (545, 523) with delta (0, 0)
Screenshot: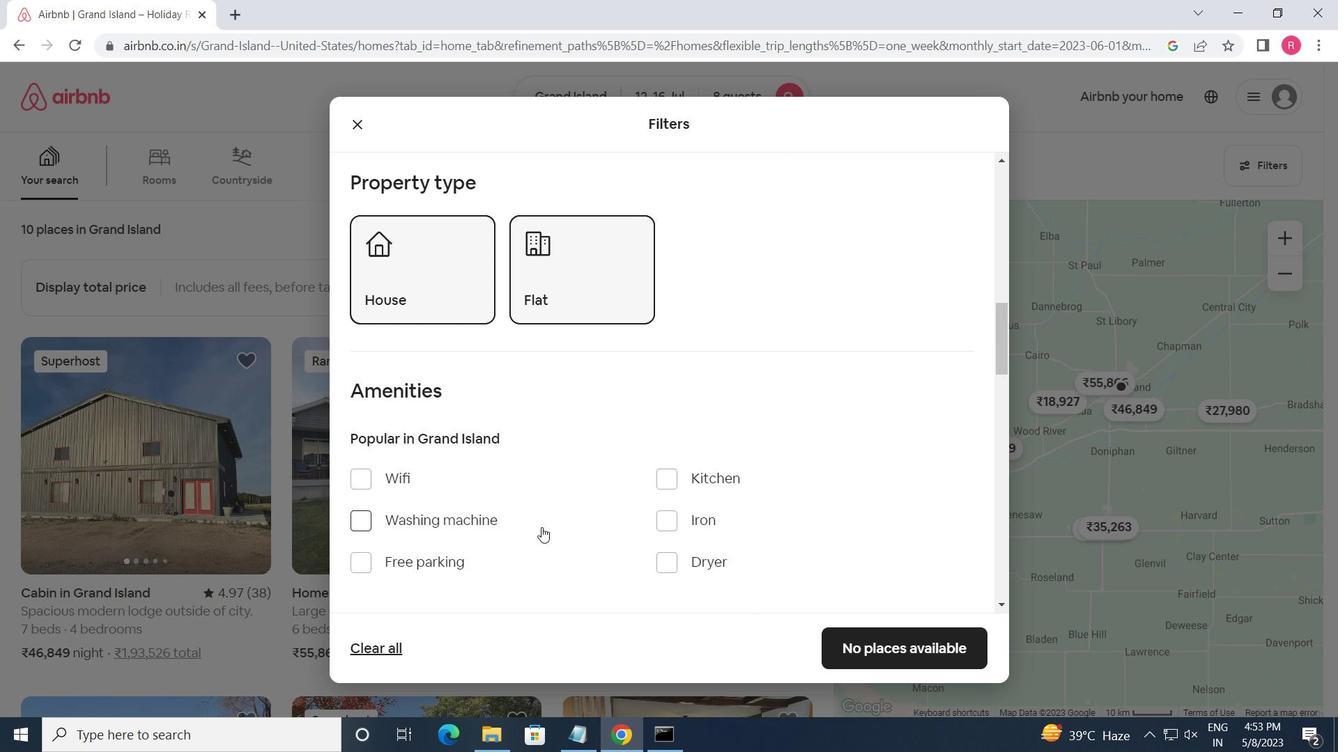 
Action: Mouse moved to (603, 358)
Screenshot: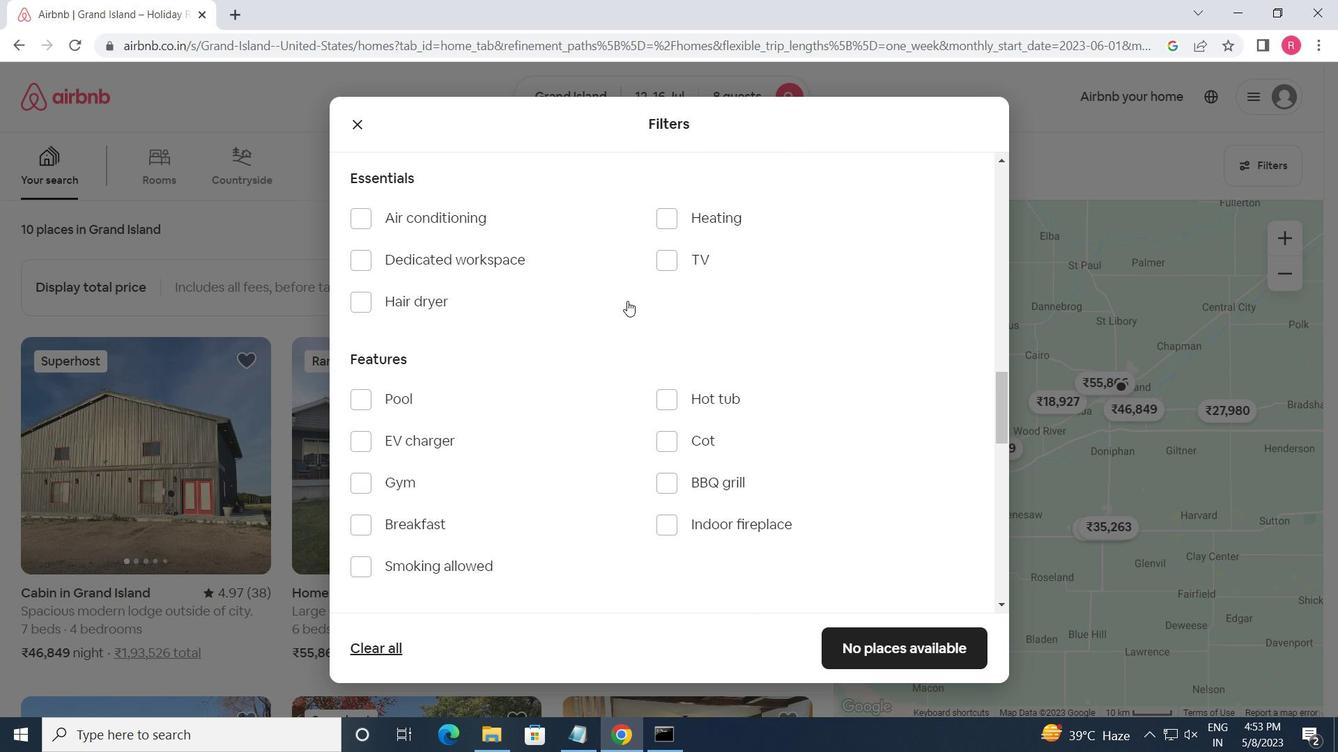 
Action: Mouse scrolled (603, 359) with delta (0, 0)
Screenshot: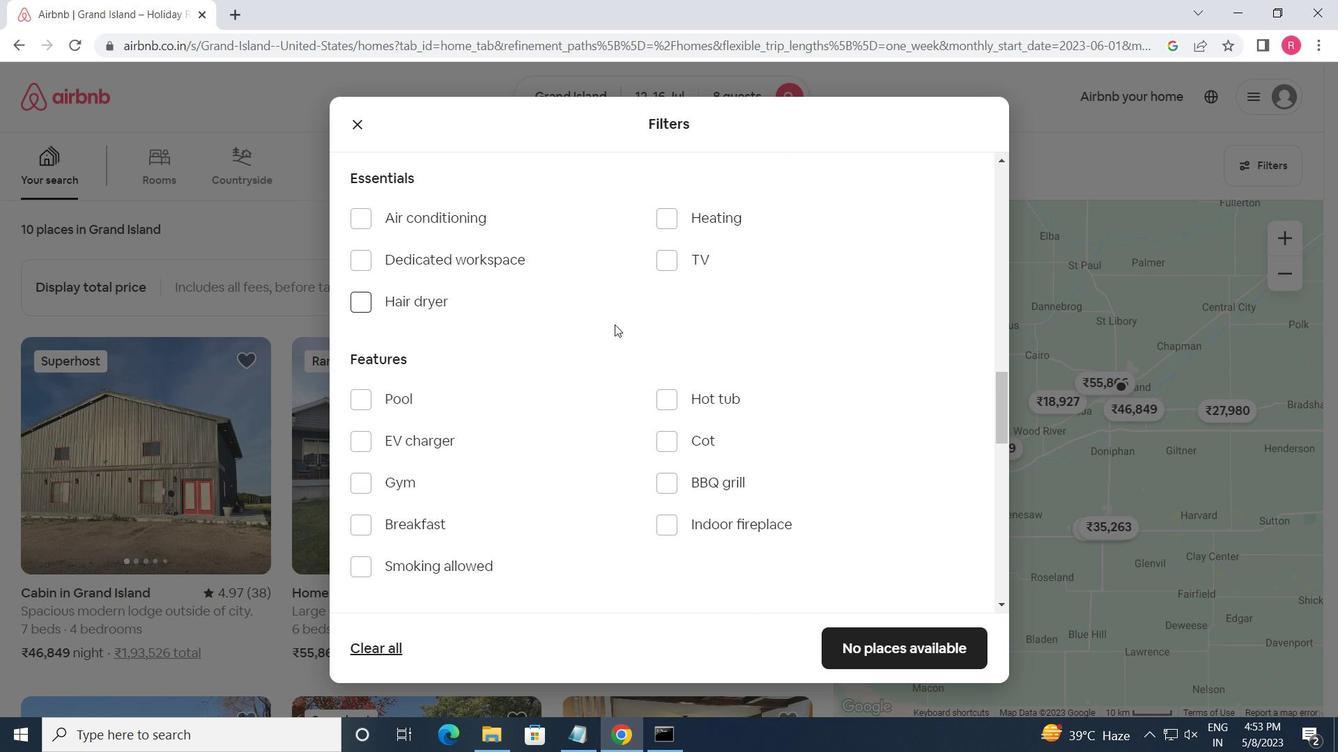 
Action: Mouse scrolled (603, 359) with delta (0, 0)
Screenshot: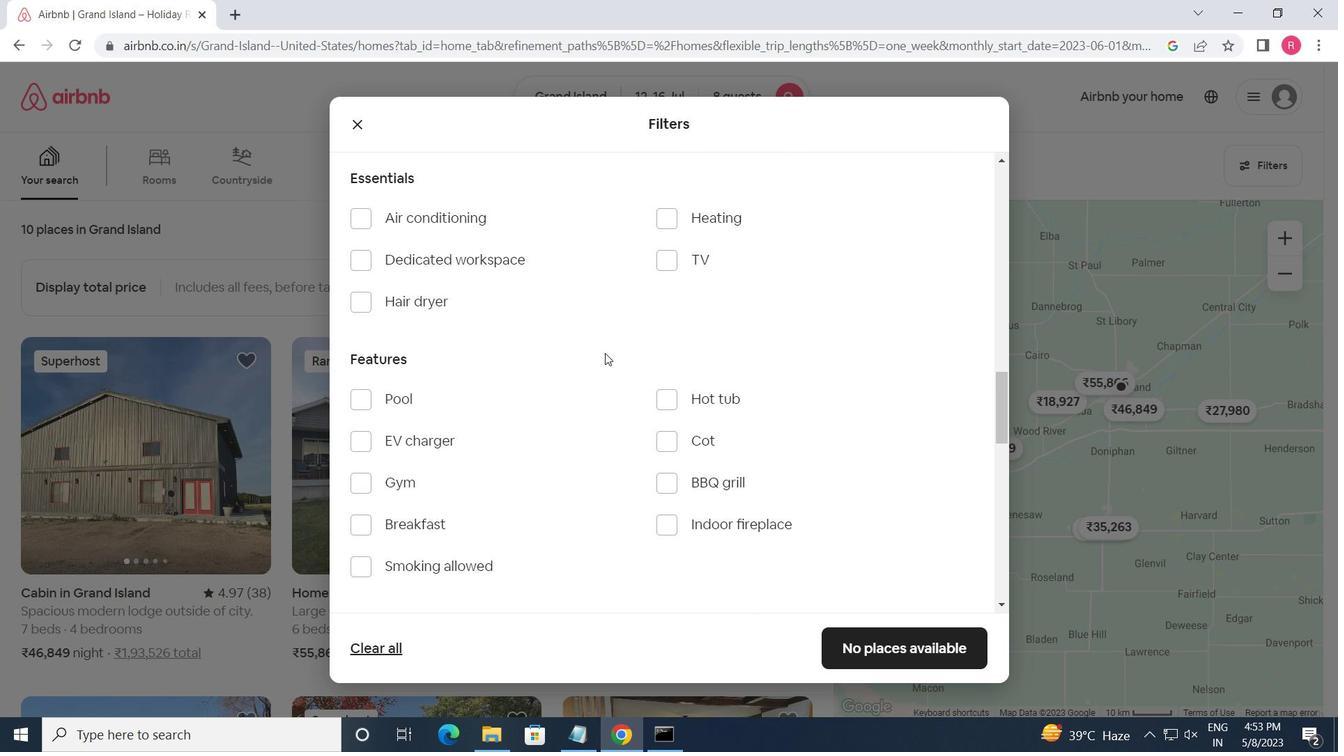 
Action: Mouse moved to (361, 210)
Screenshot: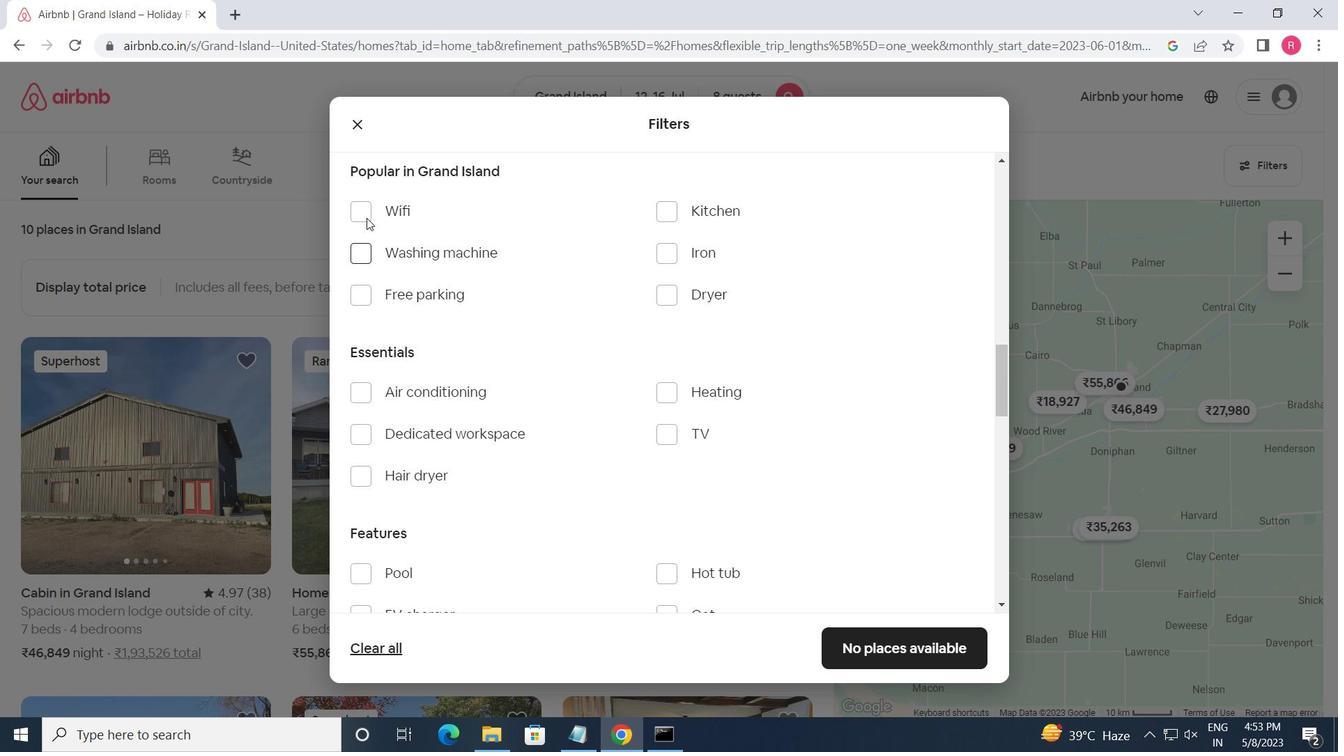 
Action: Mouse pressed left at (361, 210)
Screenshot: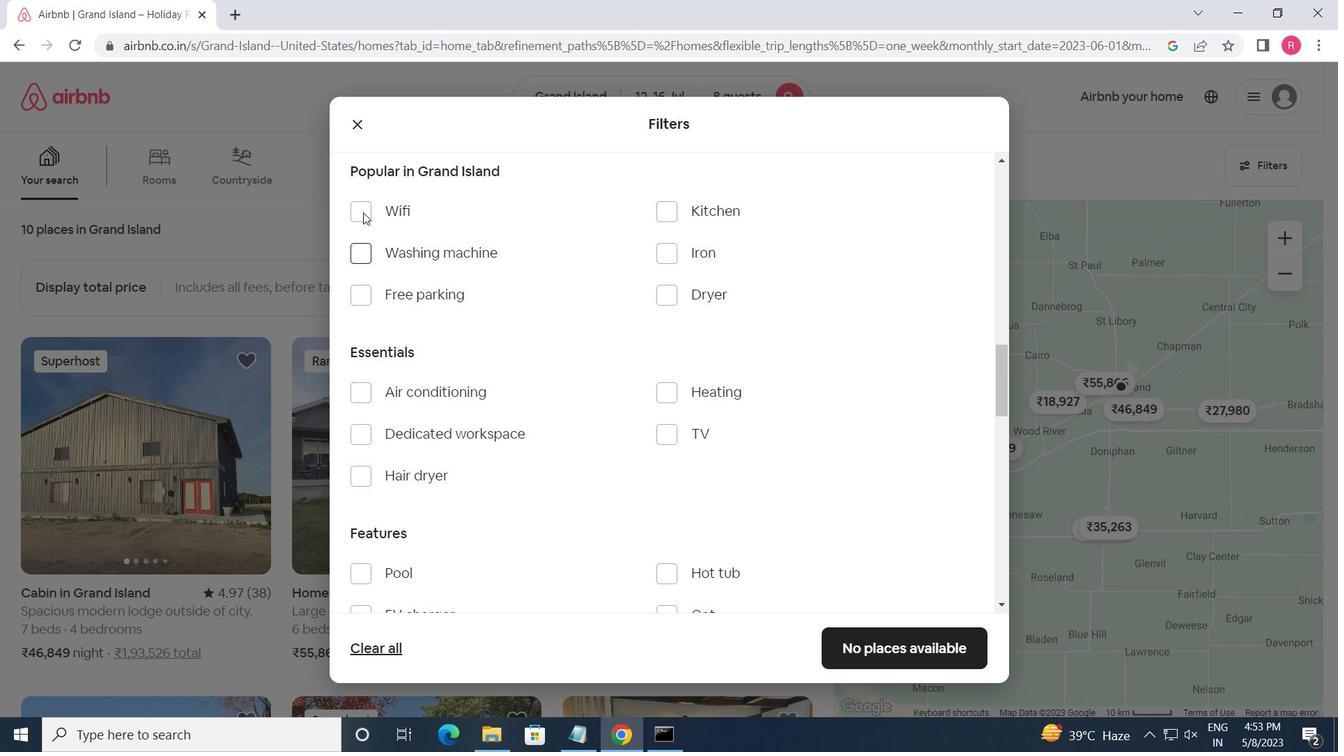 
Action: Mouse moved to (367, 285)
Screenshot: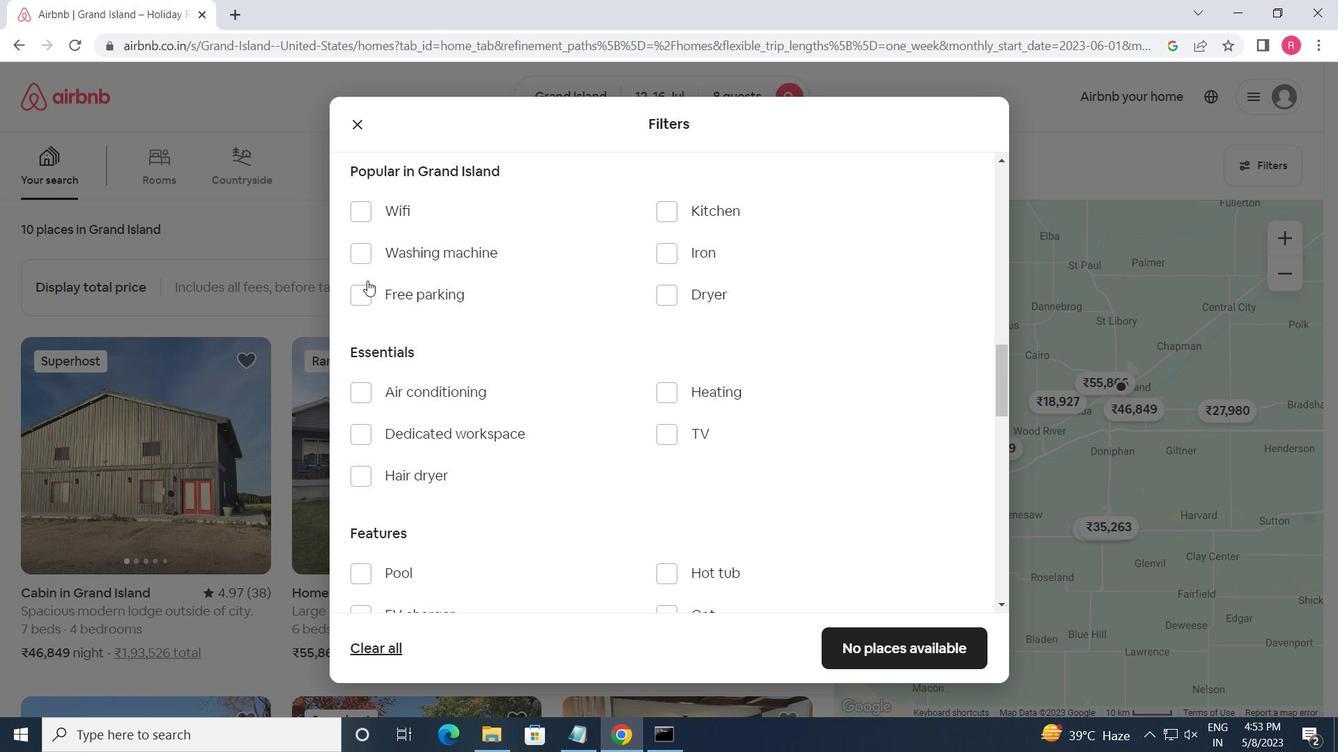 
Action: Mouse pressed left at (367, 285)
Screenshot: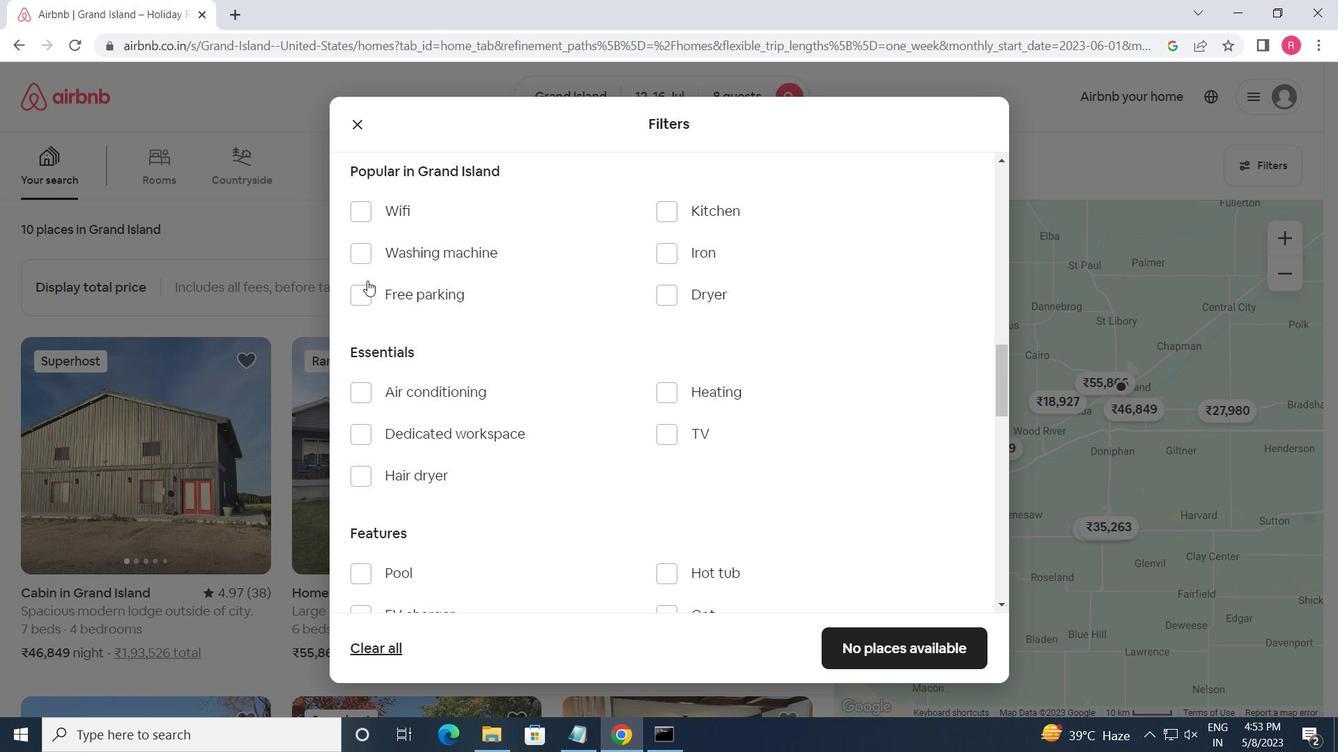 
Action: Mouse moved to (660, 428)
Screenshot: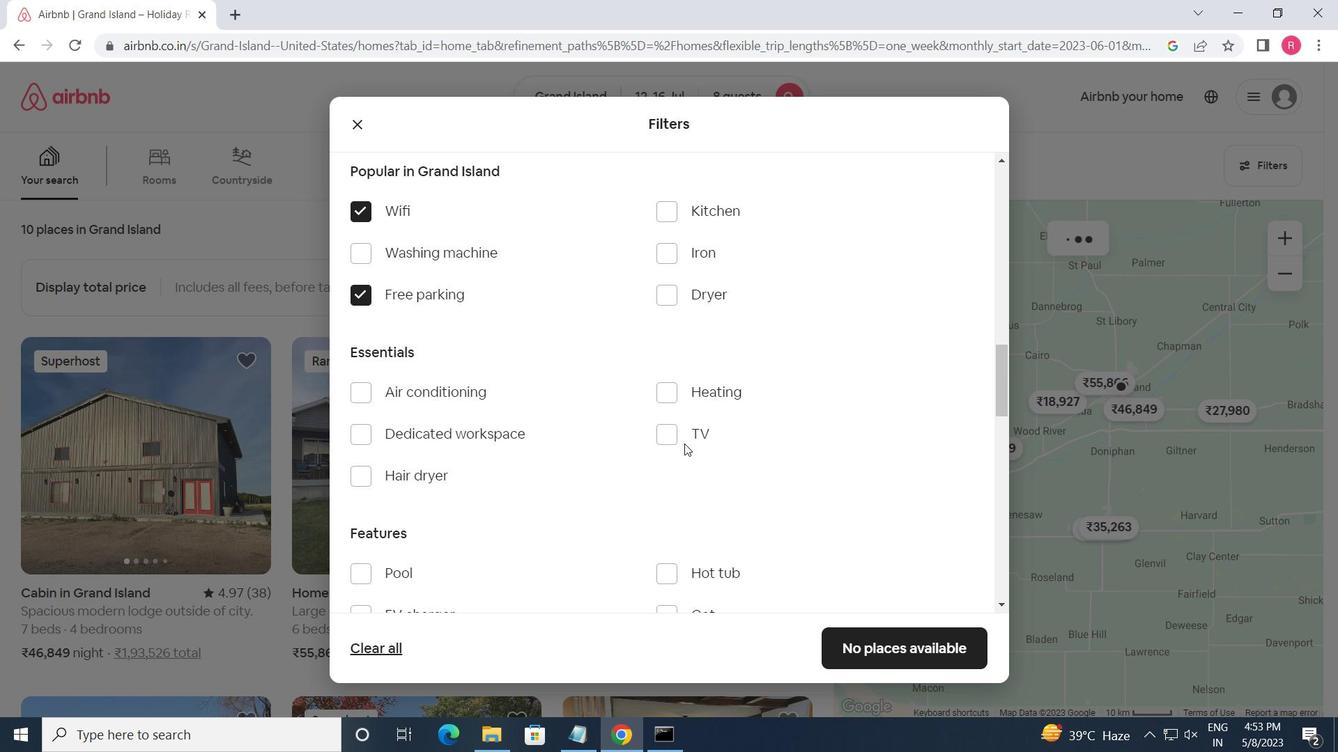 
Action: Mouse pressed left at (660, 428)
Screenshot: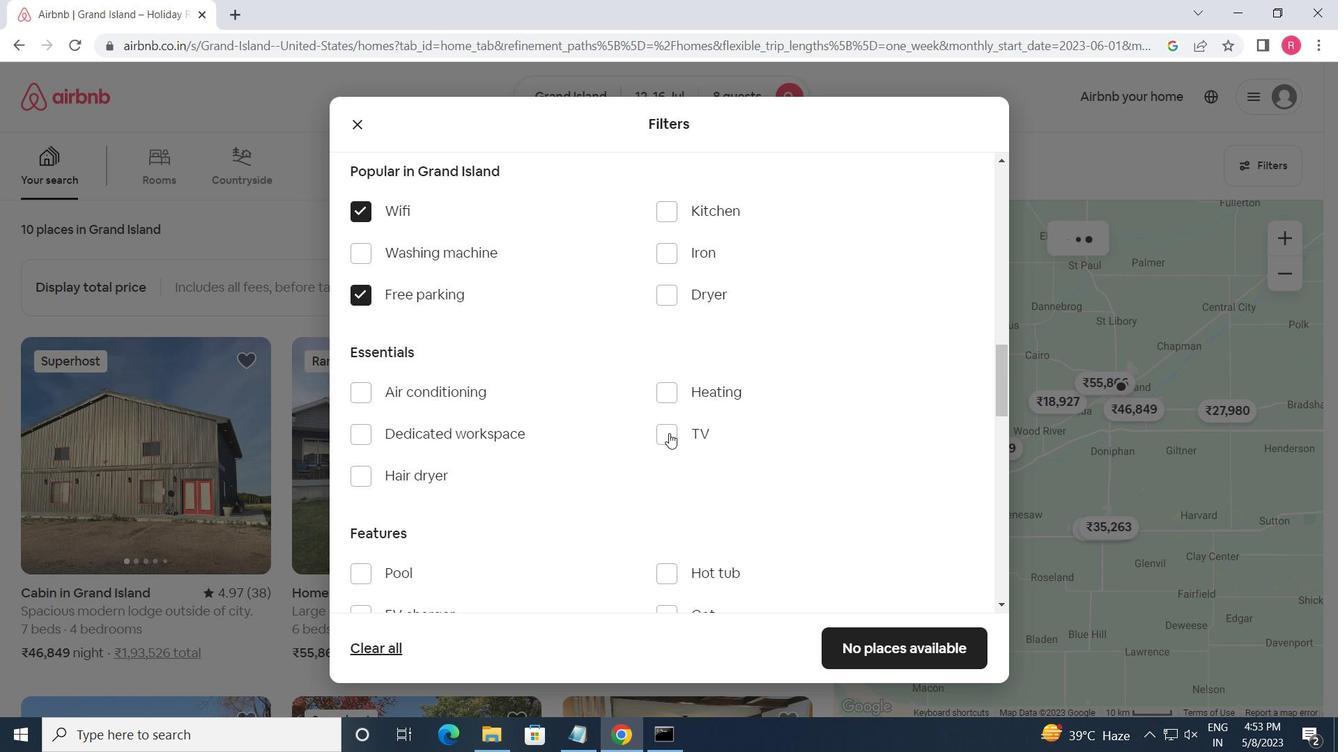 
Action: Mouse moved to (654, 438)
Screenshot: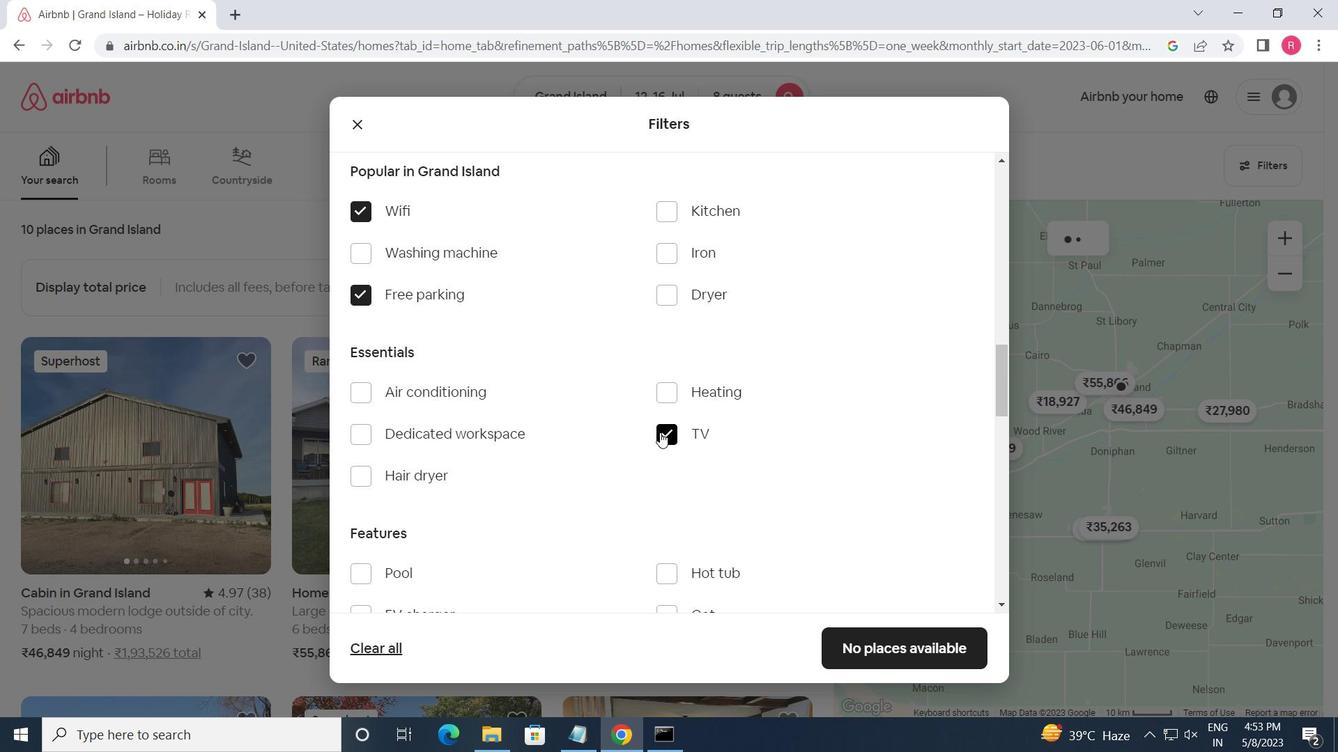 
Action: Mouse scrolled (654, 437) with delta (0, 0)
Screenshot: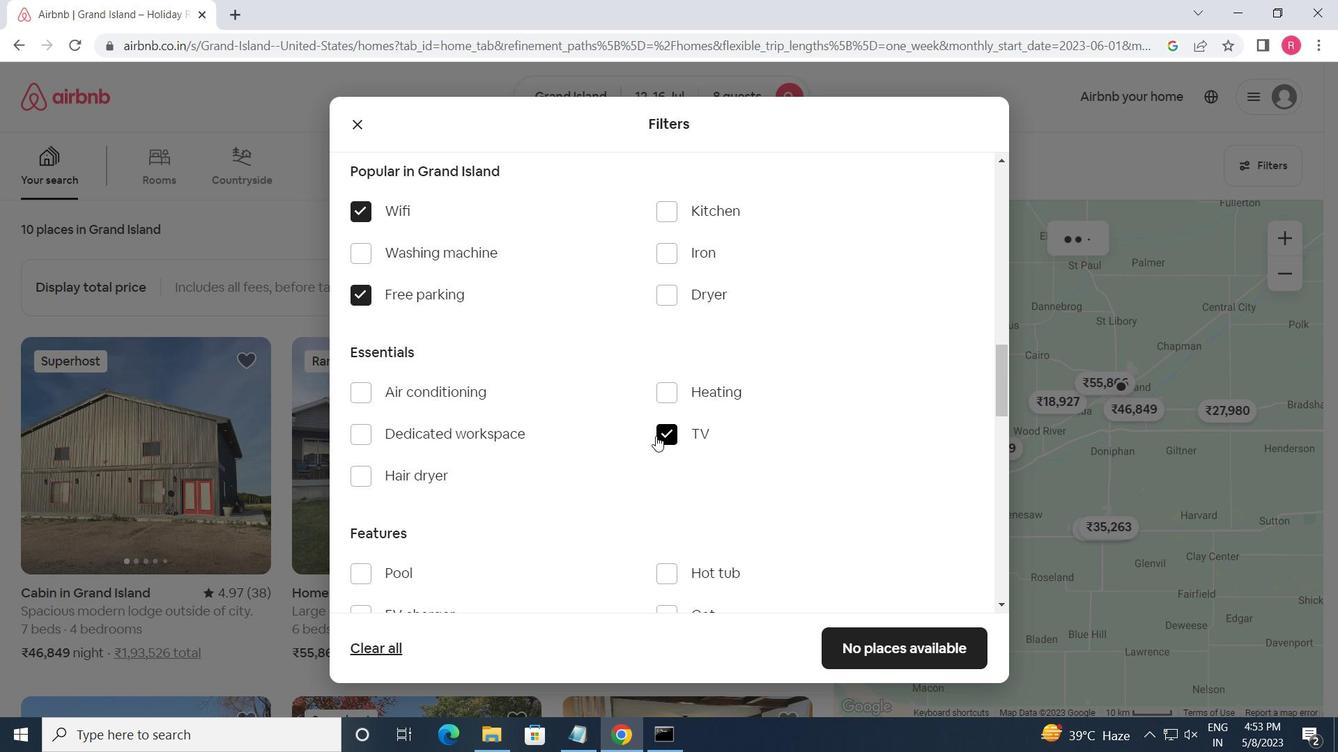 
Action: Mouse moved to (653, 439)
Screenshot: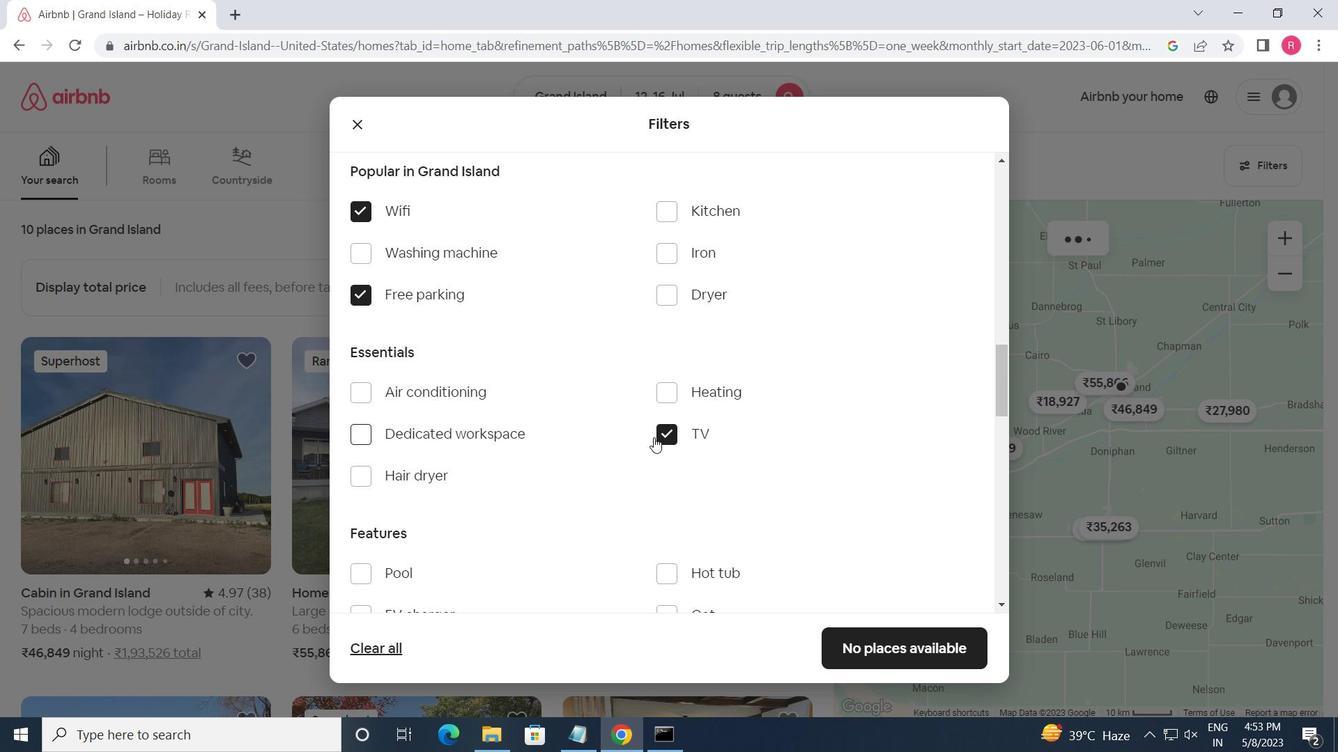 
Action: Mouse scrolled (653, 438) with delta (0, 0)
Screenshot: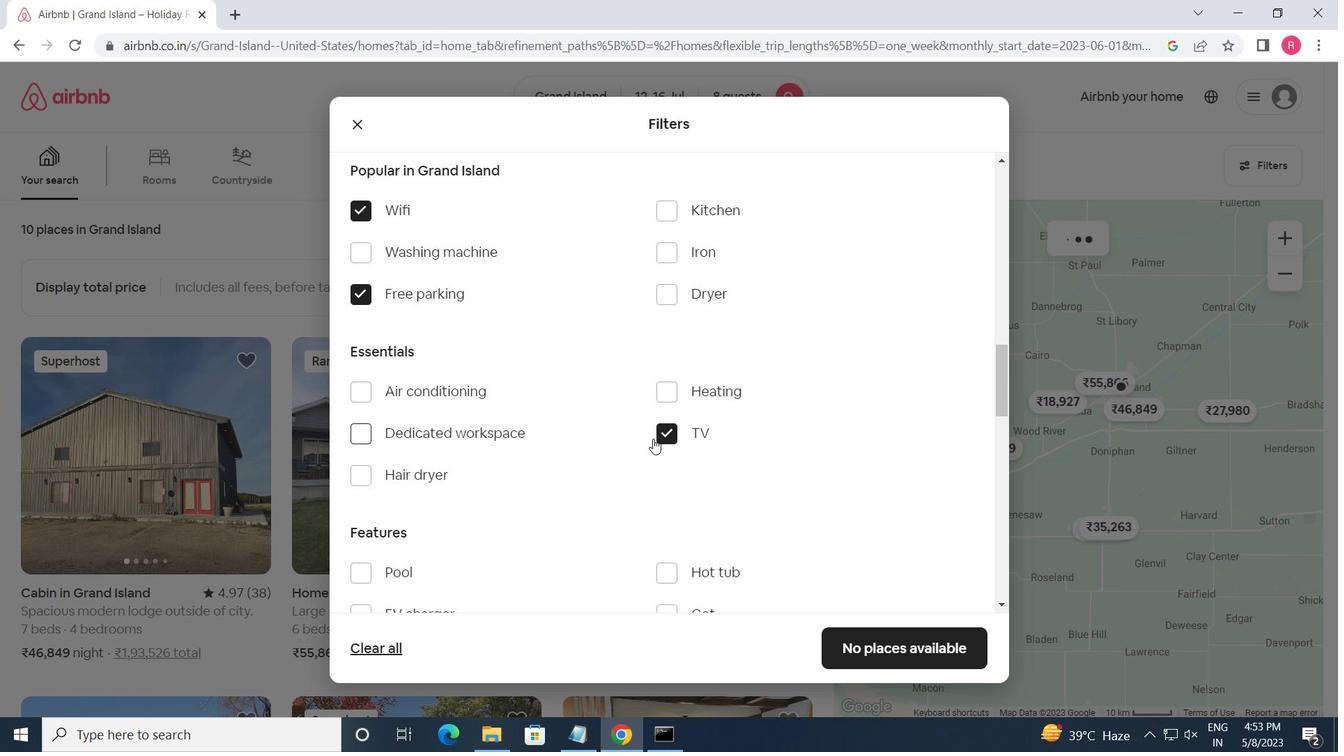 
Action: Mouse moved to (361, 474)
Screenshot: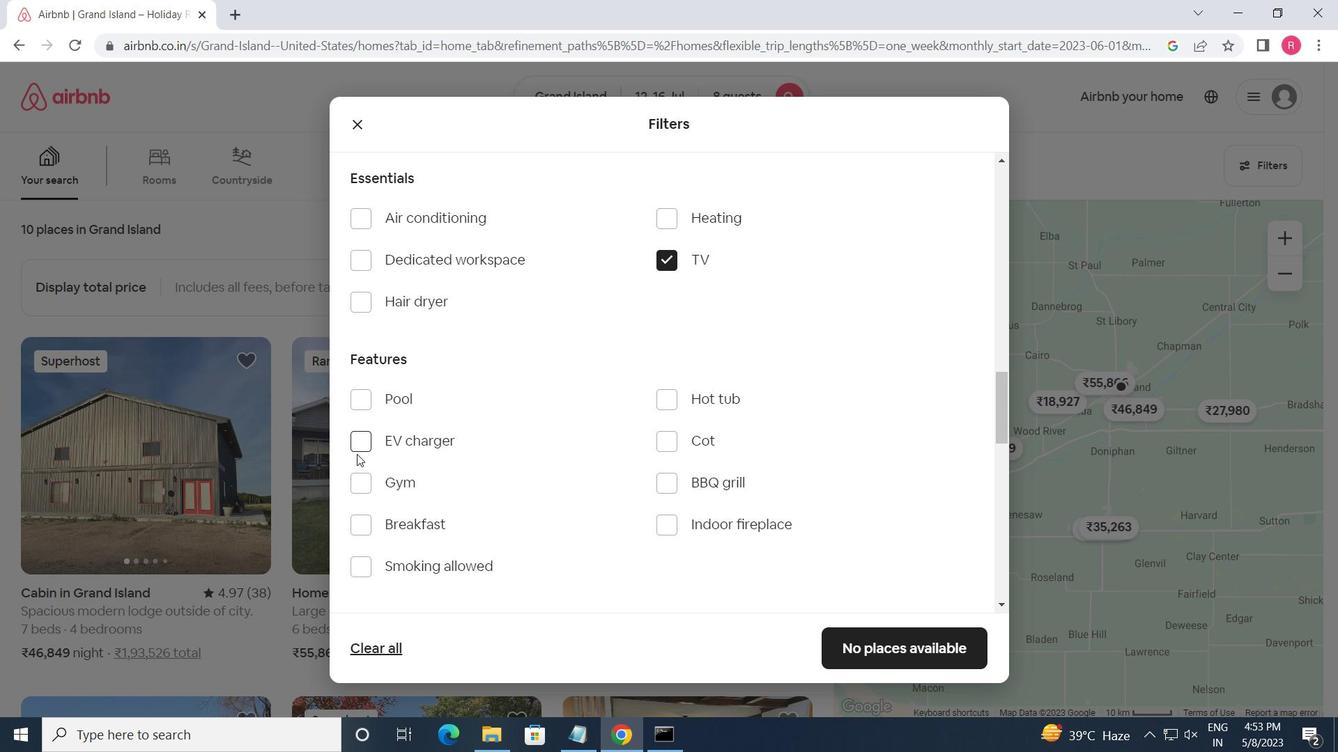 
Action: Mouse pressed left at (361, 474)
Screenshot: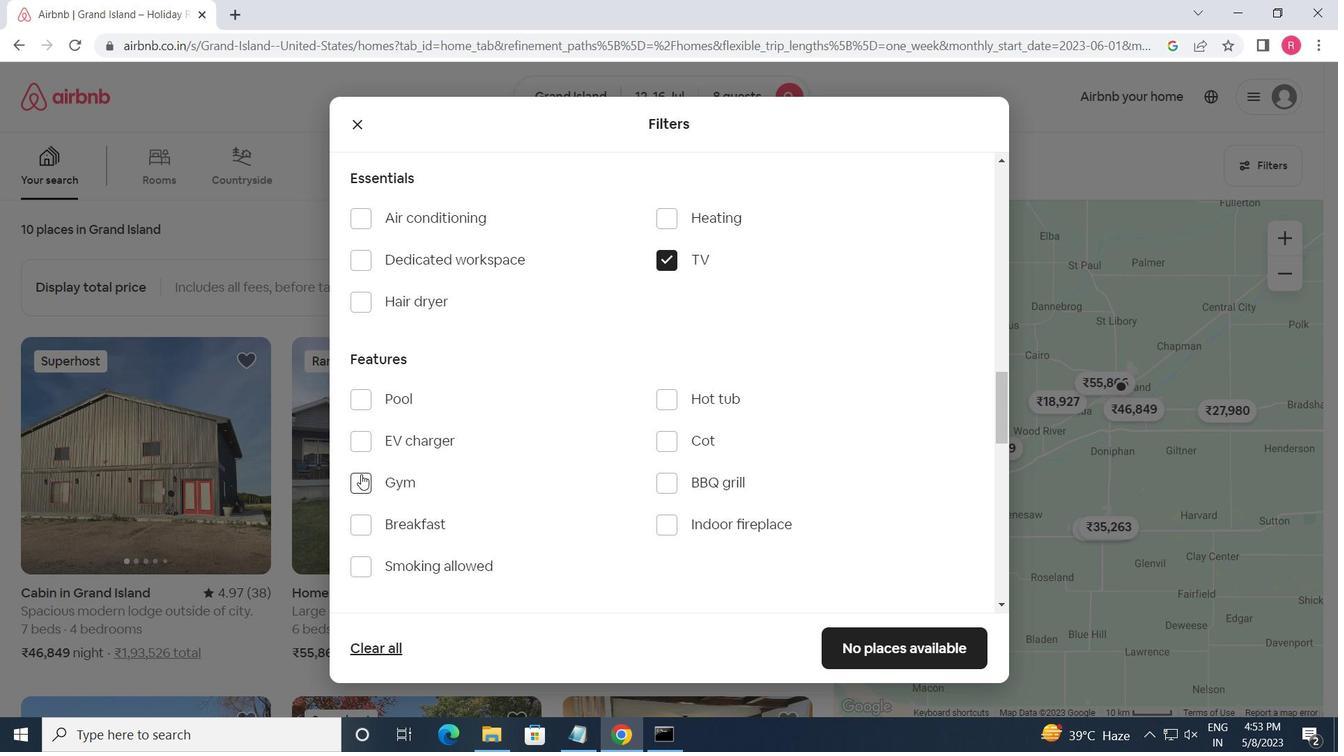 
Action: Mouse moved to (359, 524)
Screenshot: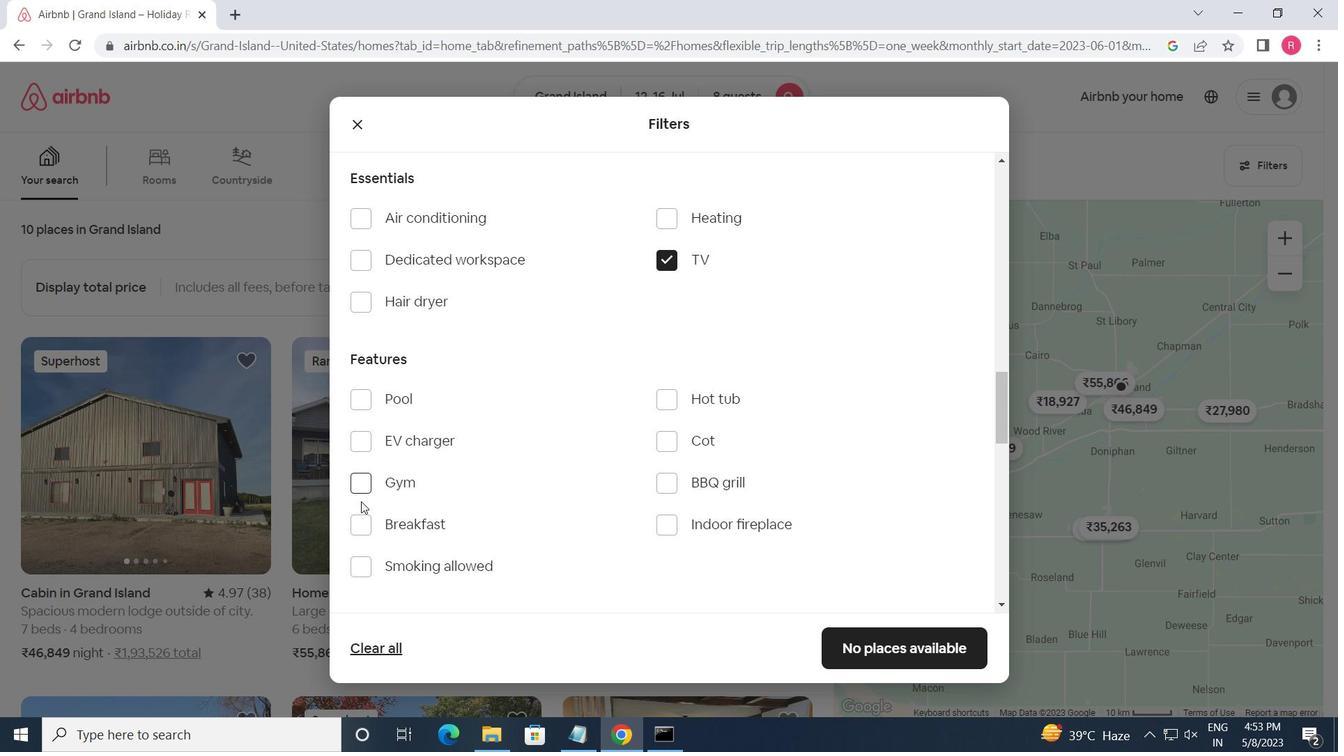 
Action: Mouse pressed left at (359, 524)
Screenshot: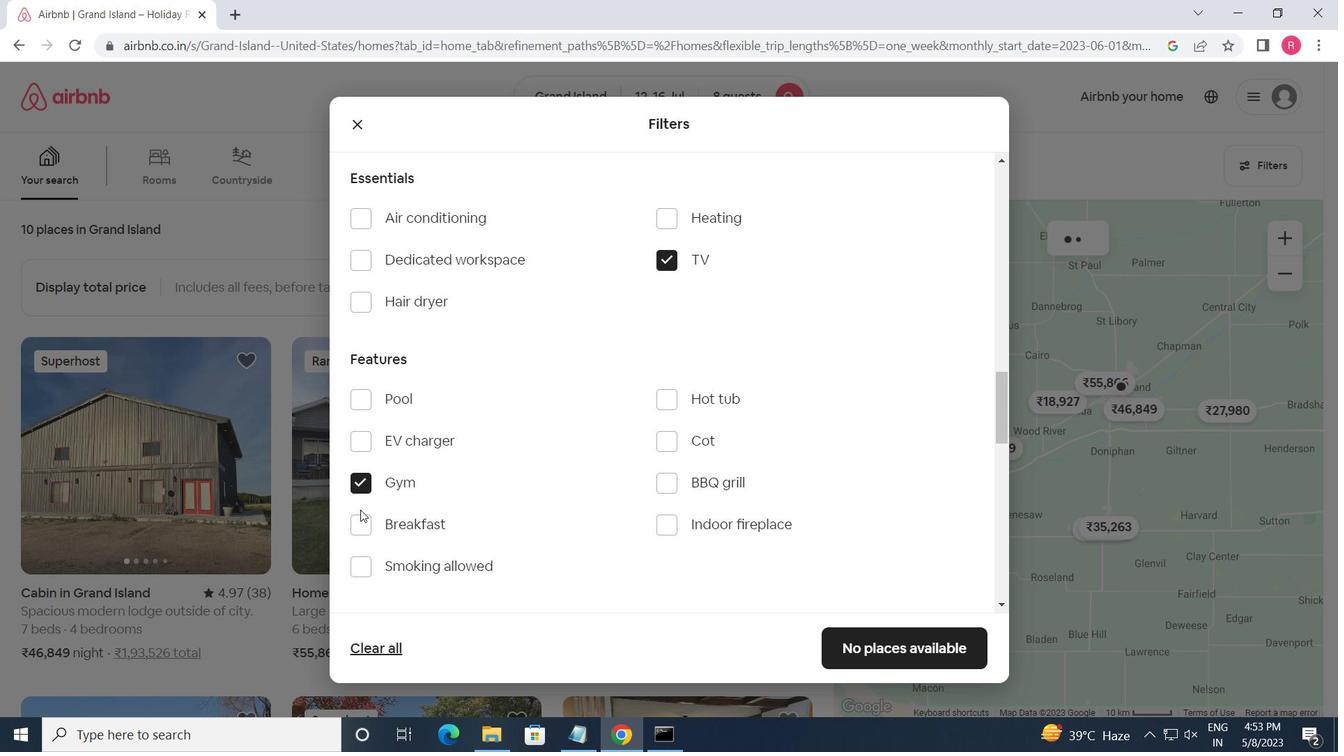 
Action: Mouse moved to (522, 506)
Screenshot: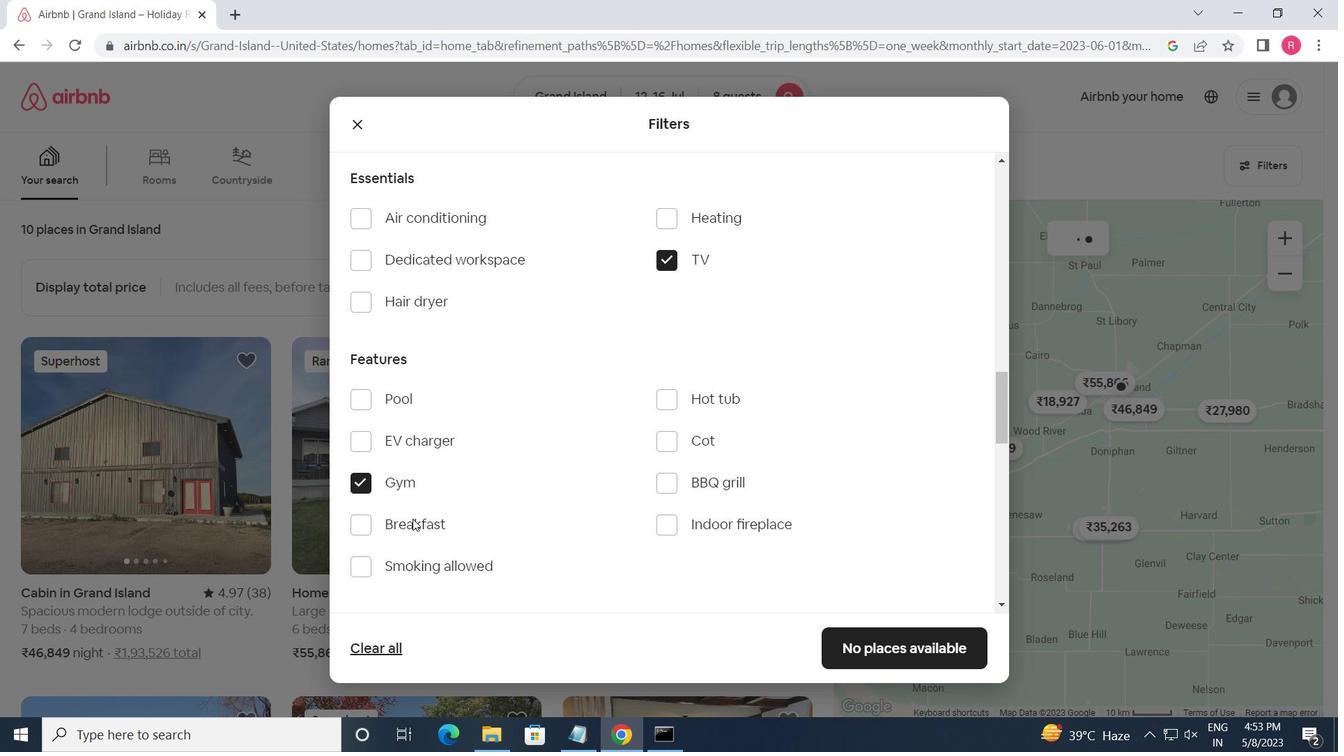 
Action: Mouse scrolled (522, 505) with delta (0, 0)
Screenshot: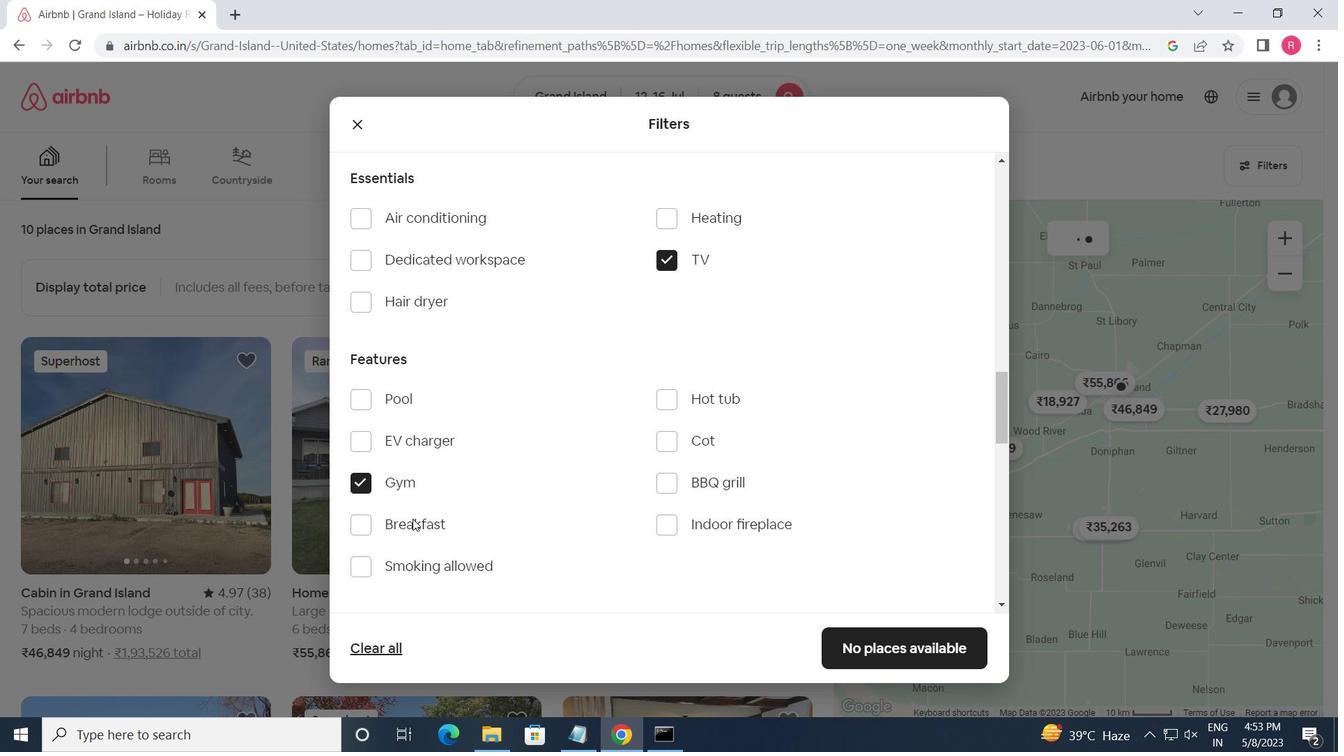 
Action: Mouse moved to (523, 505)
Screenshot: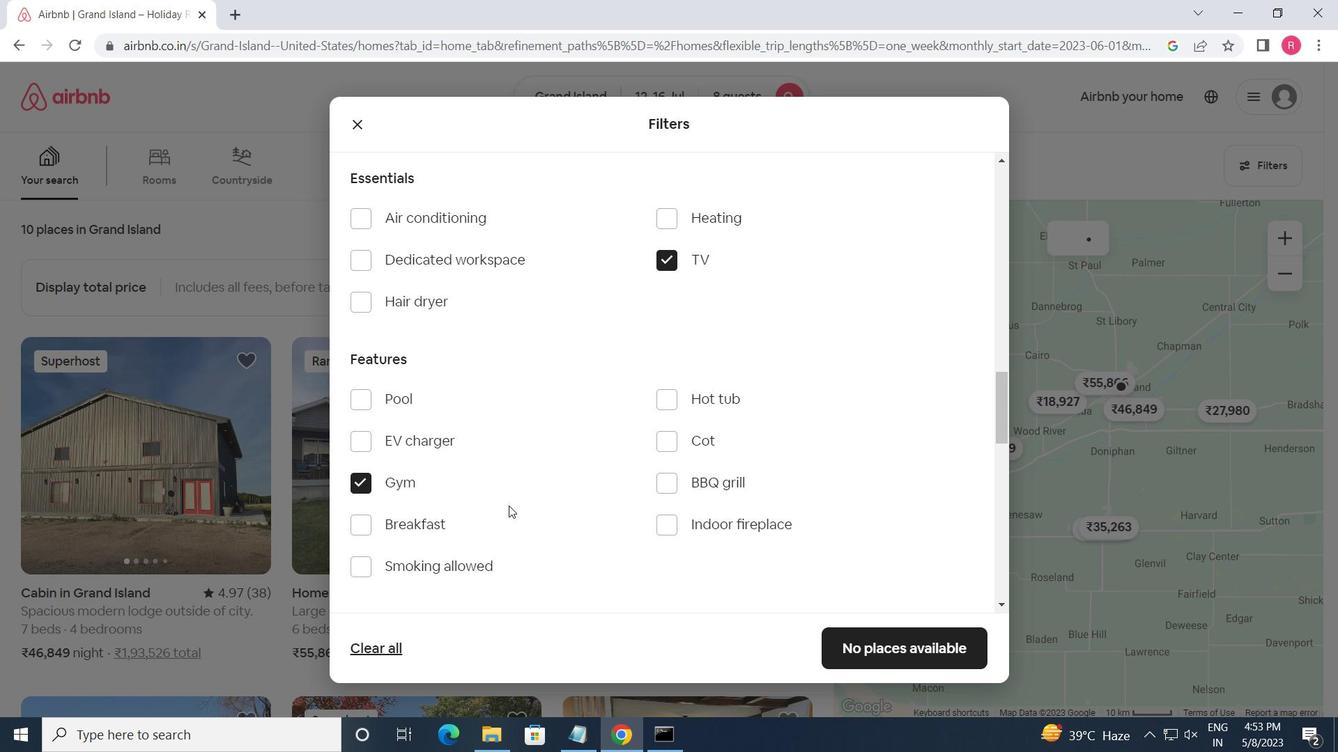 
Action: Mouse scrolled (523, 504) with delta (0, 0)
Screenshot: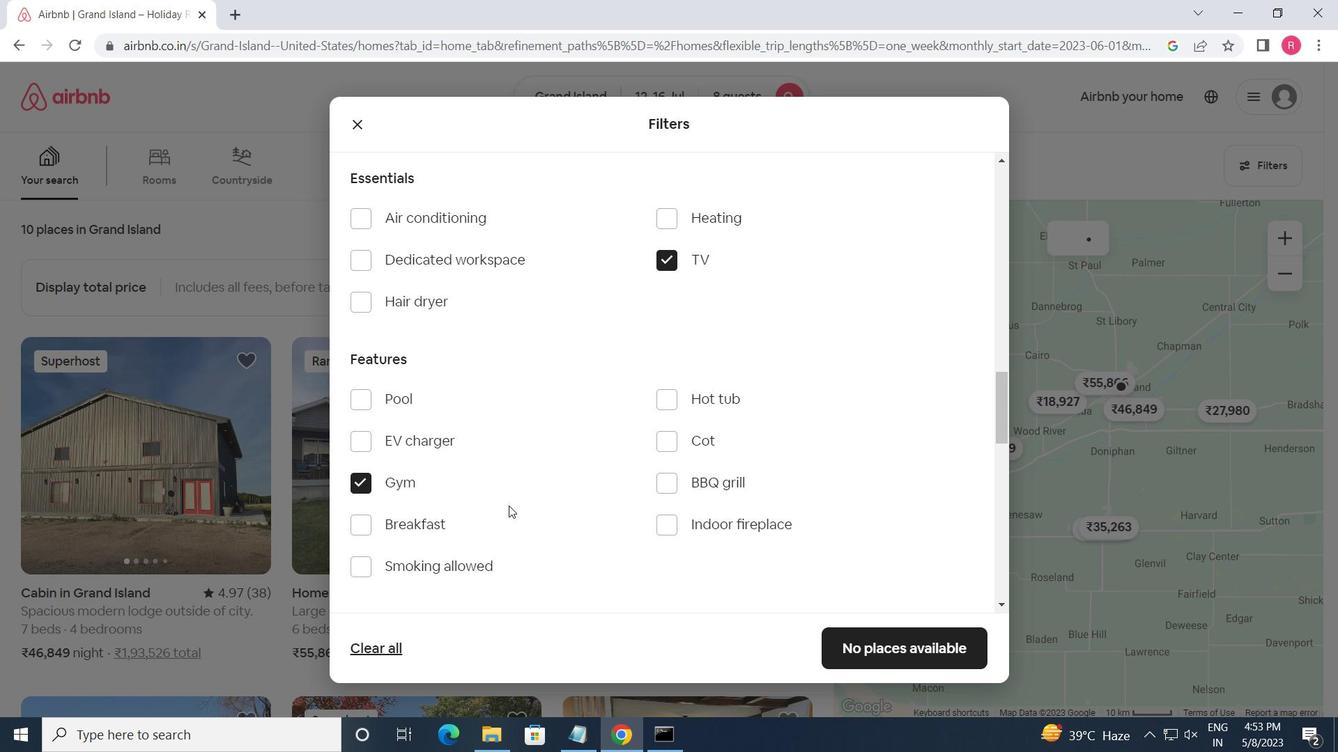 
Action: Mouse moved to (492, 476)
Screenshot: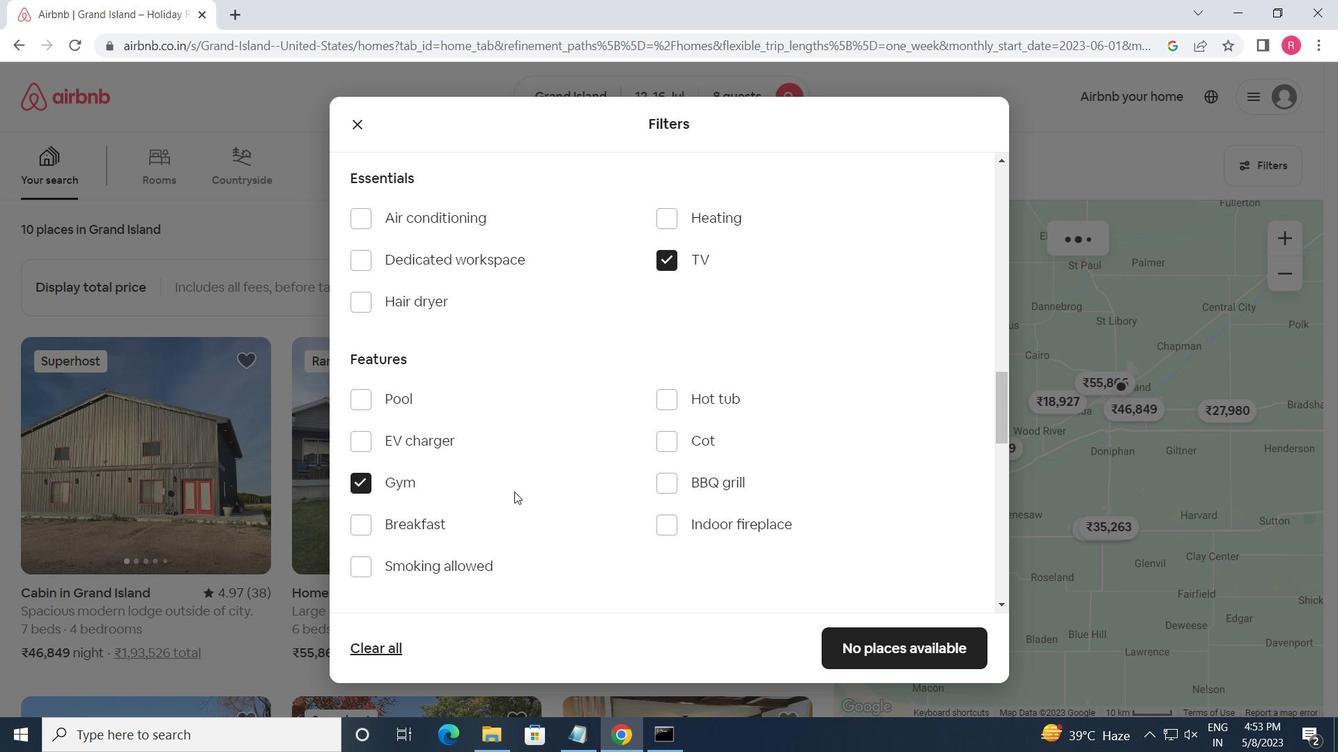 
Action: Mouse scrolled (492, 476) with delta (0, 0)
Screenshot: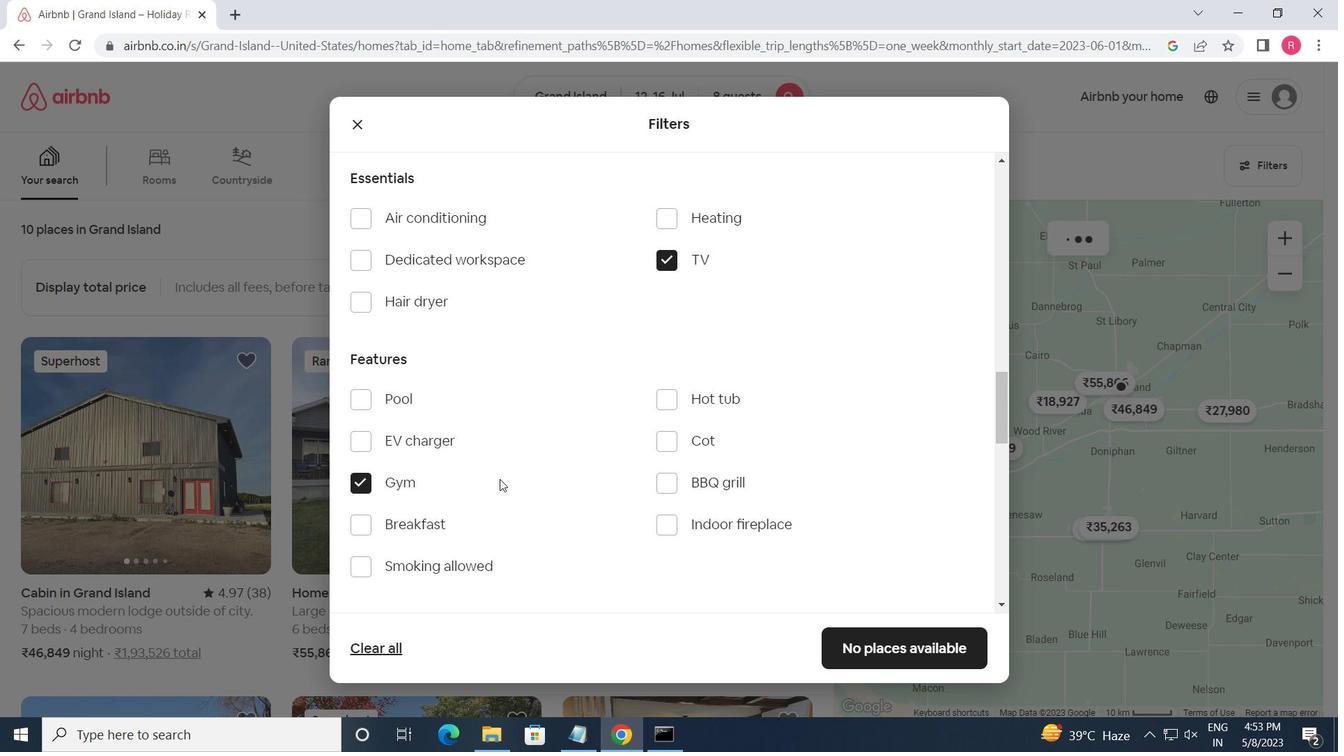 
Action: Mouse moved to (573, 462)
Screenshot: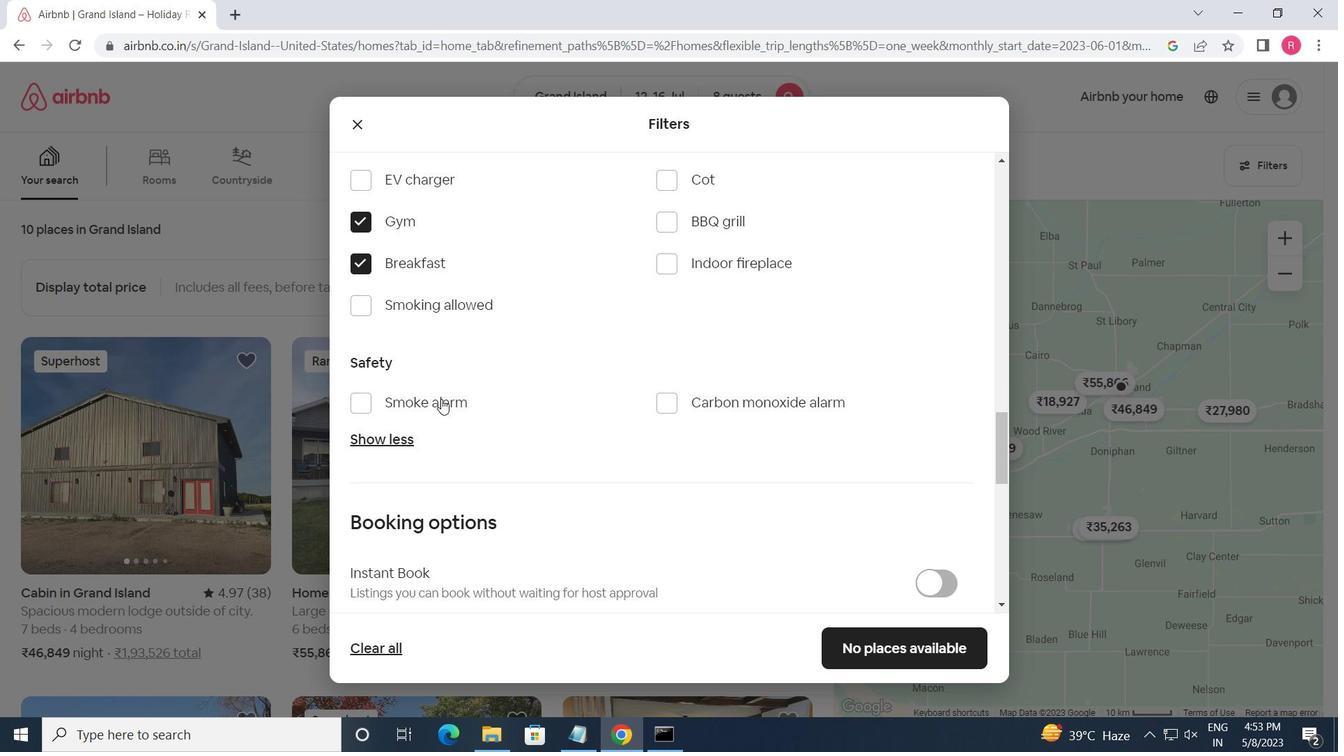 
Action: Mouse scrolled (573, 461) with delta (0, 0)
Screenshot: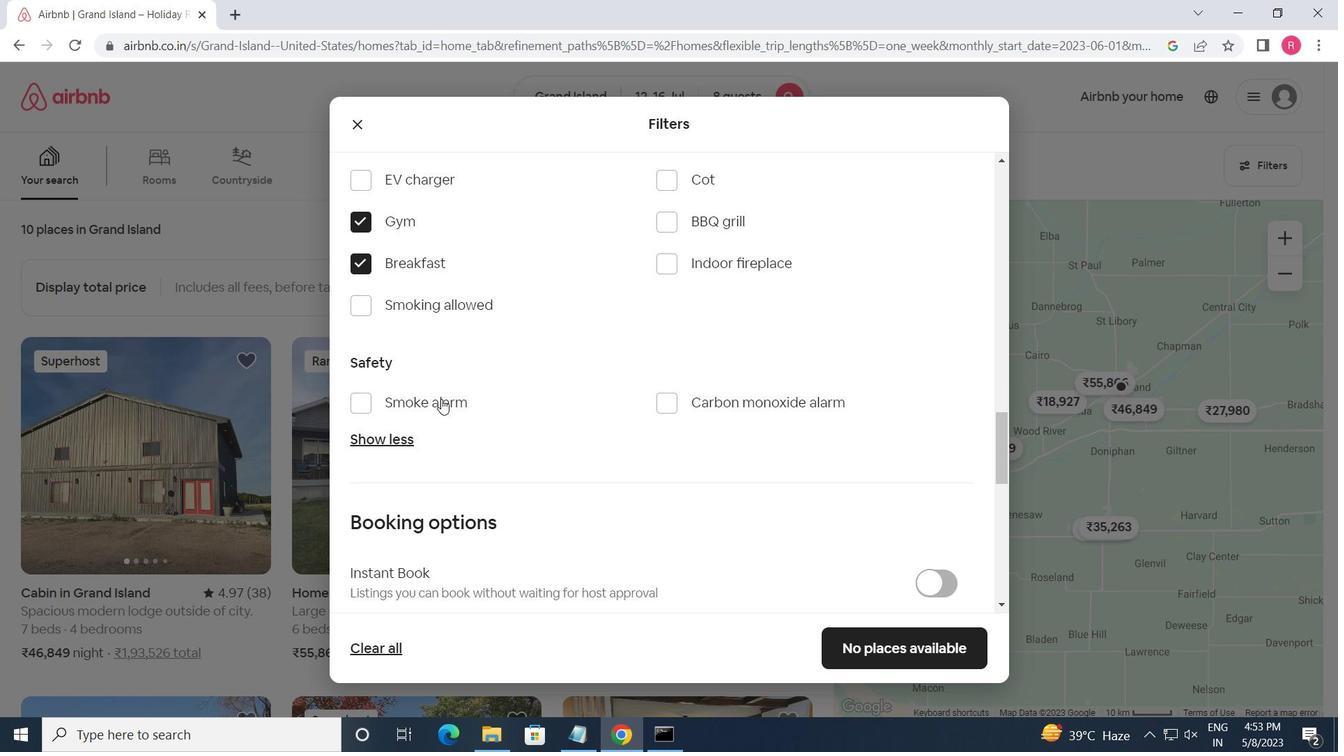 
Action: Mouse moved to (579, 465)
Screenshot: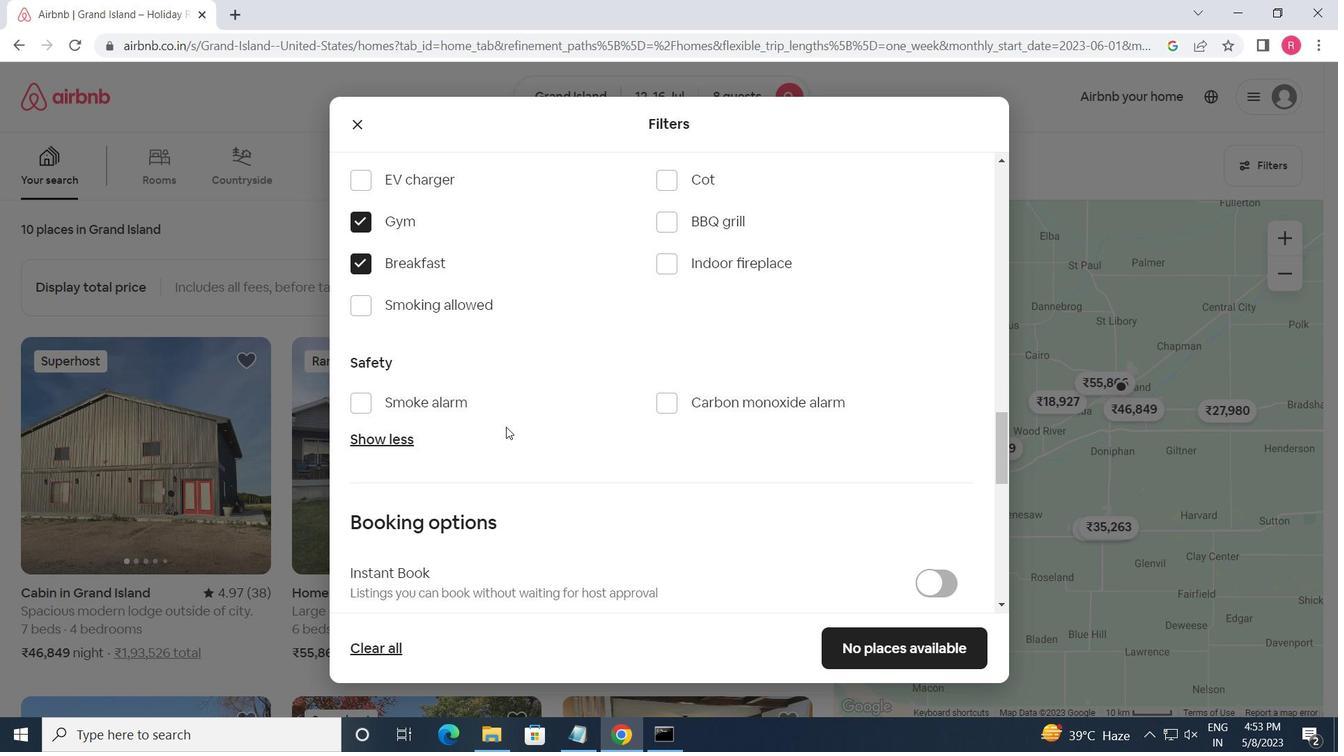
Action: Mouse scrolled (579, 465) with delta (0, 0)
Screenshot: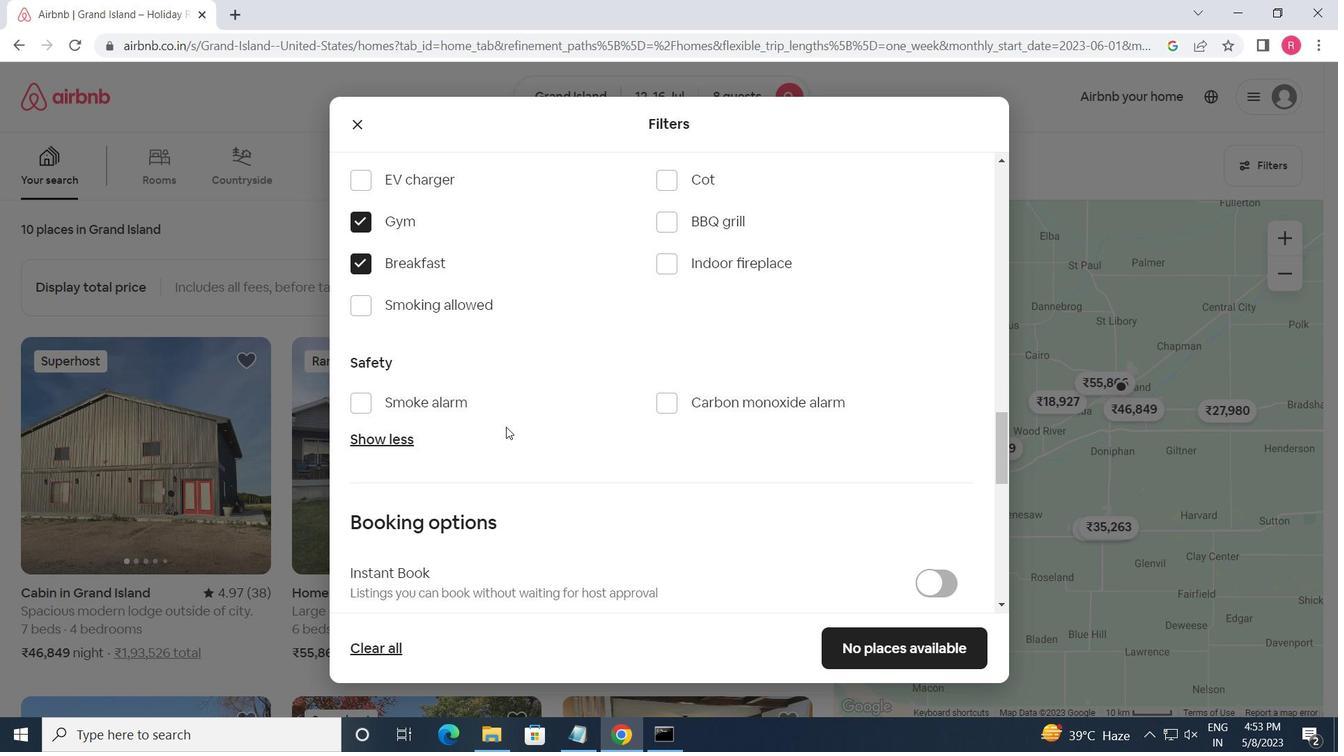 
Action: Mouse scrolled (579, 465) with delta (0, 0)
Screenshot: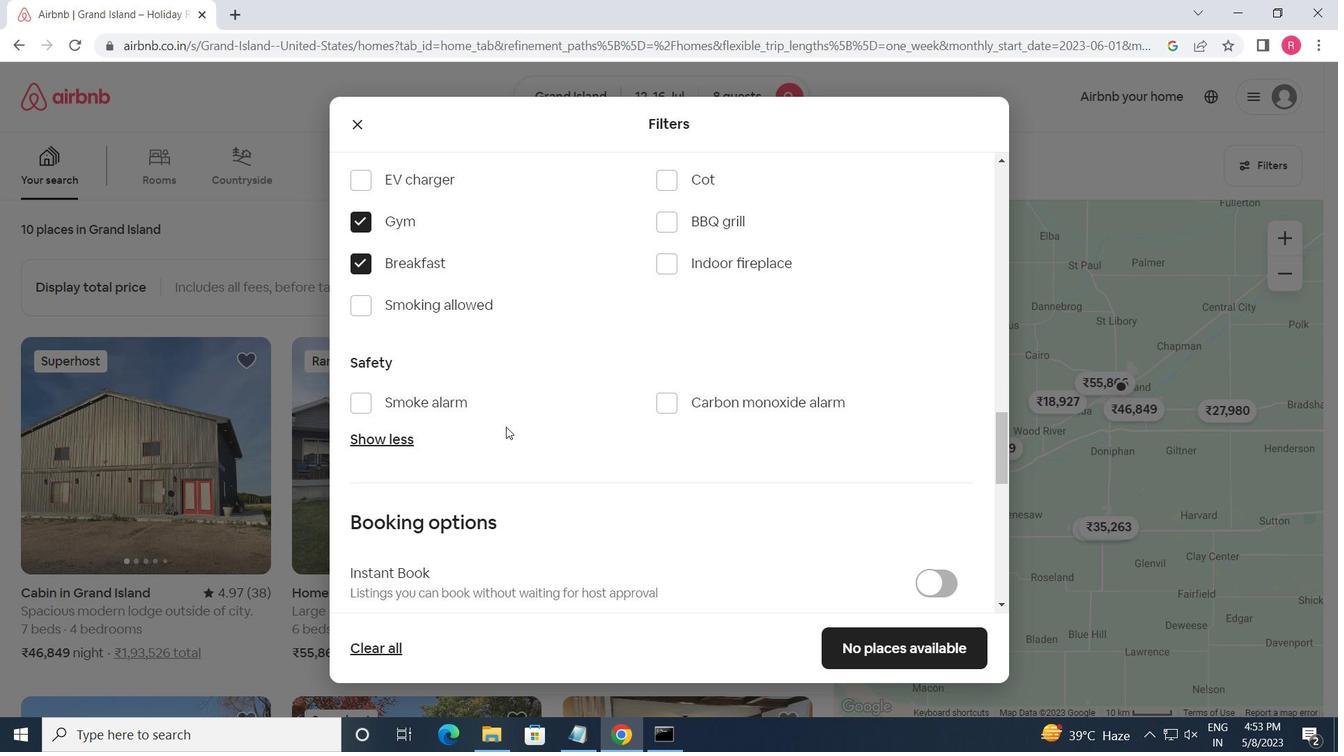 
Action: Mouse moved to (587, 465)
Screenshot: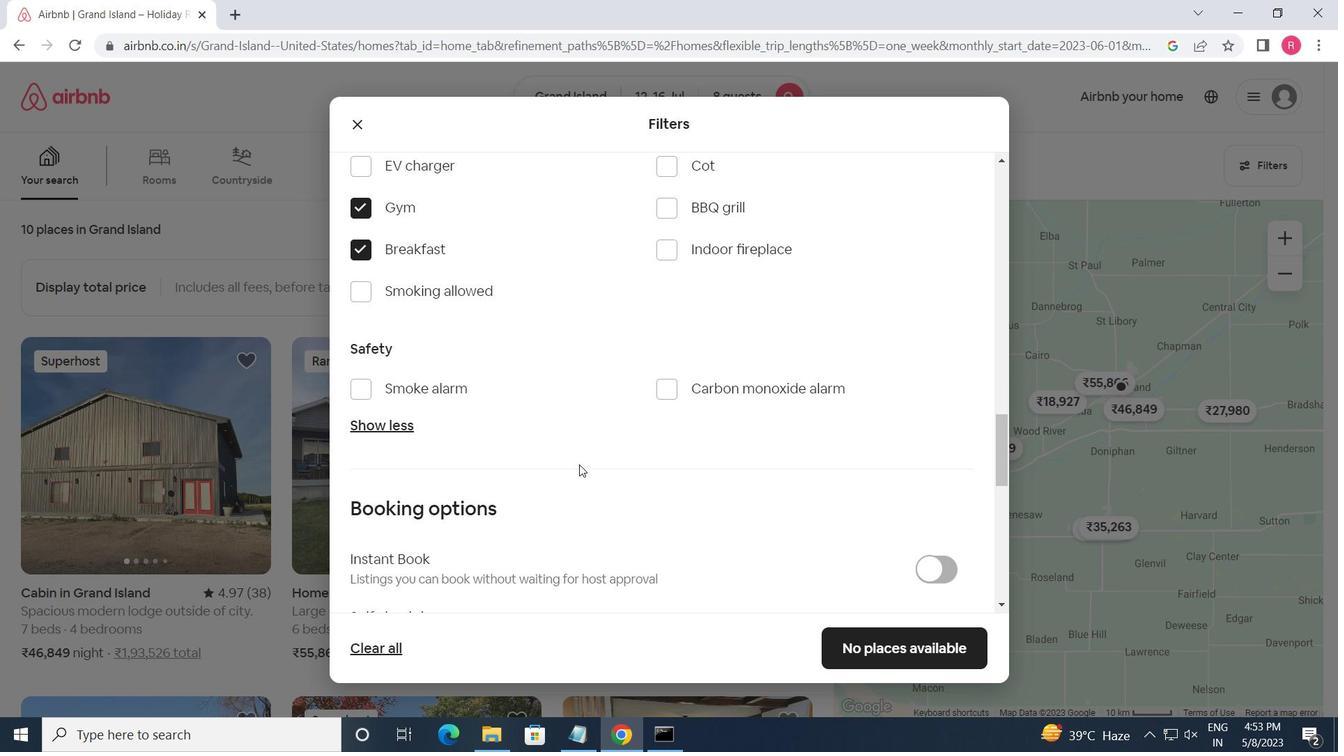 
Action: Mouse scrolled (587, 464) with delta (0, 0)
Screenshot: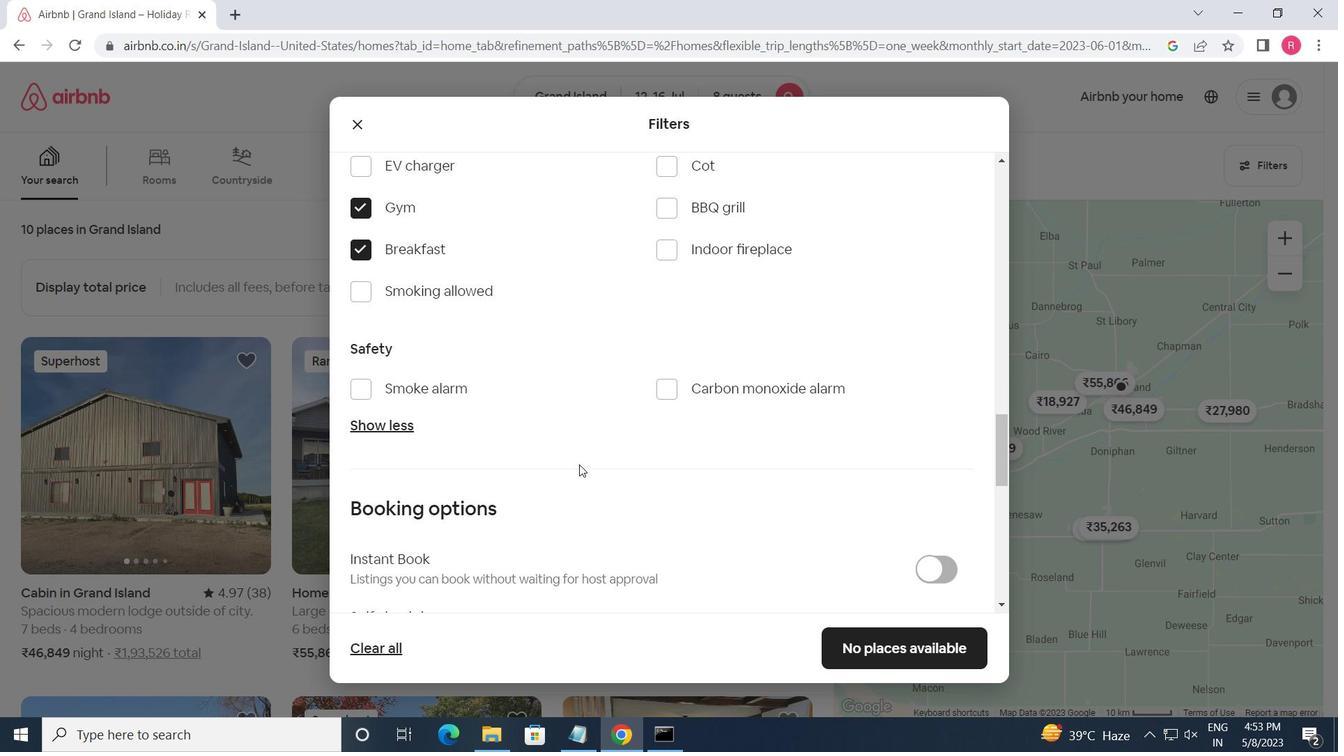 
Action: Mouse moved to (923, 297)
Screenshot: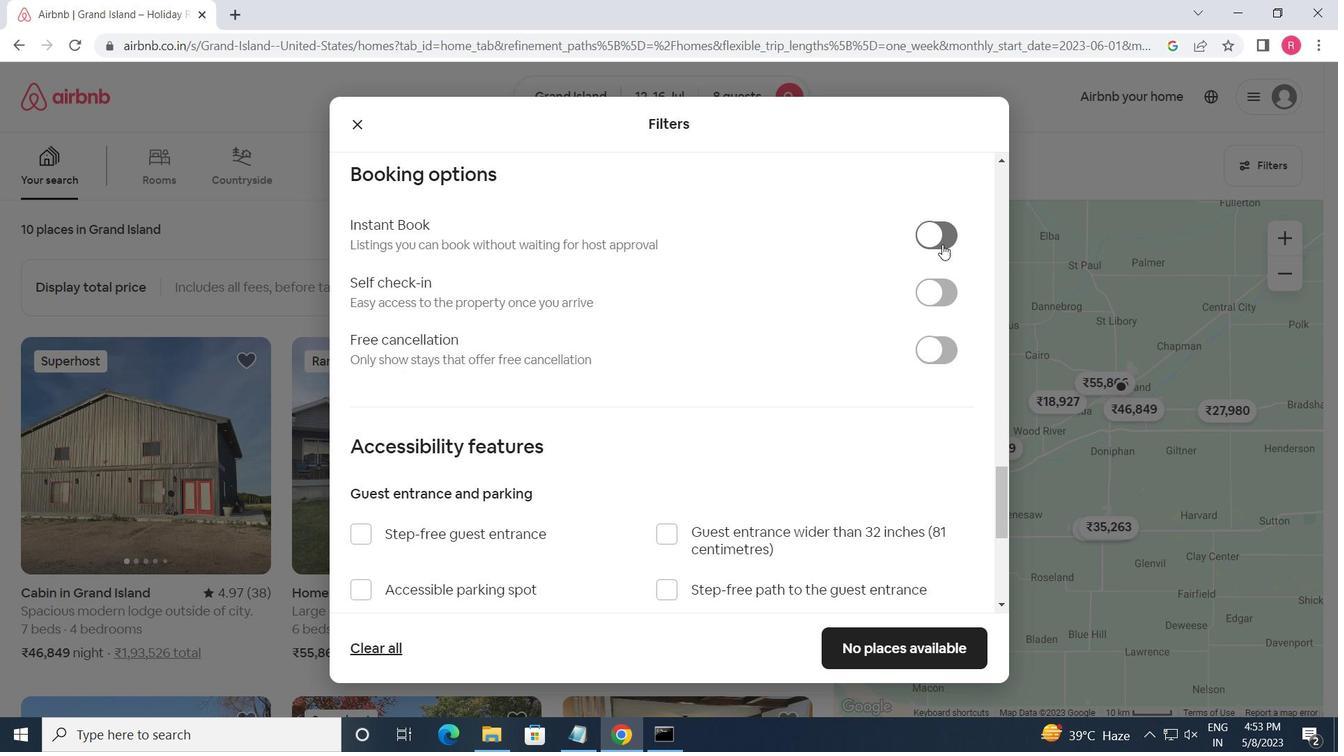 
Action: Mouse pressed left at (923, 297)
Screenshot: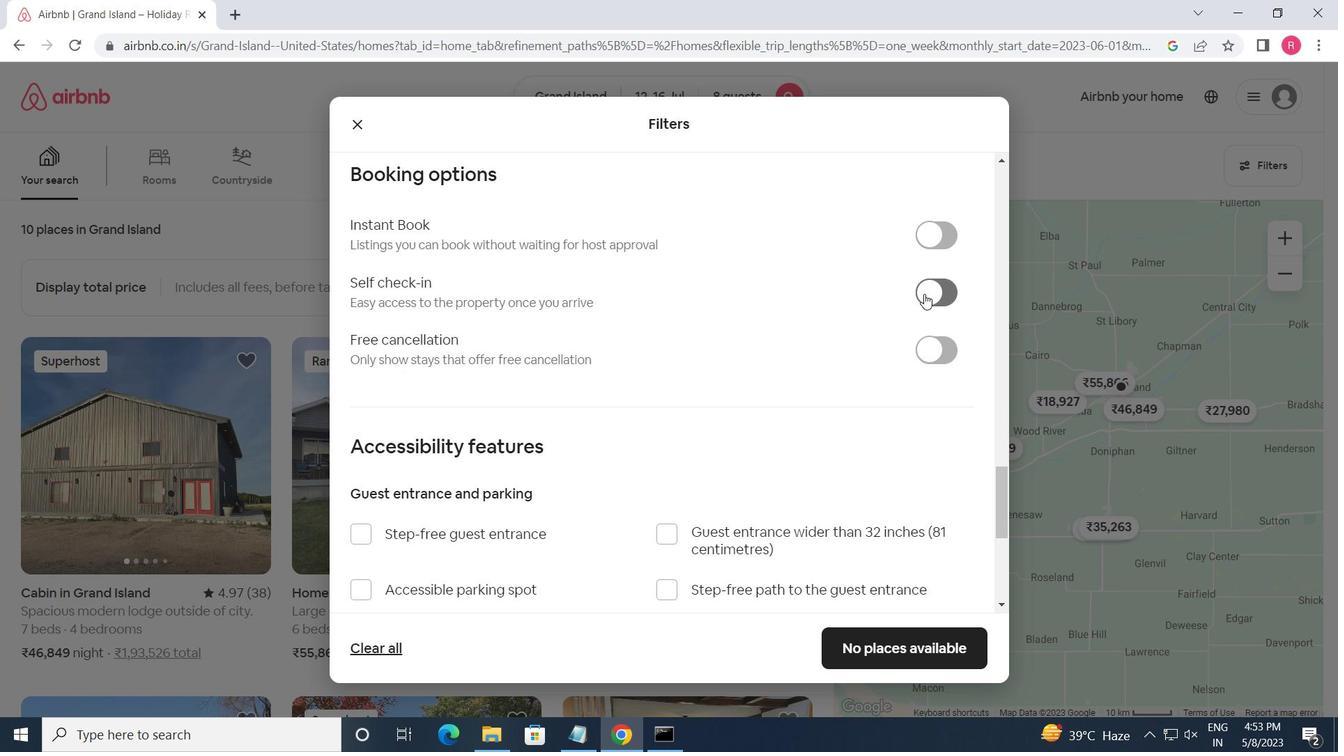 
Action: Mouse moved to (623, 410)
Screenshot: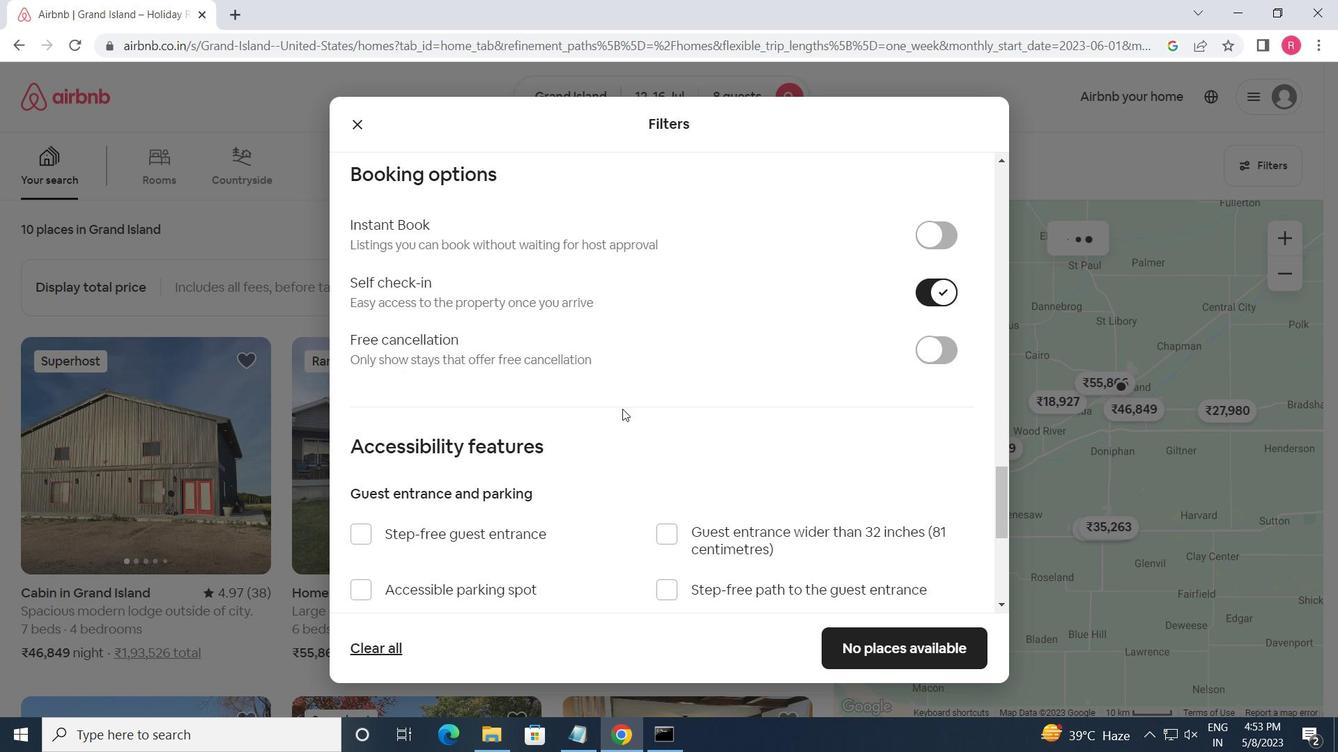 
Action: Mouse scrolled (623, 409) with delta (0, 0)
Screenshot: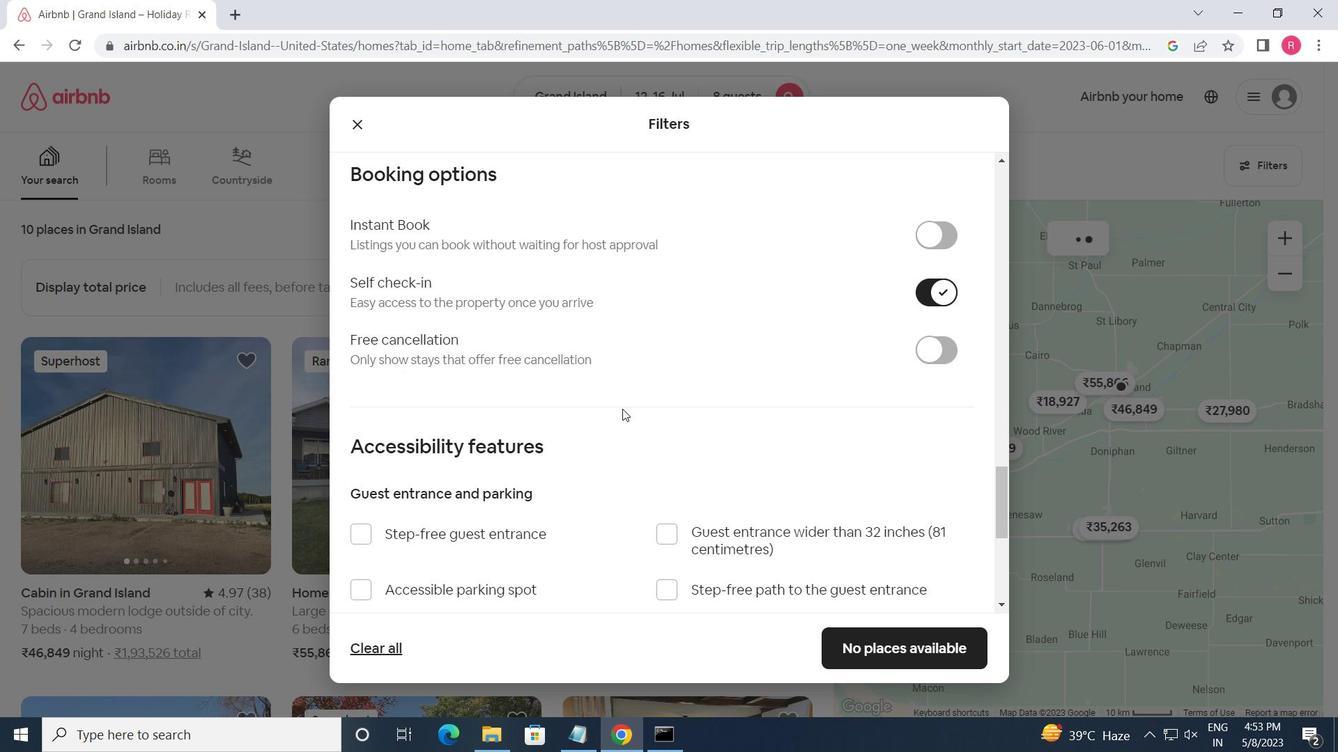 
Action: Mouse moved to (623, 412)
Screenshot: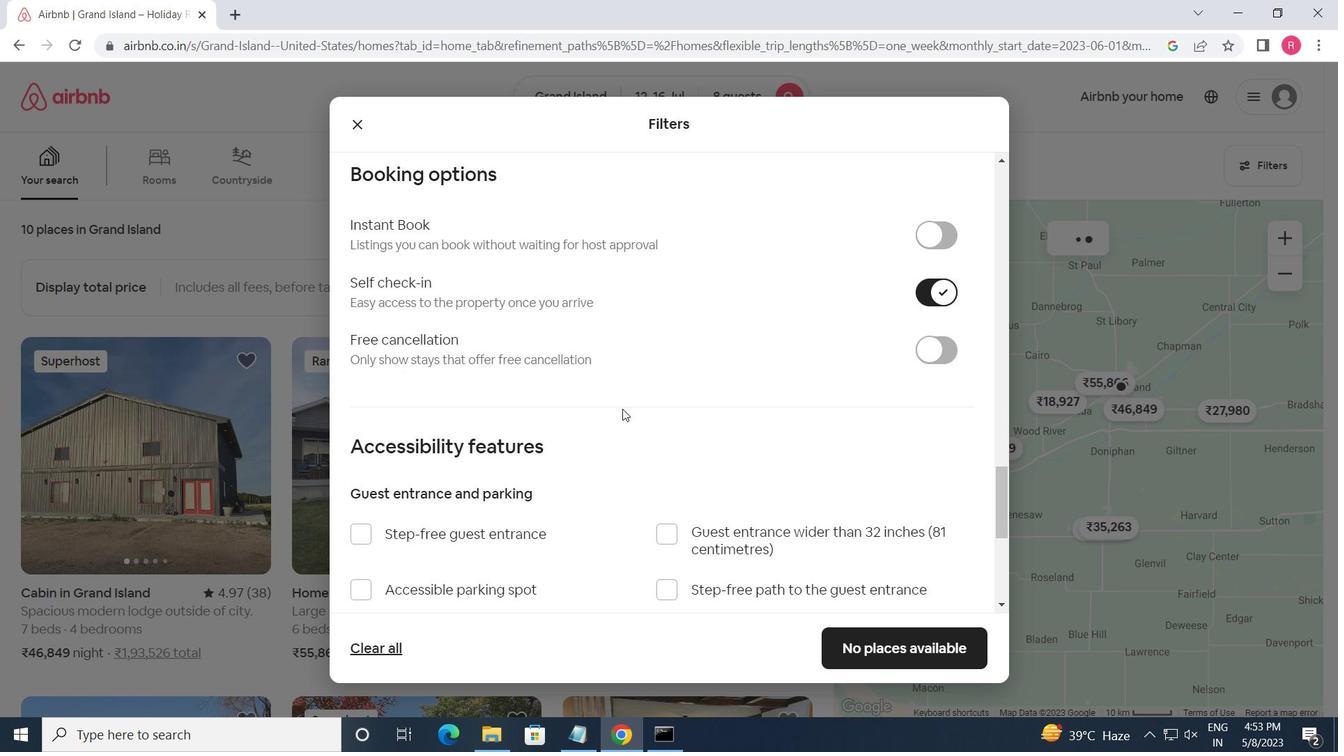 
Action: Mouse scrolled (623, 411) with delta (0, 0)
Screenshot: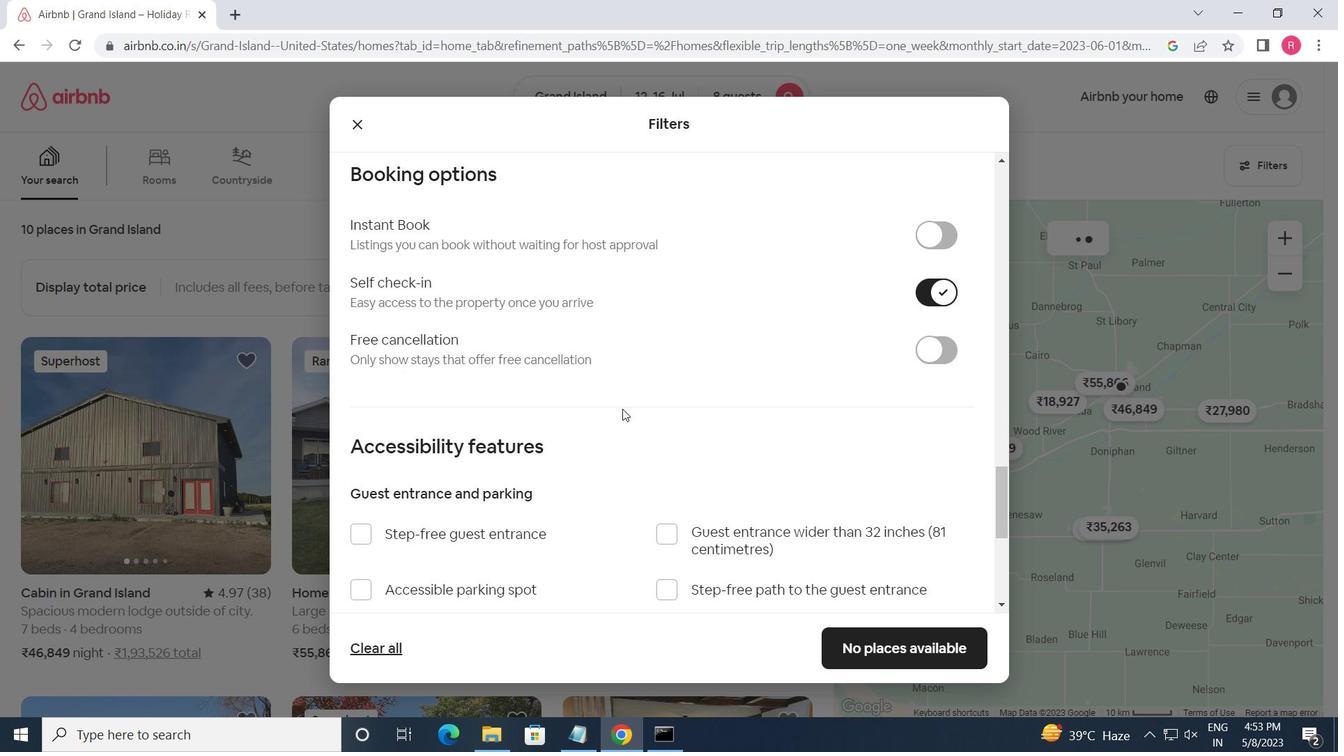 
Action: Mouse moved to (621, 412)
Screenshot: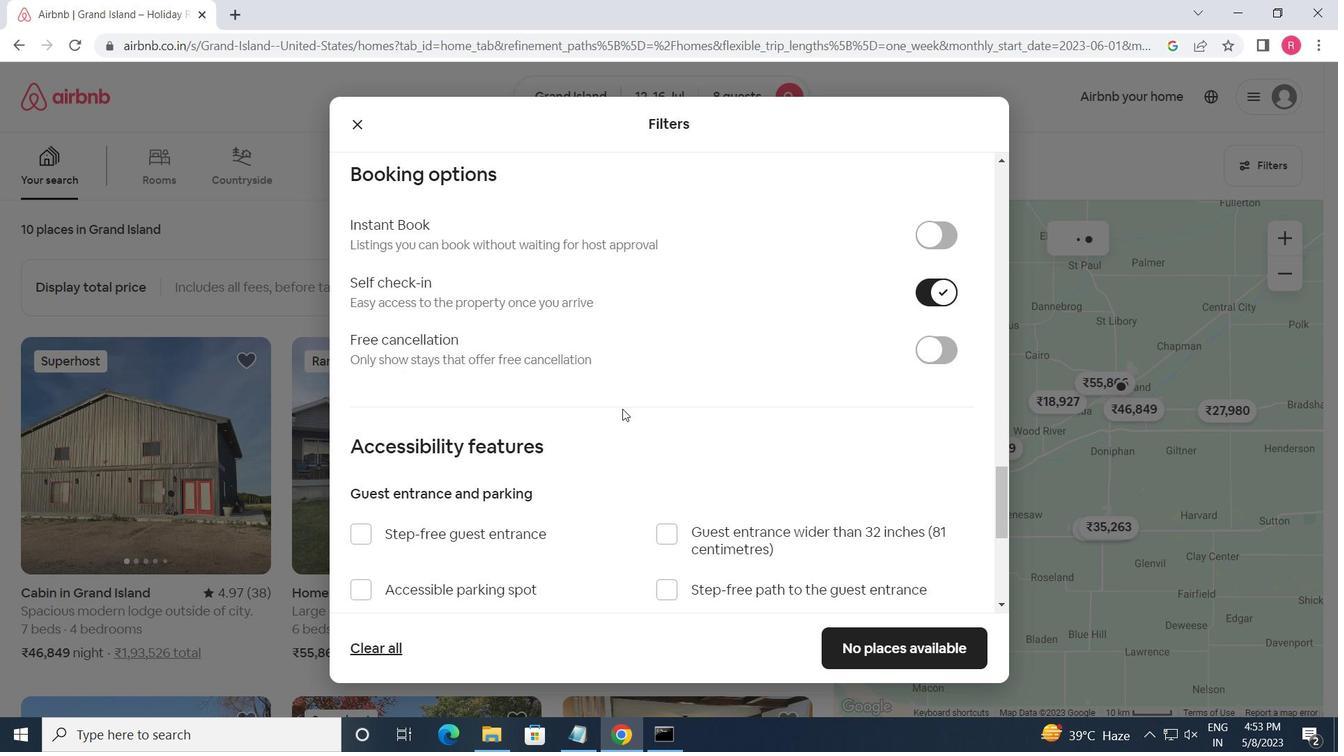 
Action: Mouse scrolled (621, 412) with delta (0, 0)
Screenshot: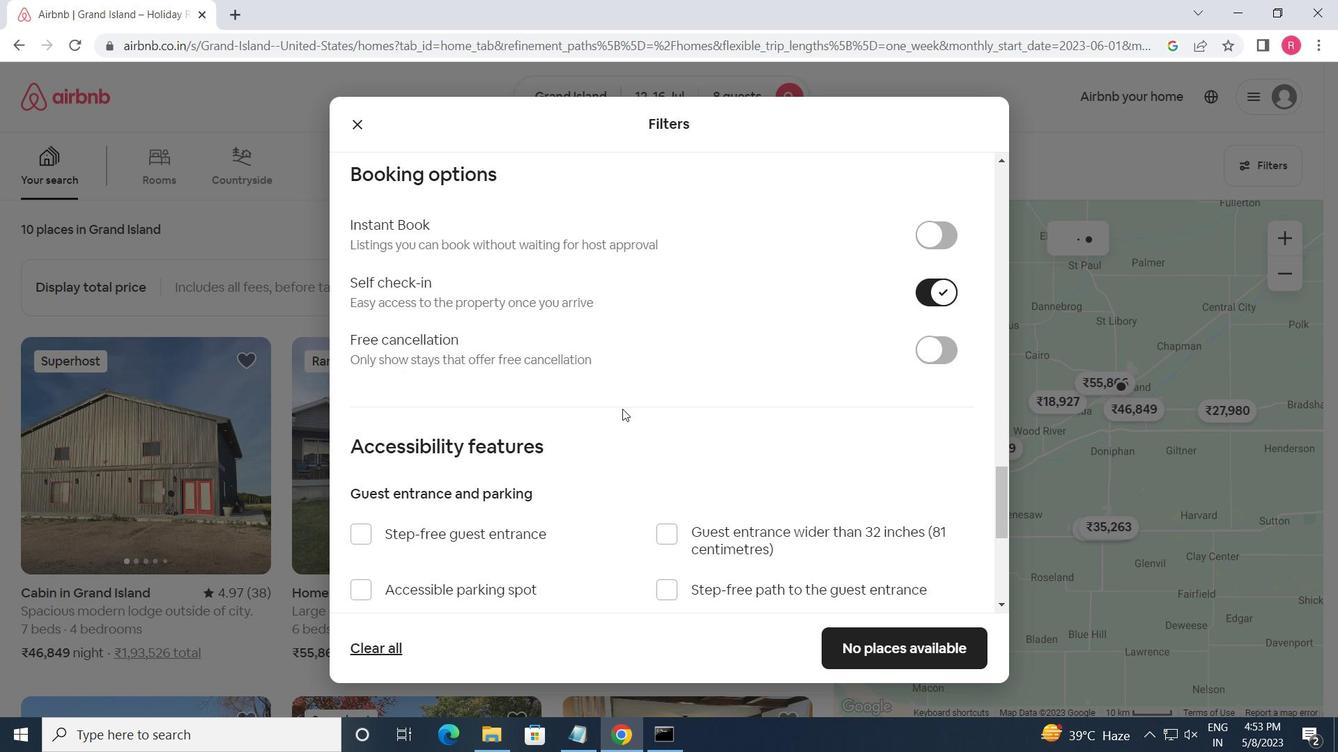 
Action: Mouse moved to (607, 412)
Screenshot: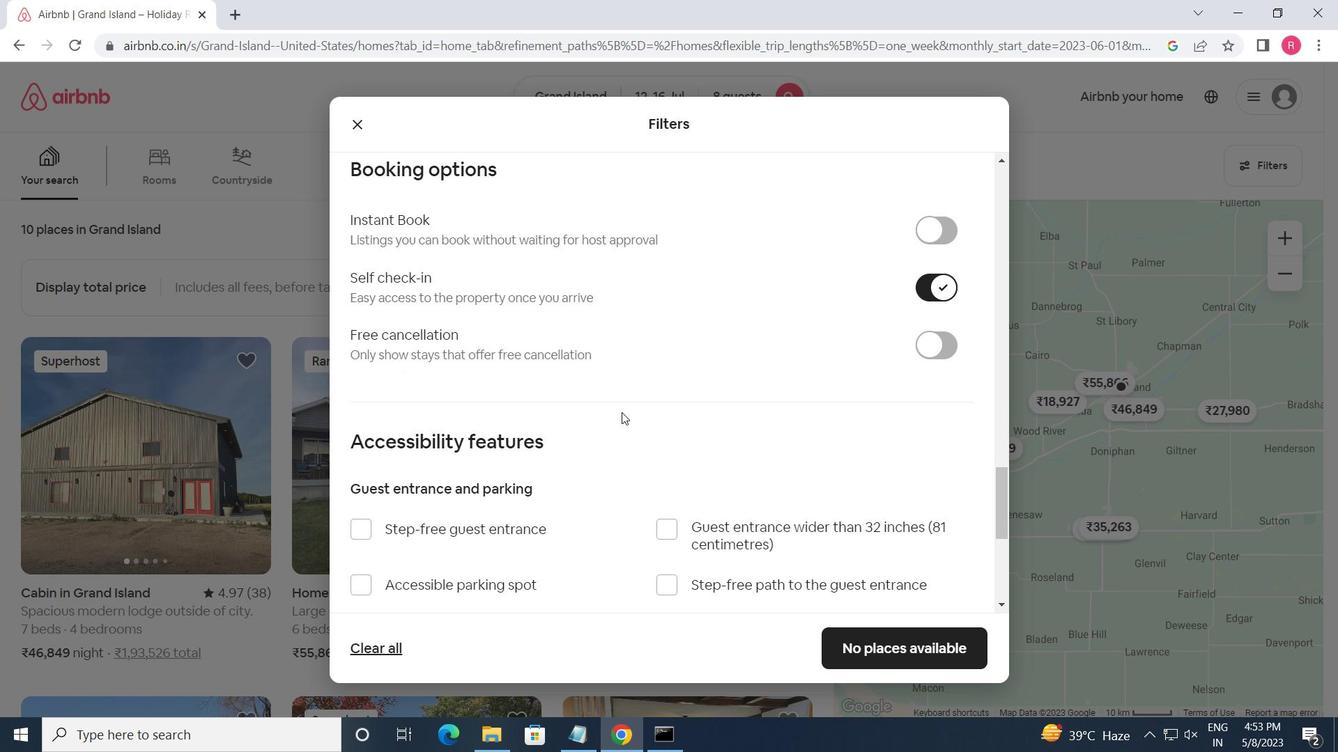 
Action: Mouse scrolled (607, 412) with delta (0, 0)
Screenshot: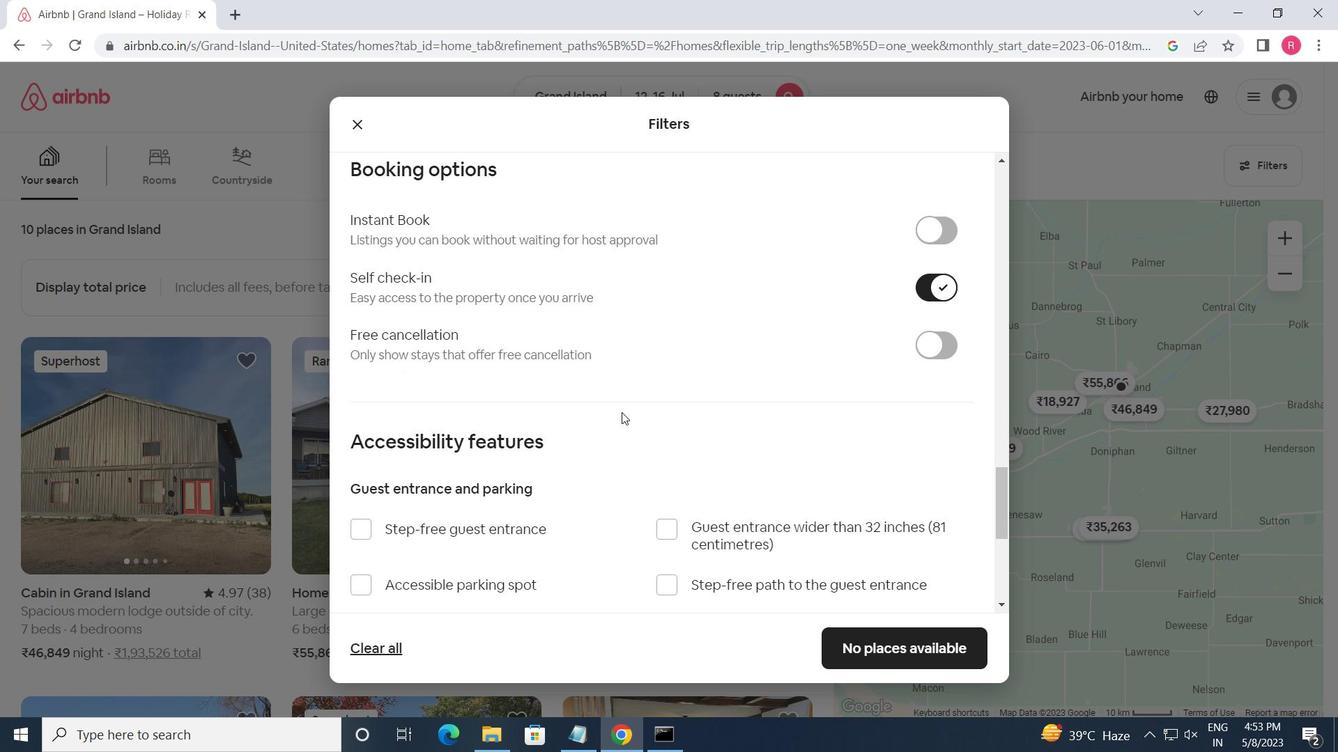 
Action: Mouse moved to (394, 564)
Screenshot: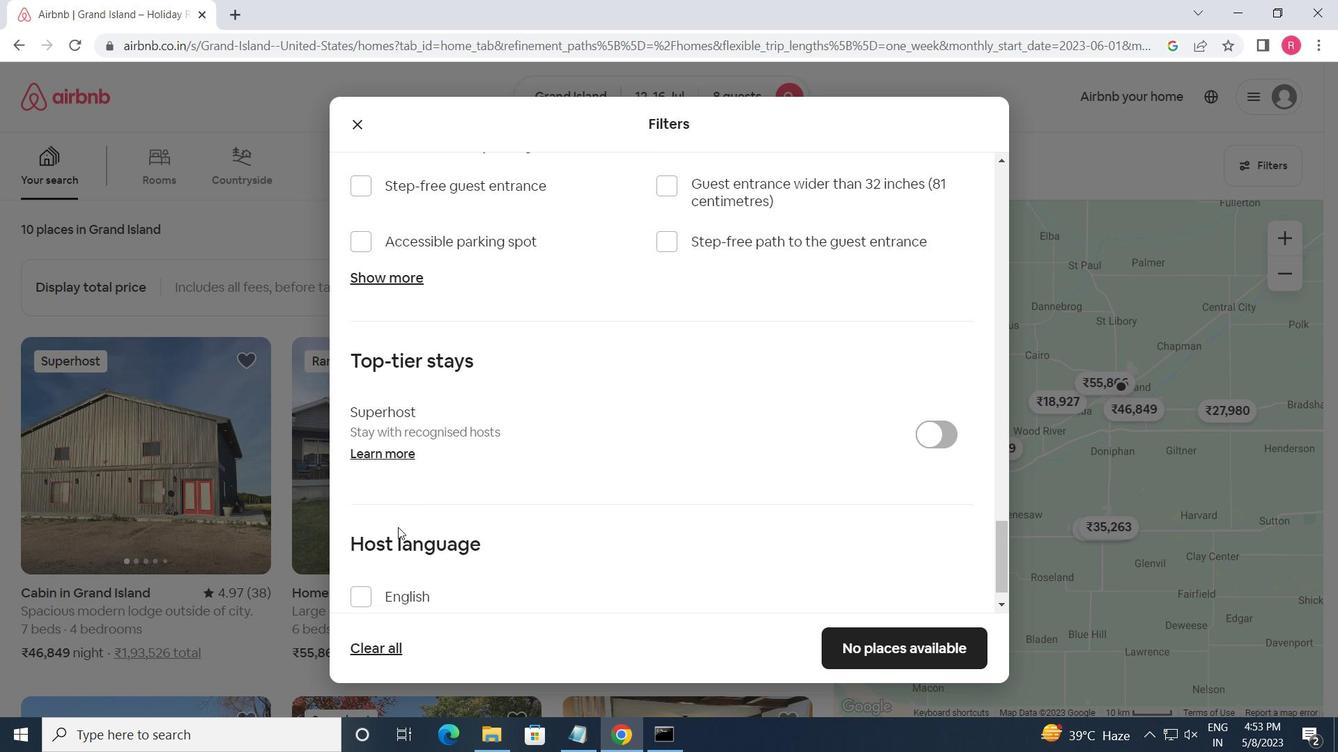 
Action: Mouse scrolled (394, 564) with delta (0, 0)
Screenshot: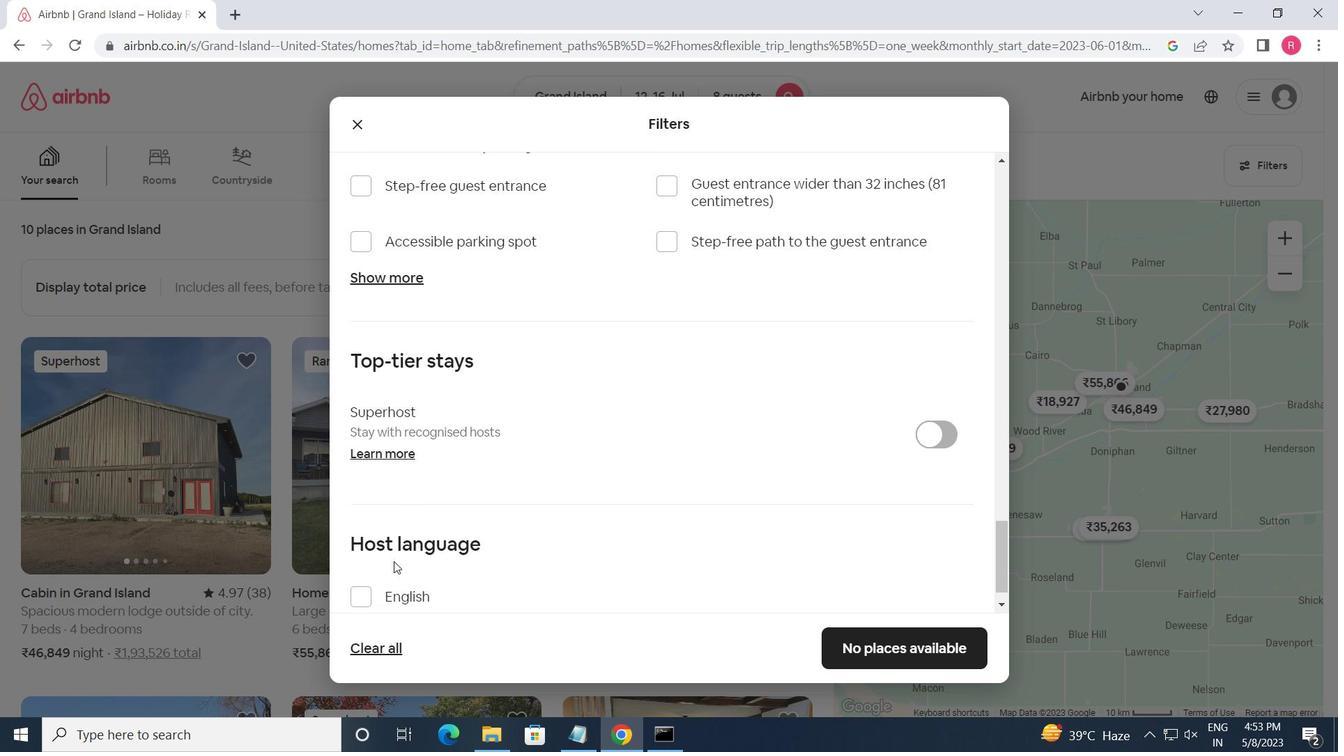 
Action: Mouse moved to (365, 566)
Screenshot: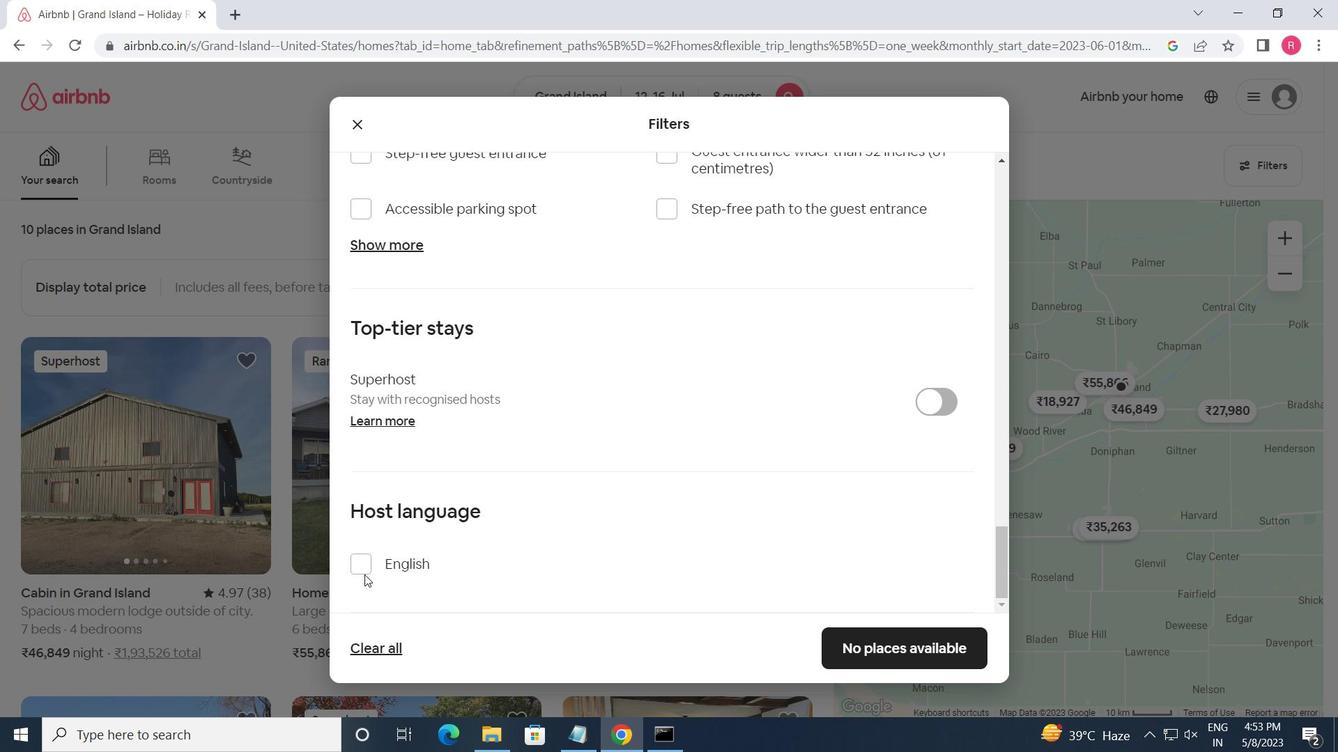 
Action: Mouse pressed left at (365, 566)
Screenshot: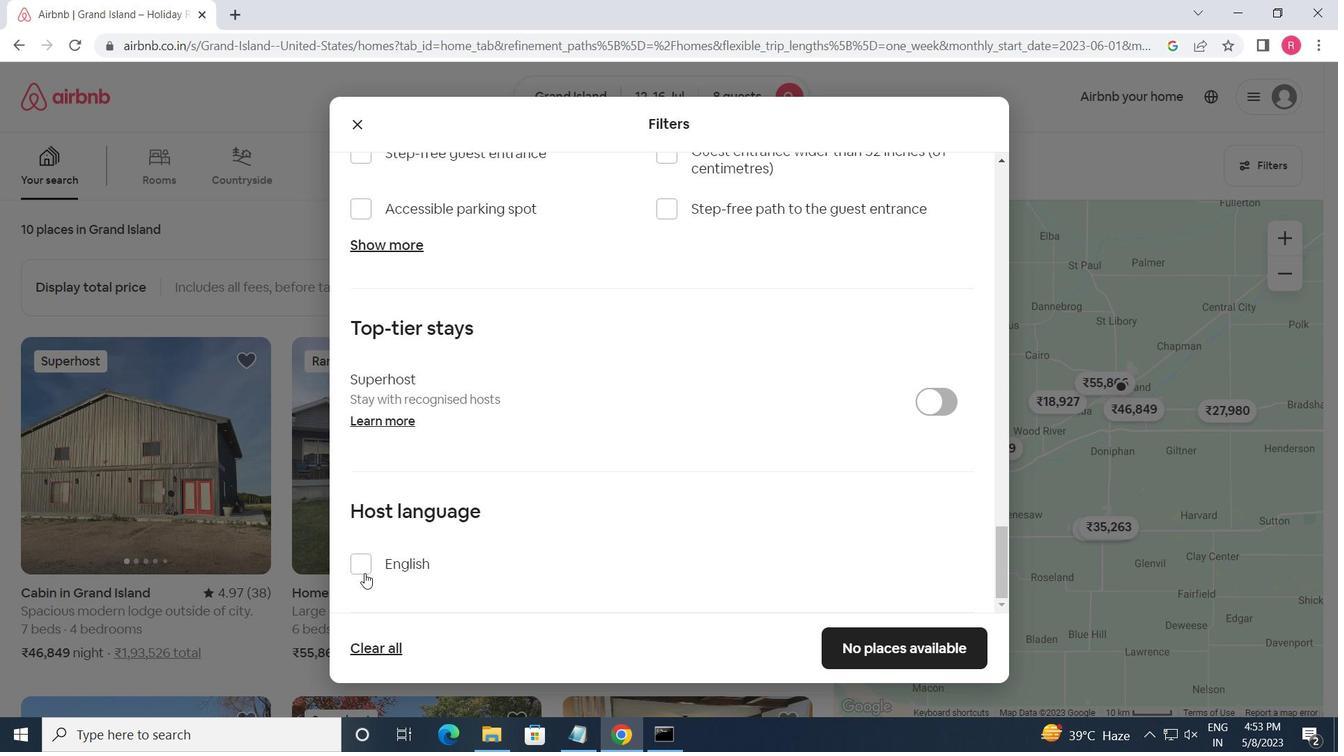 
Action: Mouse moved to (862, 656)
Screenshot: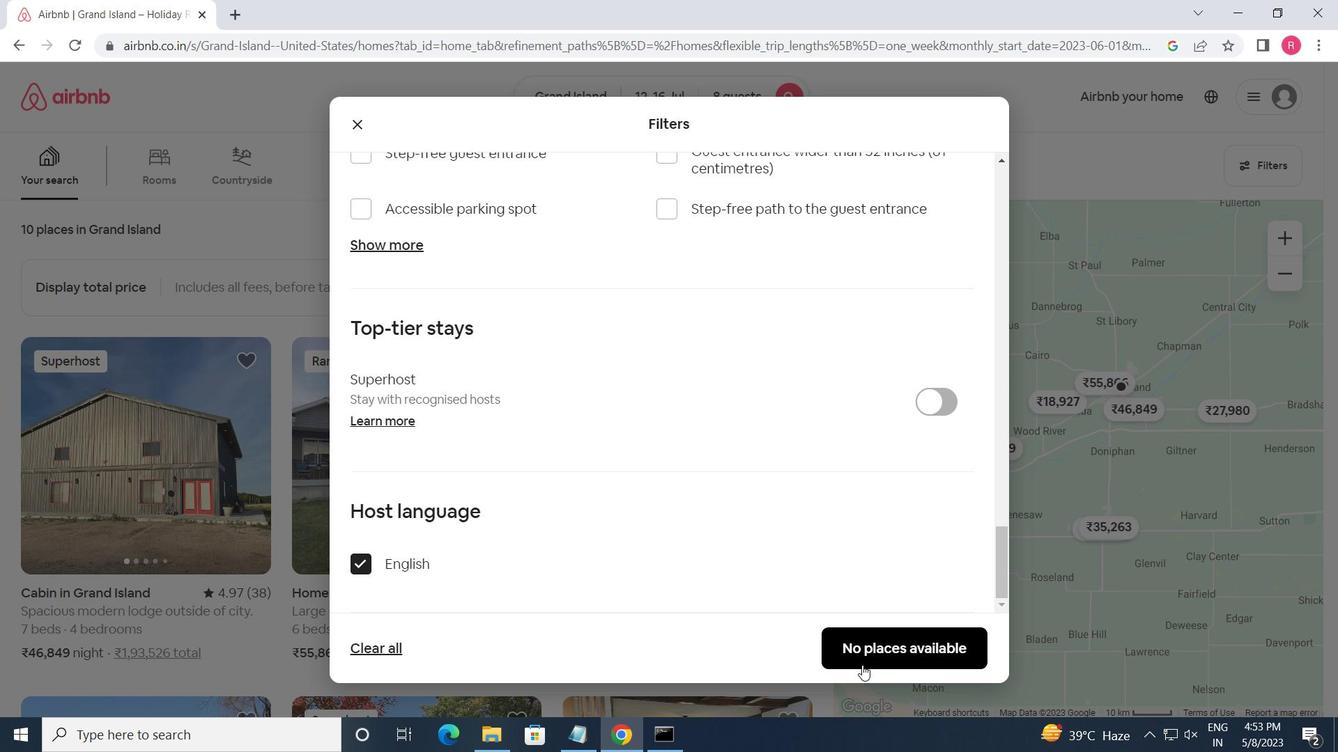
Action: Mouse pressed left at (862, 656)
Screenshot: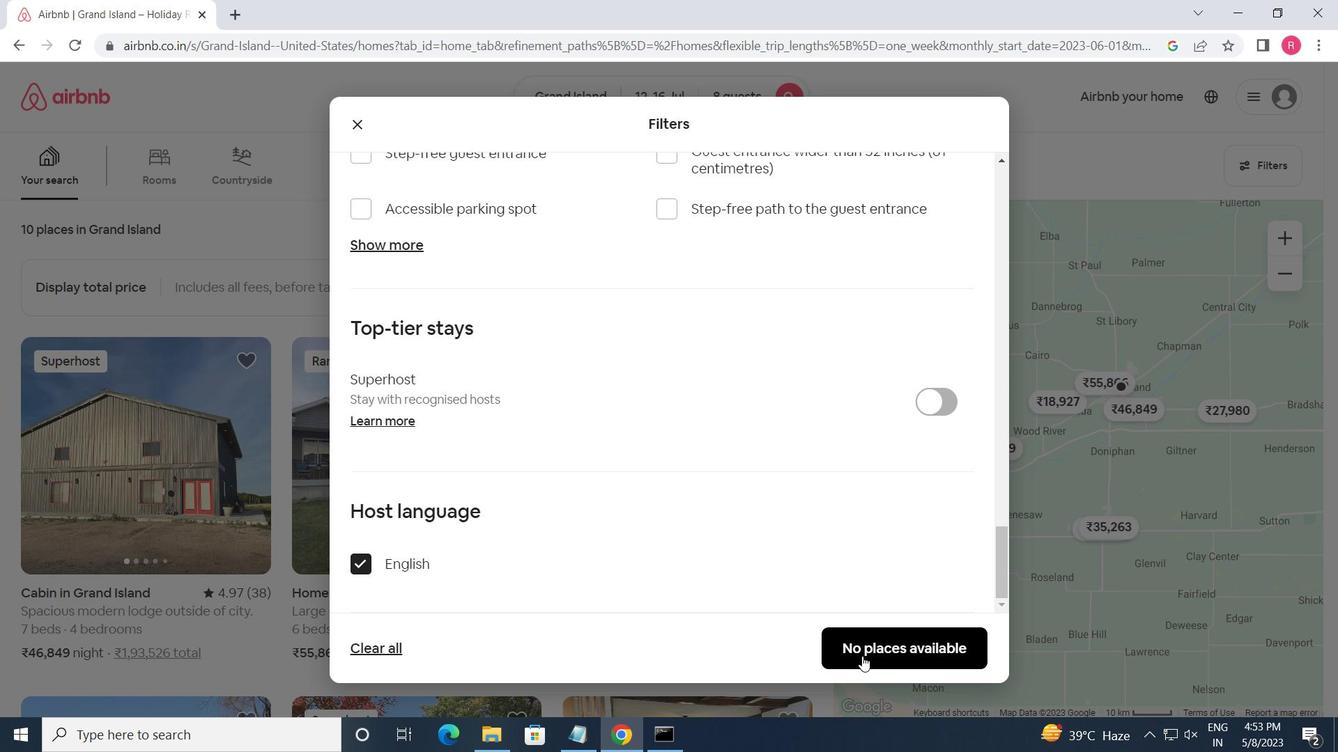 
Action: Mouse moved to (789, 172)
Screenshot: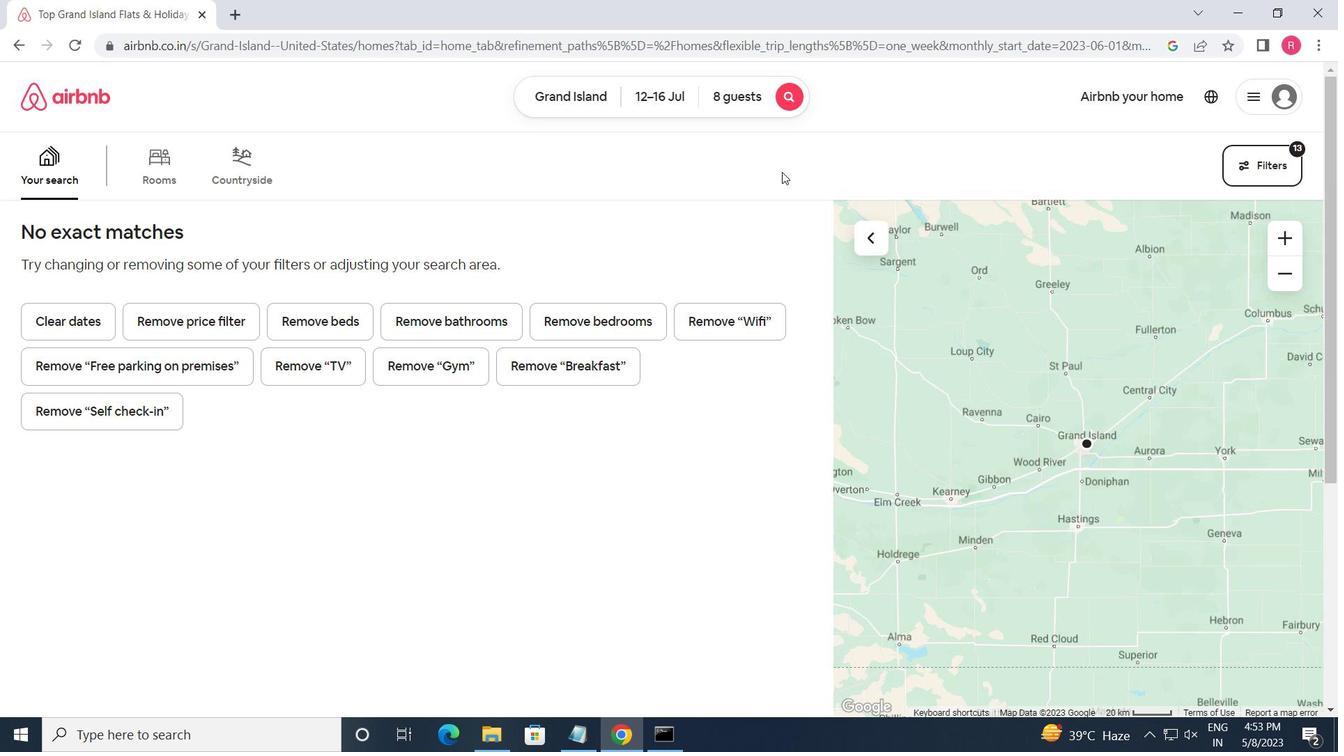 
